 Task: Set priority levels for tasks related to optimizing data filtering processes.
Action: Mouse moved to (106, 611)
Screenshot: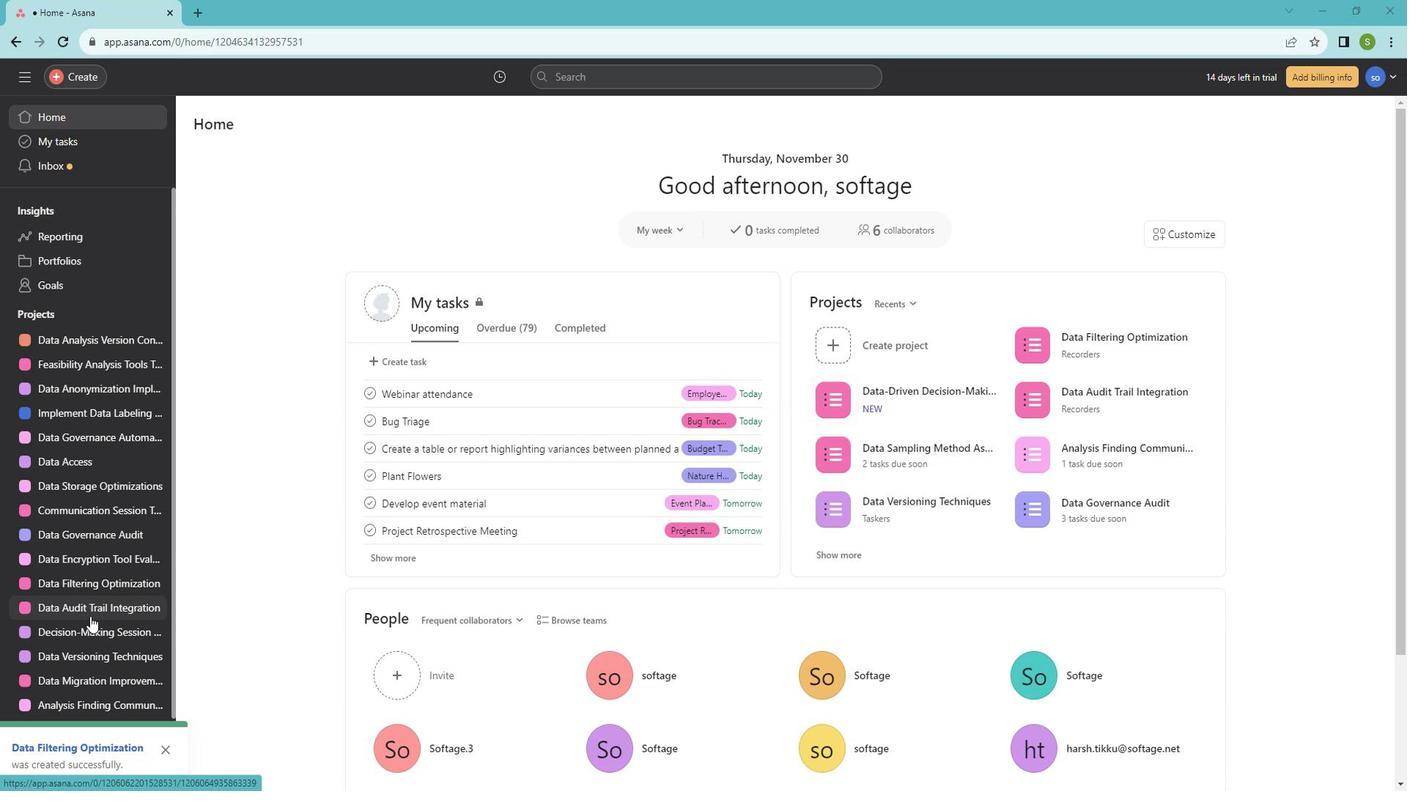 
Action: Mouse scrolled (106, 610) with delta (0, 0)
Screenshot: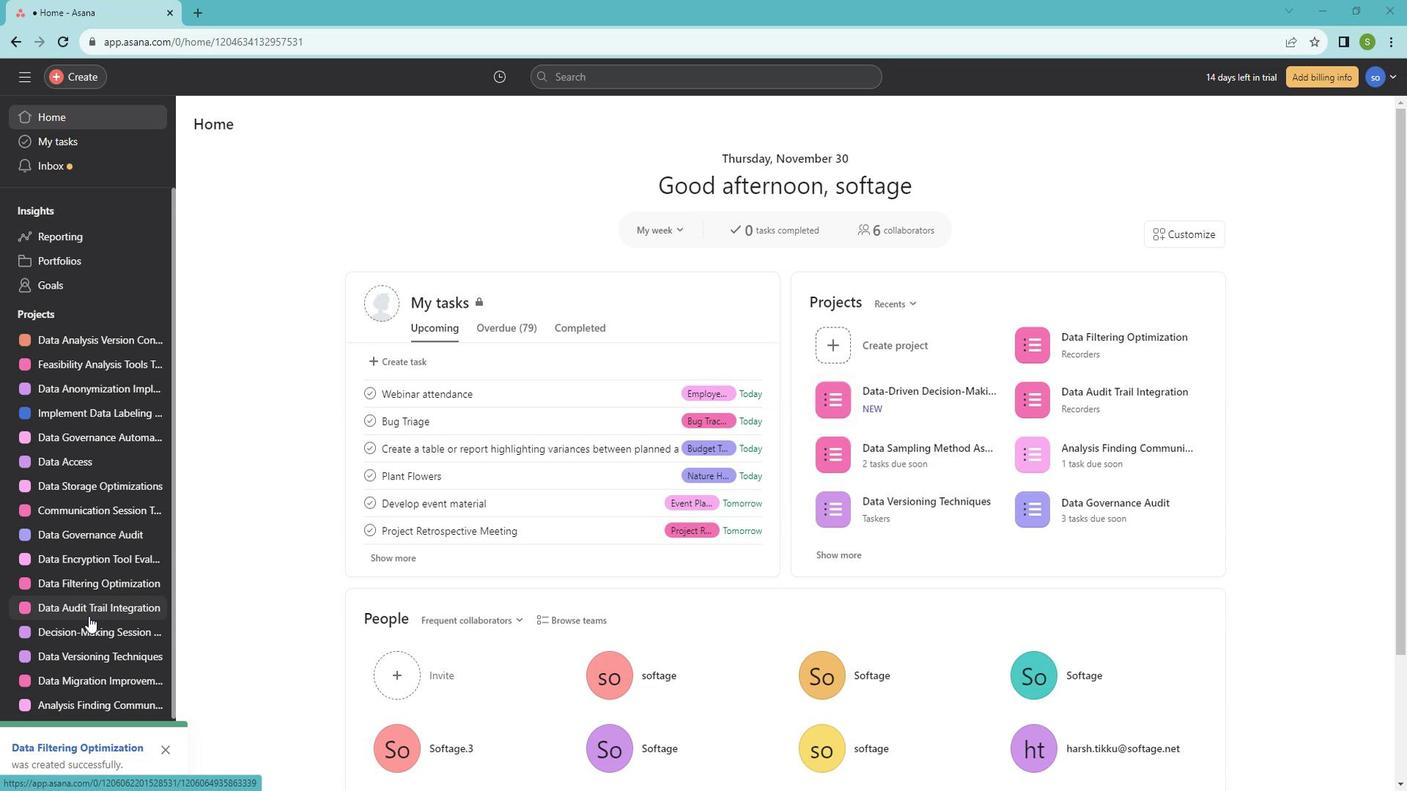 
Action: Mouse moved to (100, 548)
Screenshot: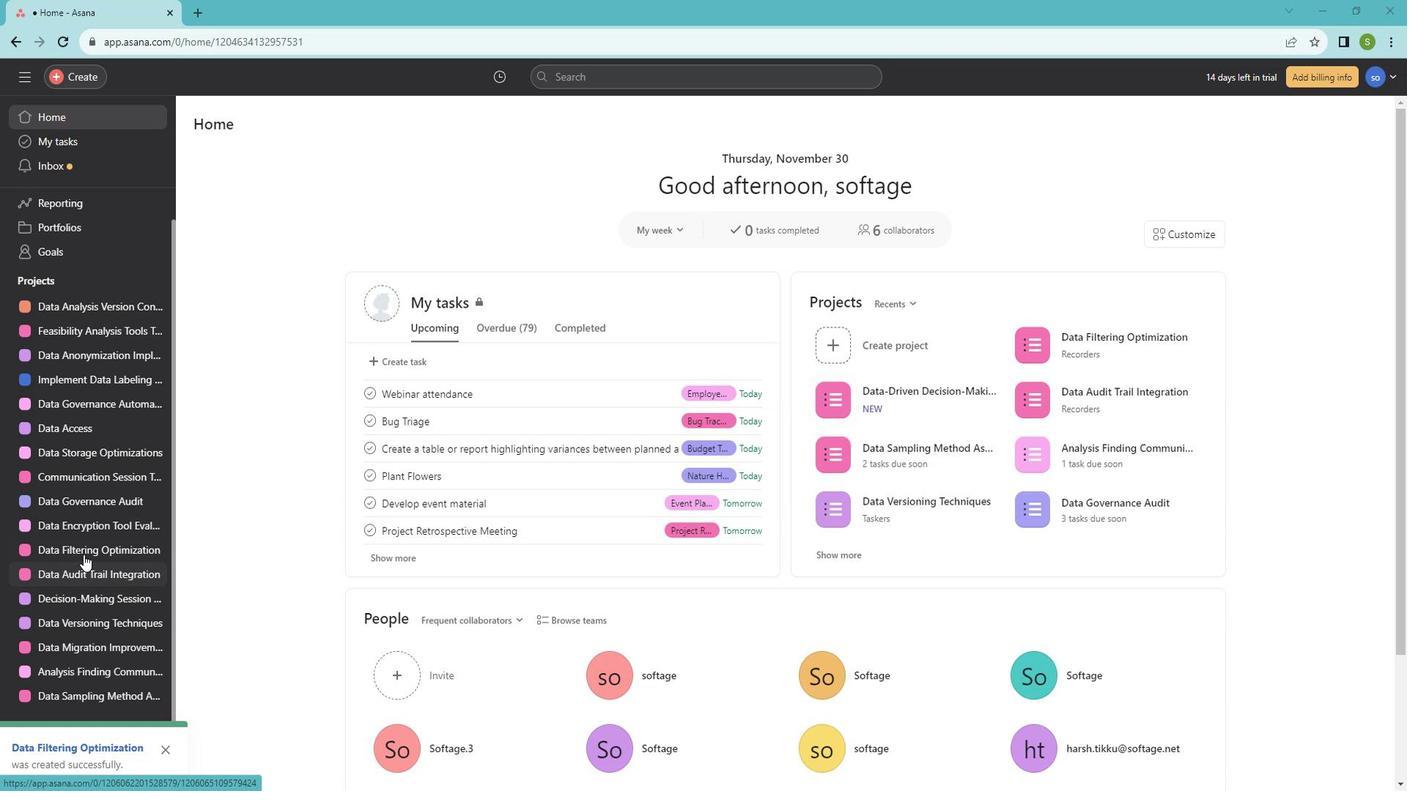 
Action: Mouse pressed left at (100, 548)
Screenshot: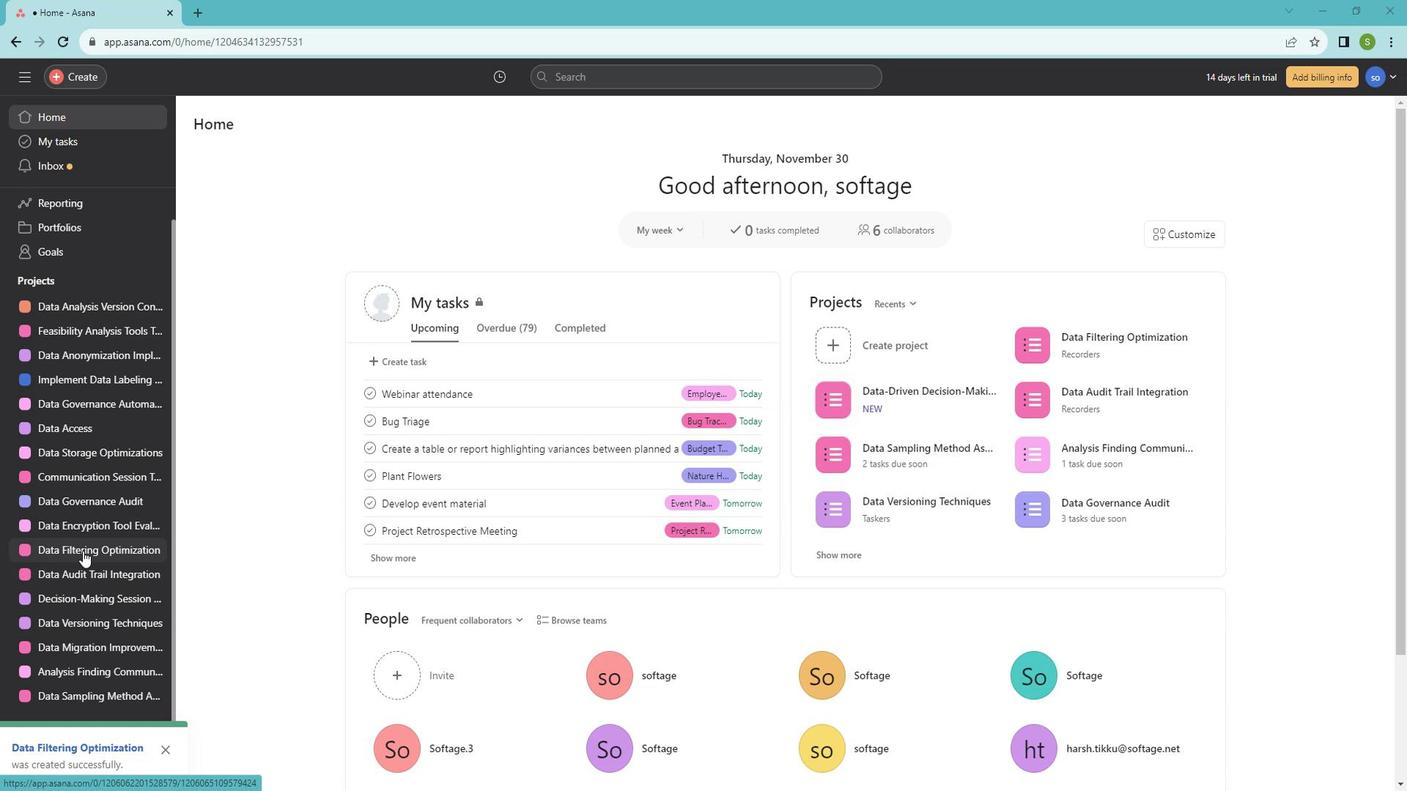 
Action: Mouse moved to (853, 244)
Screenshot: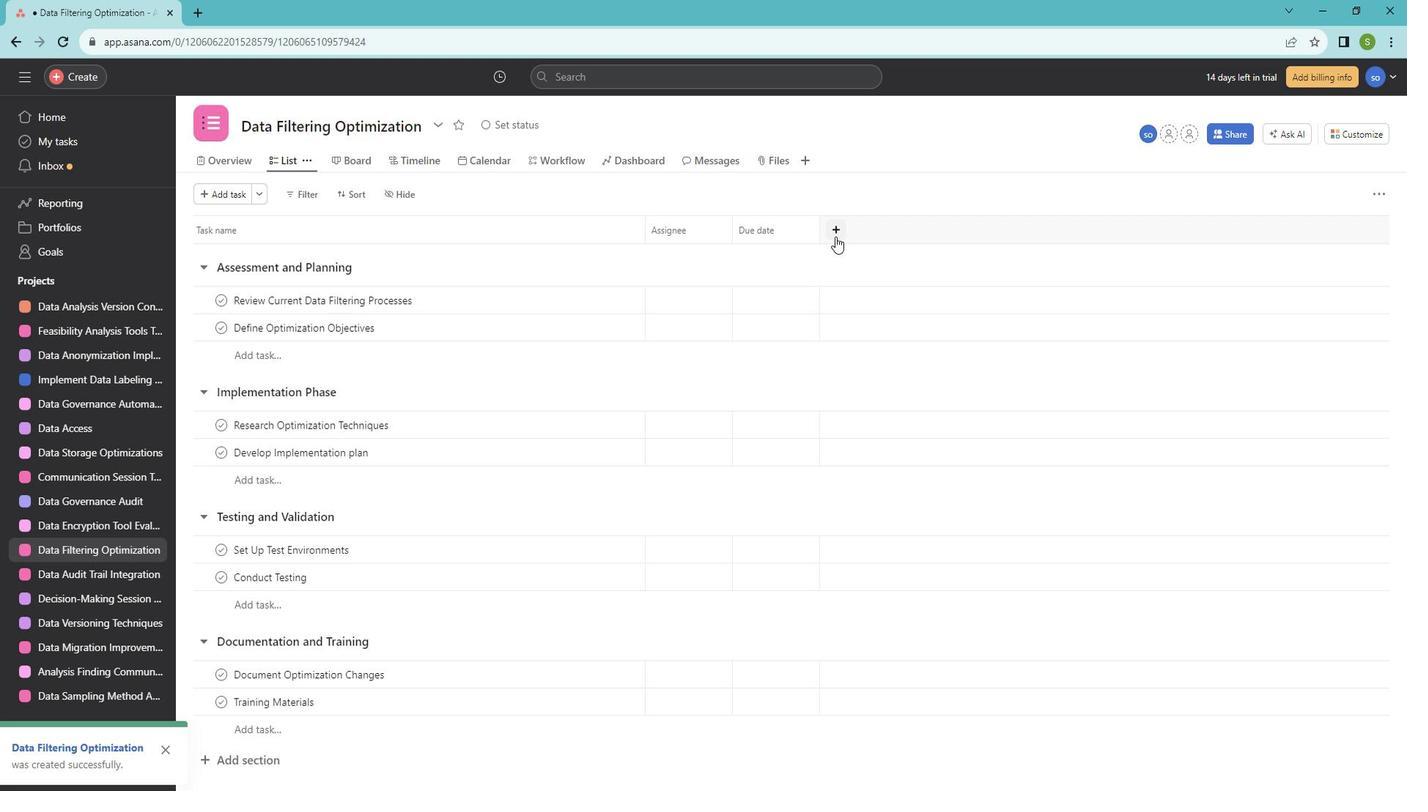 
Action: Mouse pressed left at (853, 244)
Screenshot: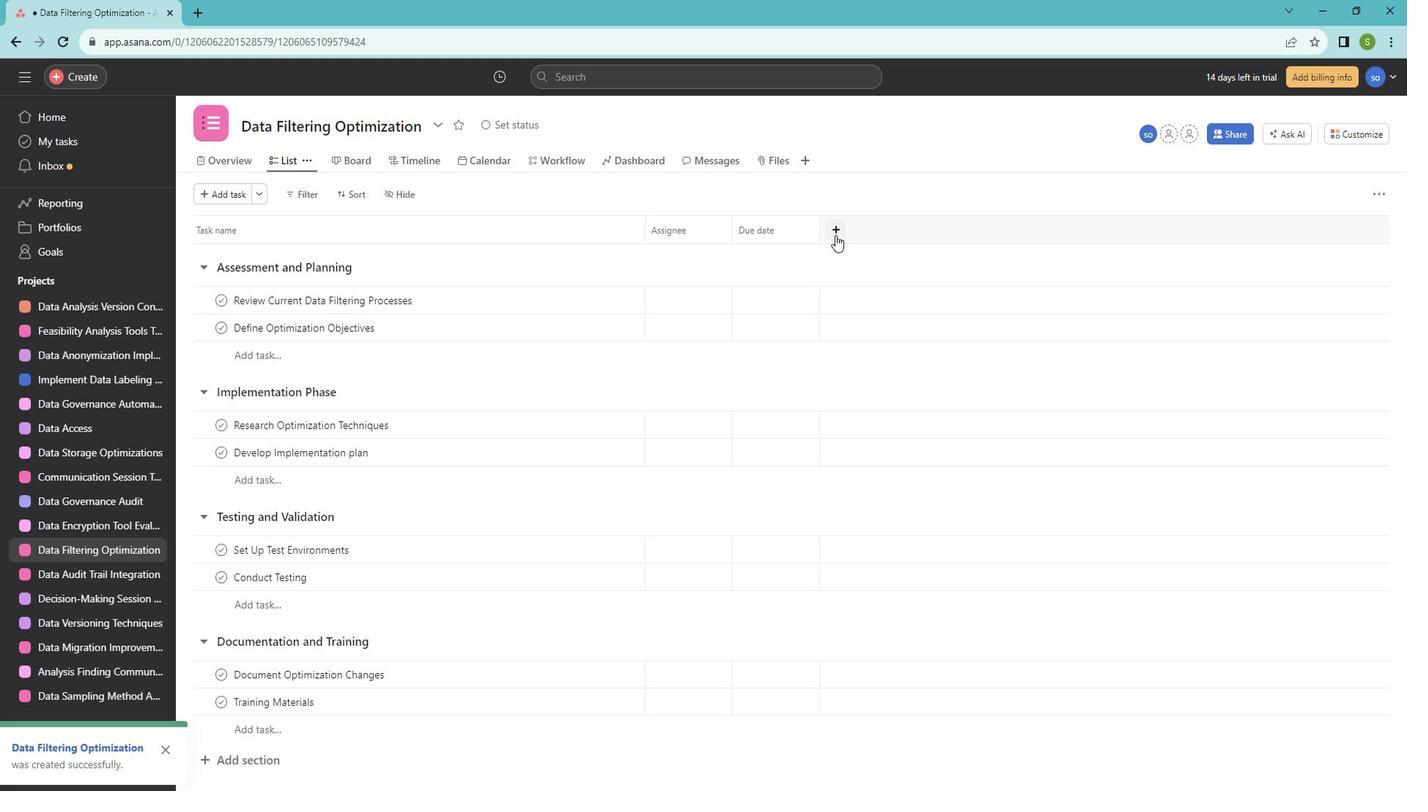 
Action: Mouse moved to (872, 430)
Screenshot: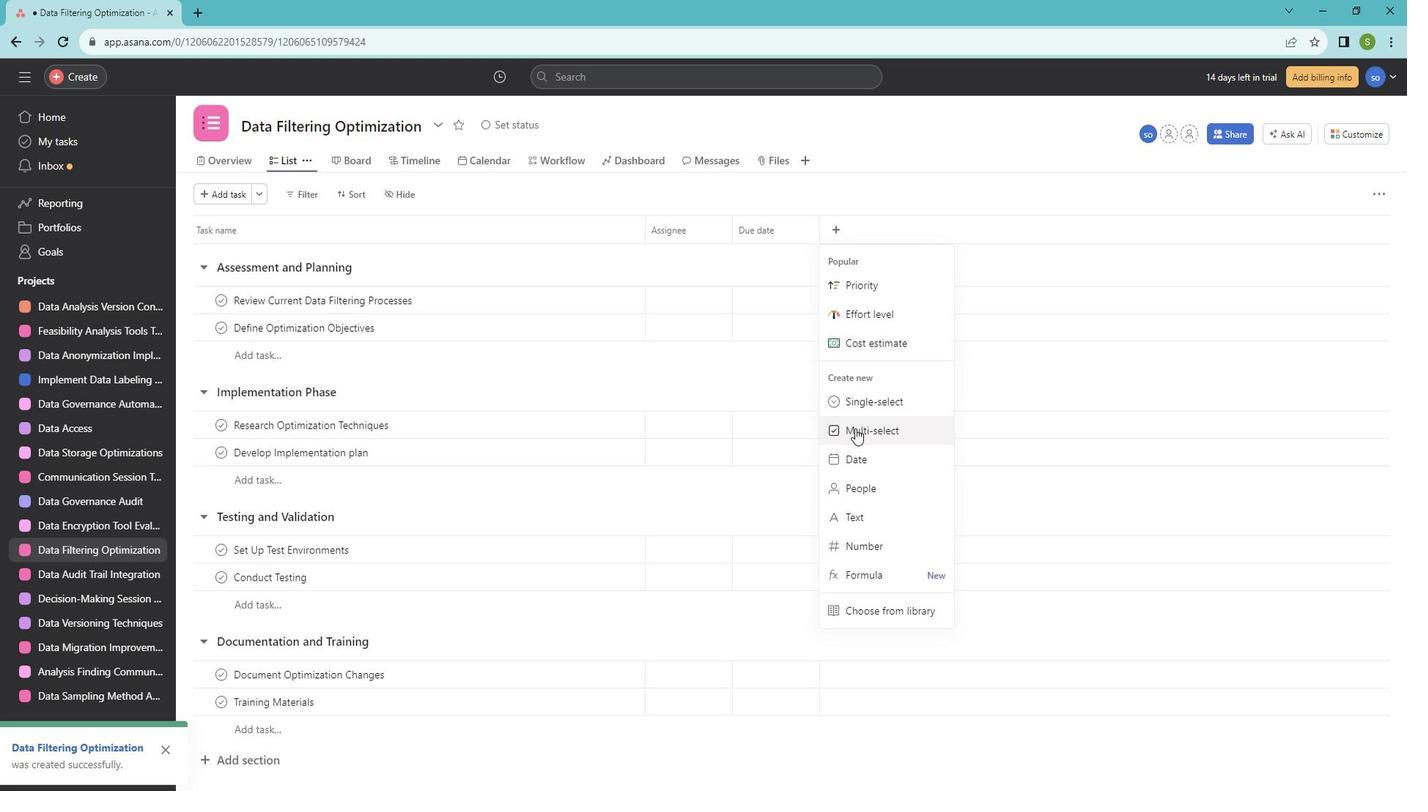 
Action: Mouse pressed left at (872, 430)
Screenshot: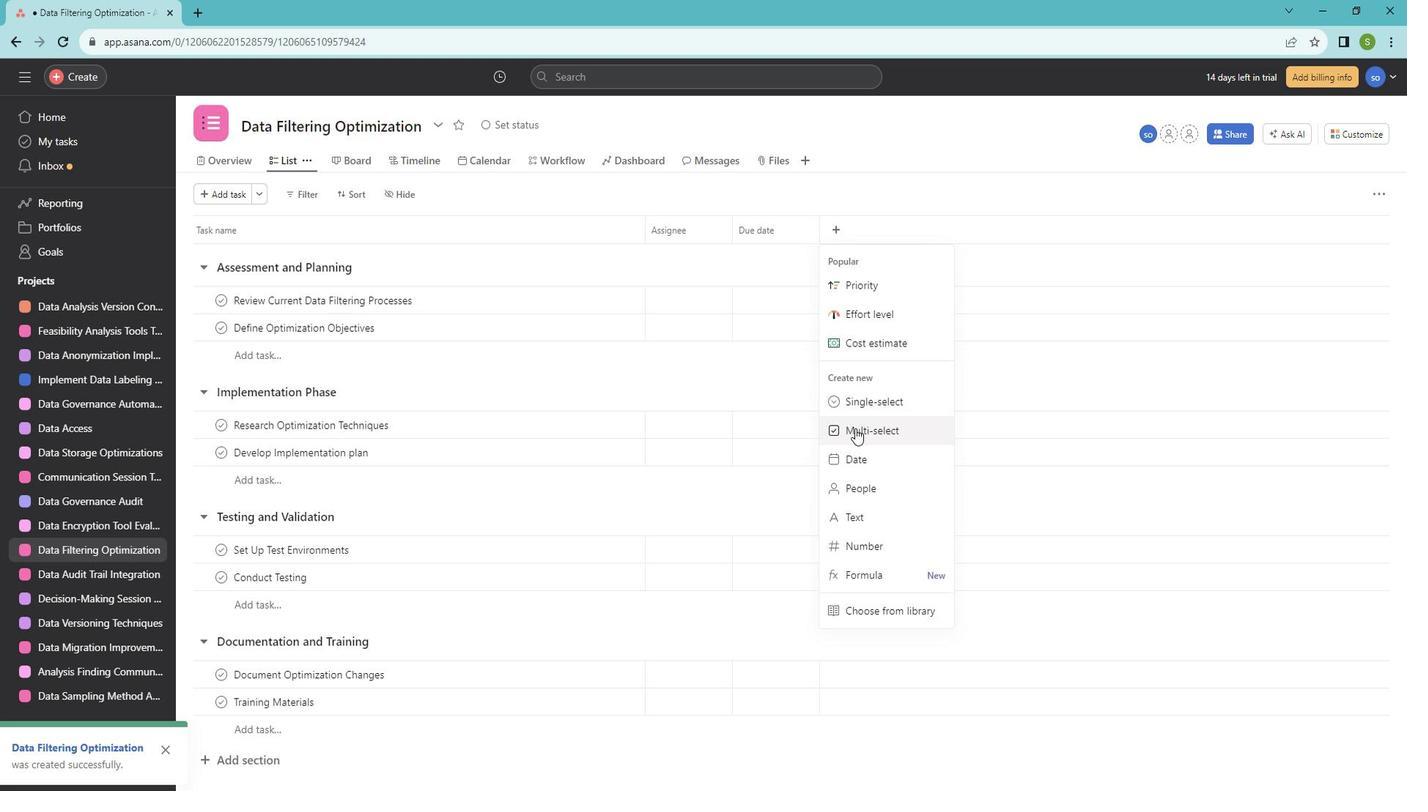 
Action: Mouse moved to (577, 323)
Screenshot: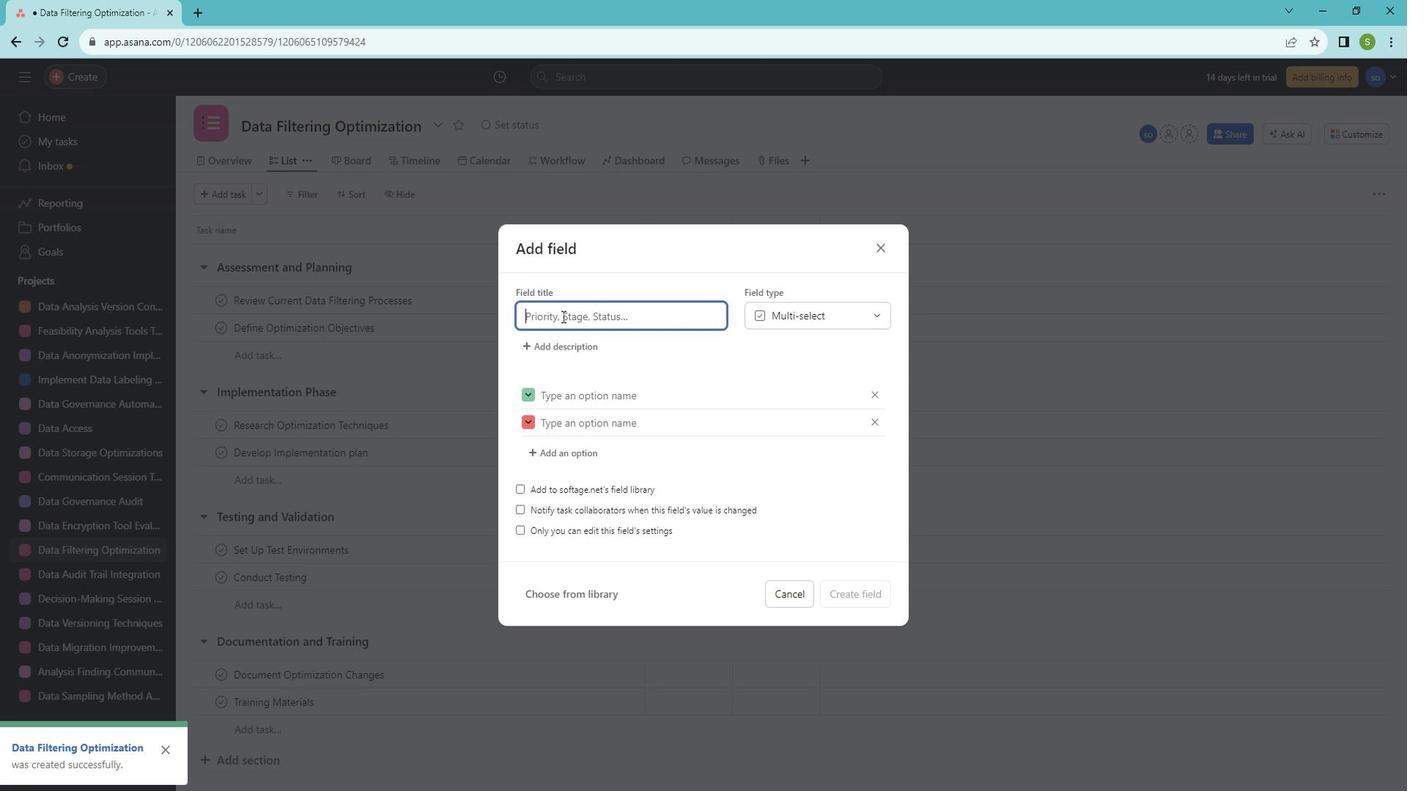 
Action: Mouse pressed left at (577, 323)
Screenshot: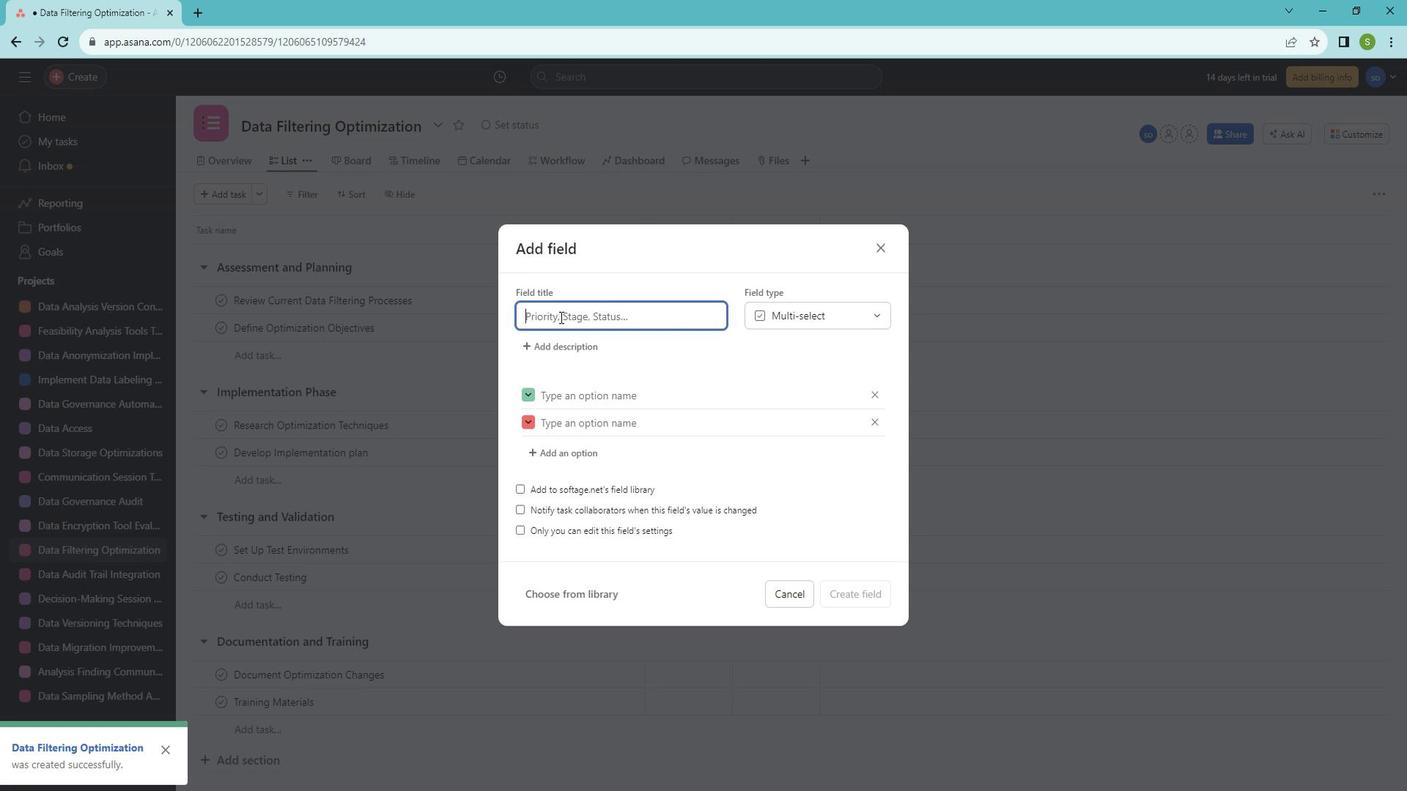 
Action: Mouse moved to (573, 324)
Screenshot: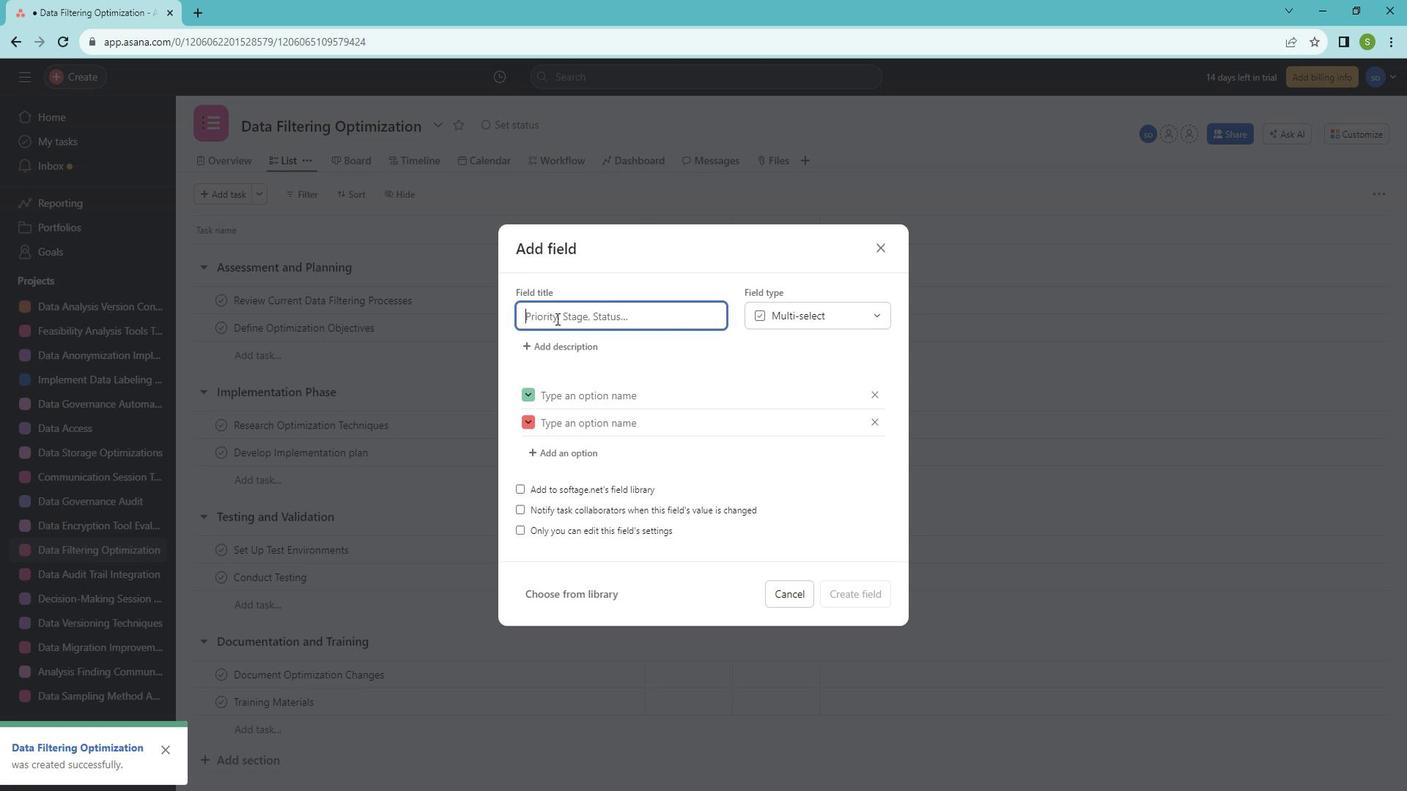 
Action: Key pressed <Key.shift>Priority
Screenshot: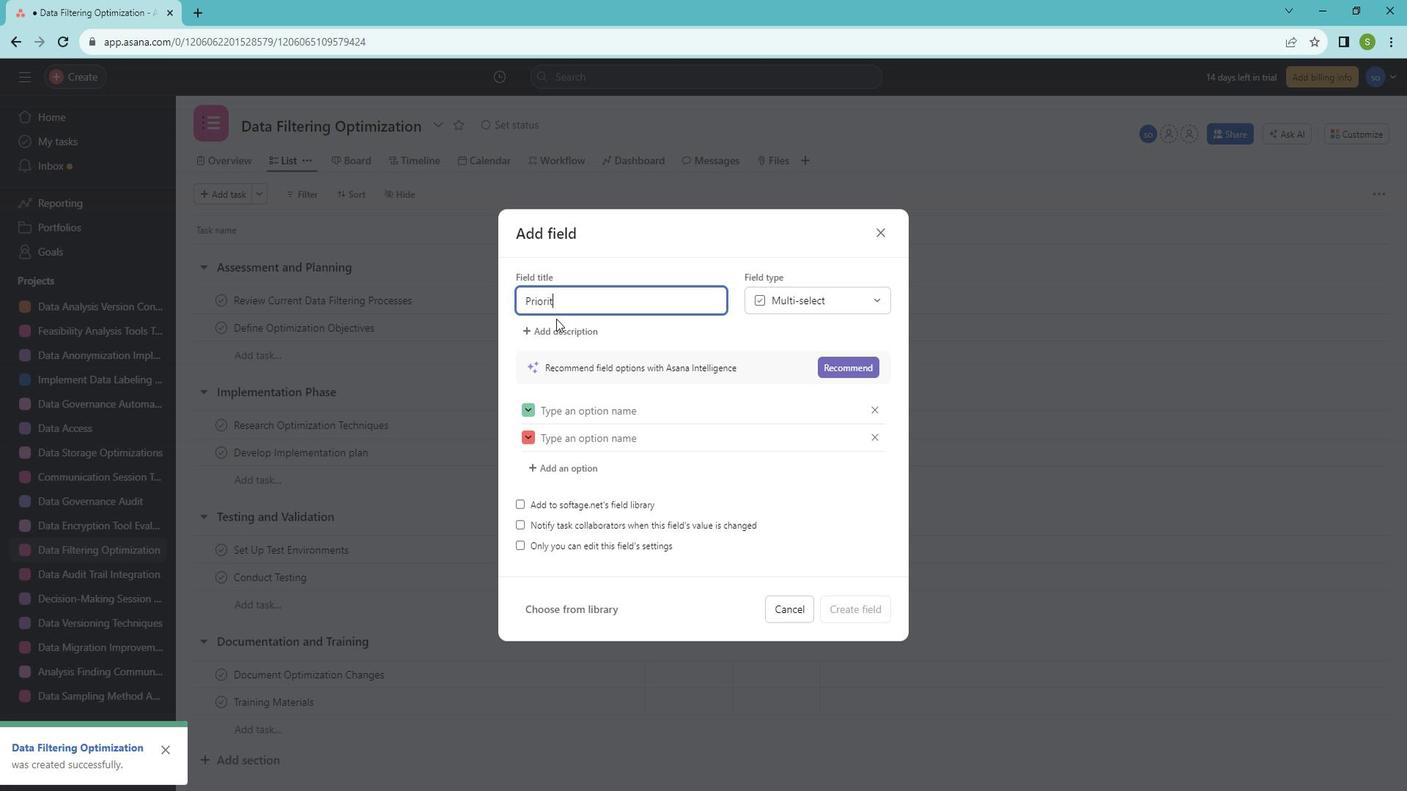 
Action: Mouse moved to (858, 370)
Screenshot: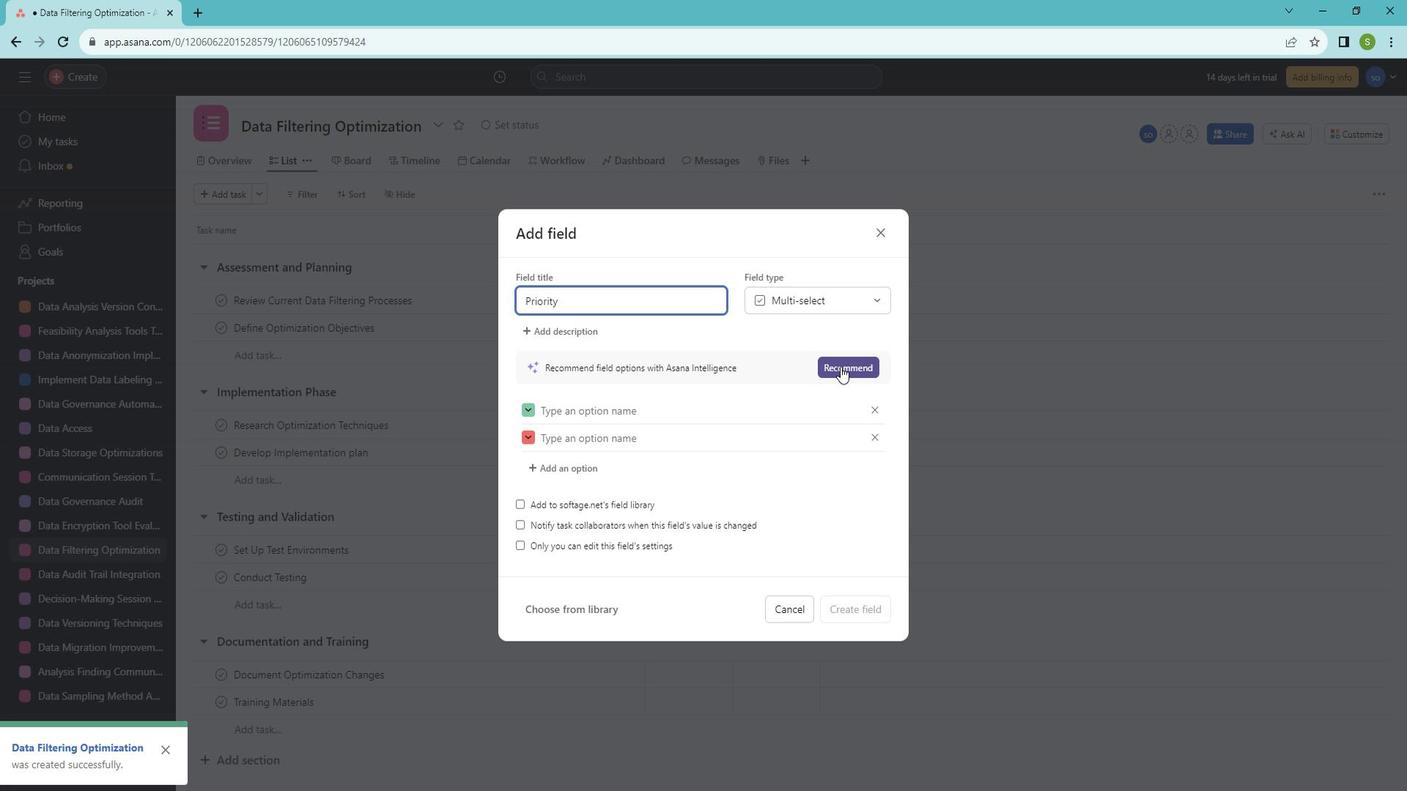 
Action: Mouse pressed left at (858, 370)
Screenshot: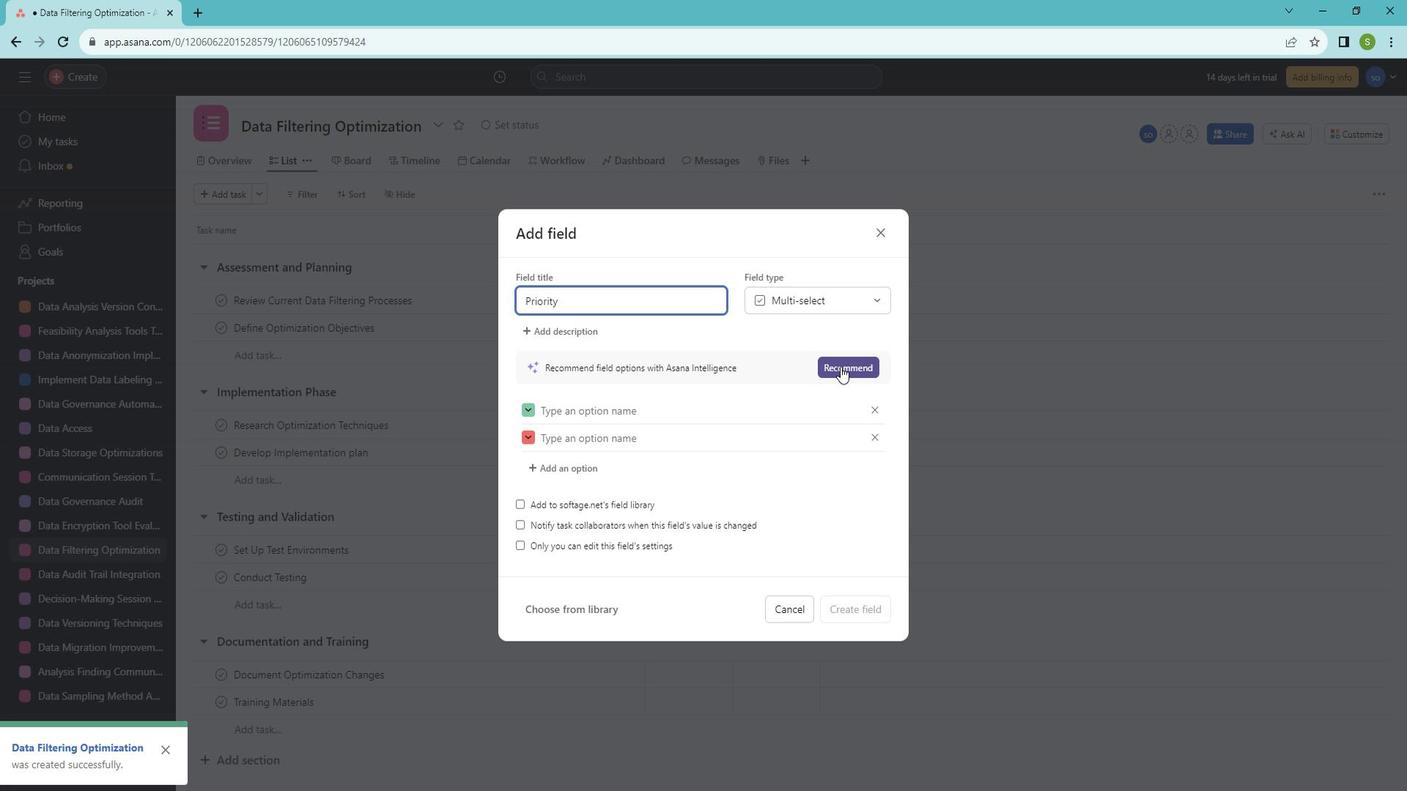 
Action: Mouse moved to (875, 437)
Screenshot: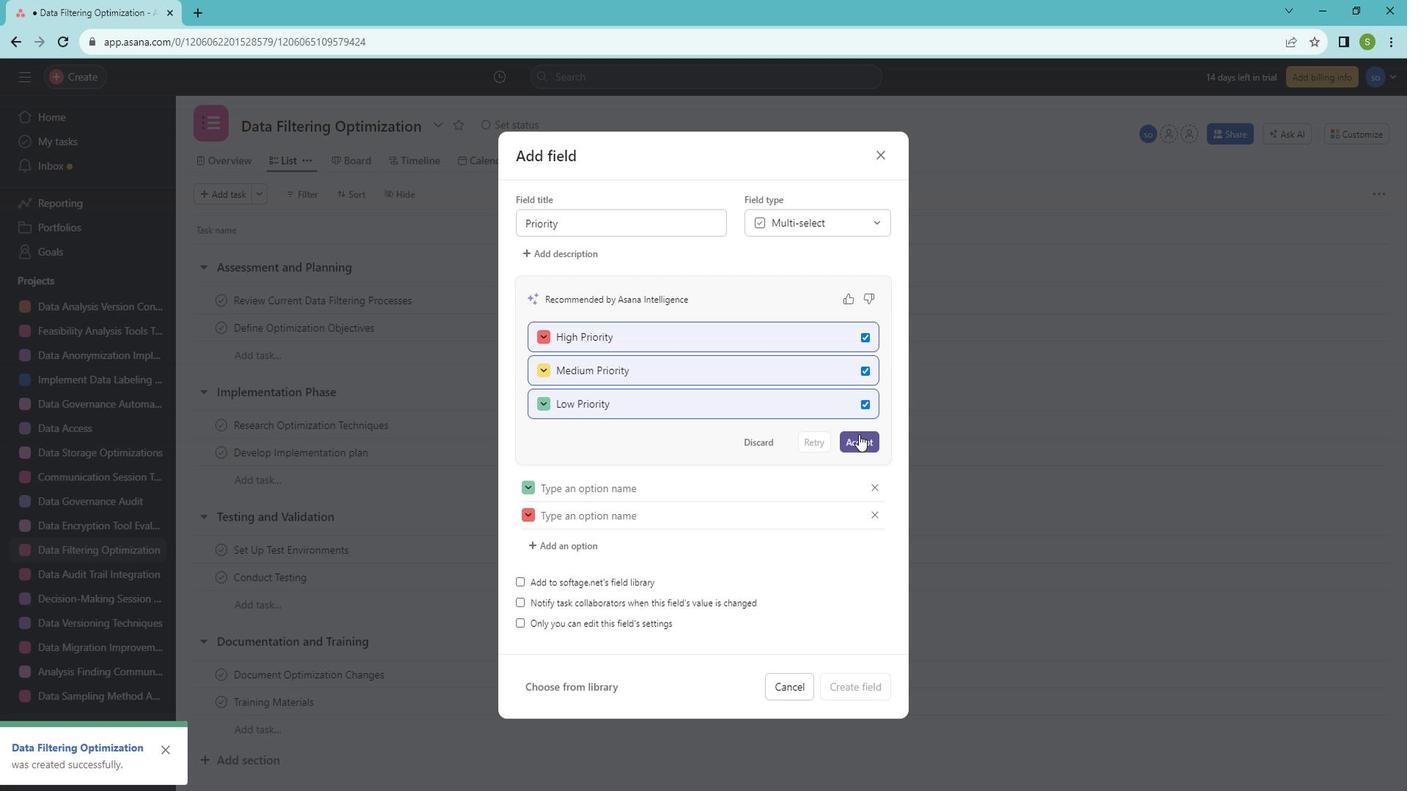 
Action: Mouse pressed left at (875, 437)
Screenshot: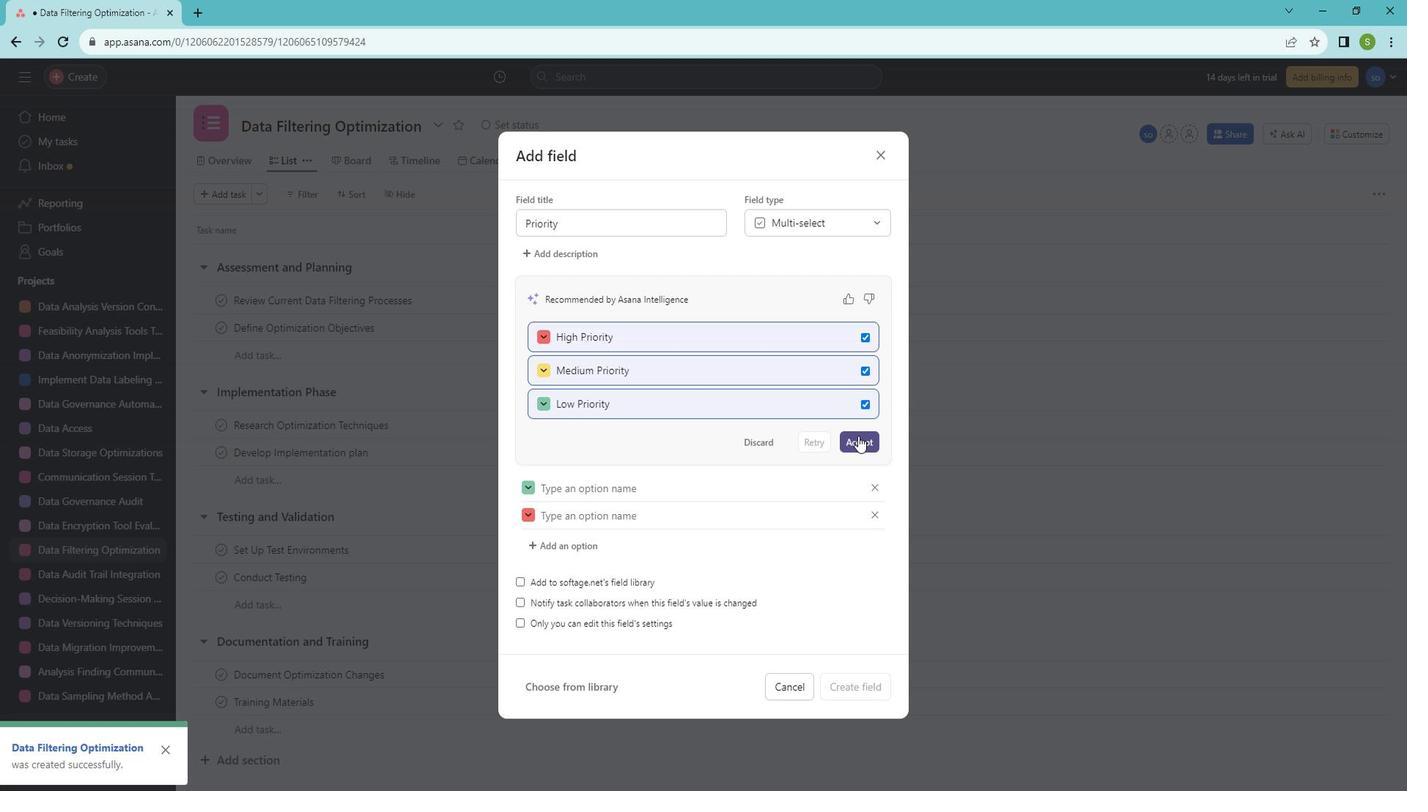 
Action: Mouse moved to (878, 619)
Screenshot: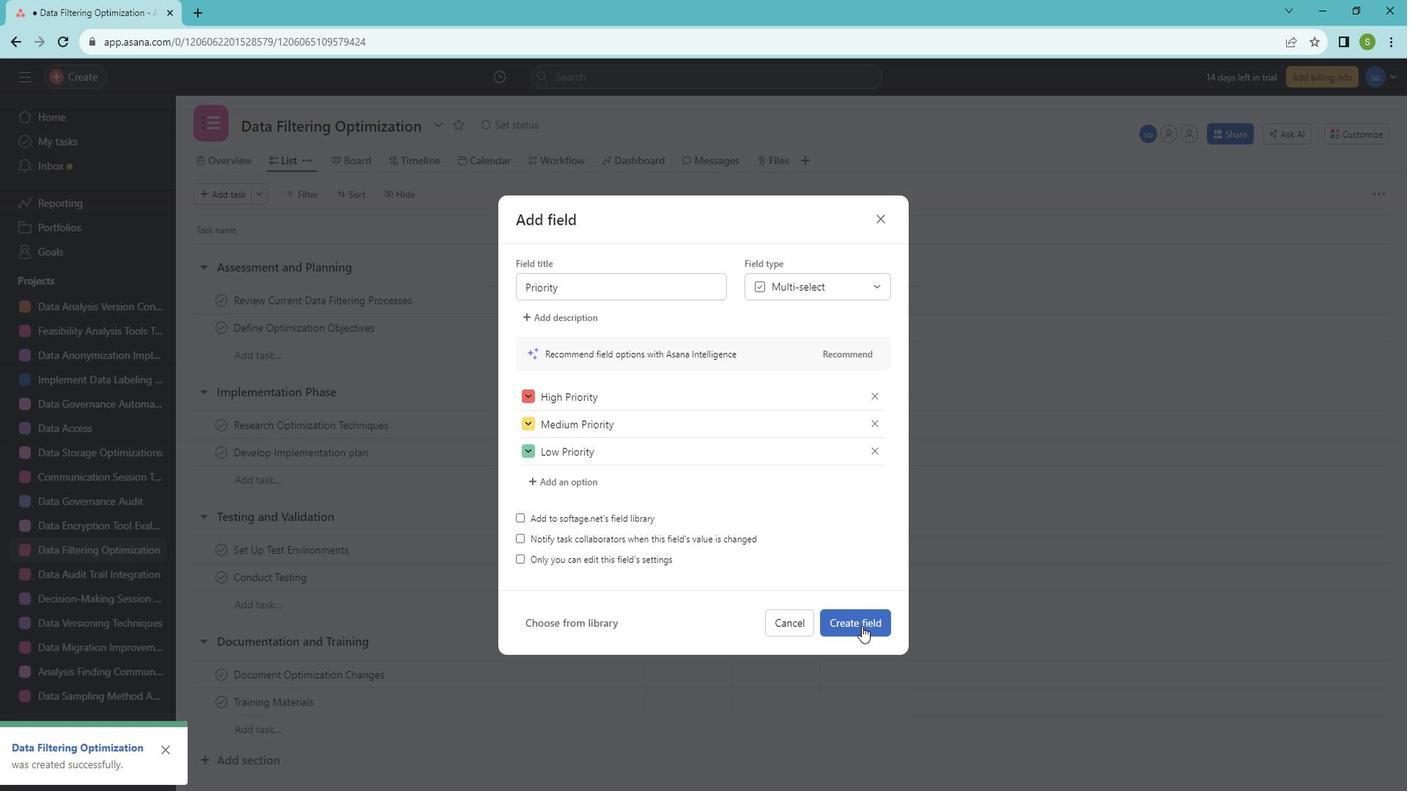 
Action: Mouse pressed left at (878, 619)
Screenshot: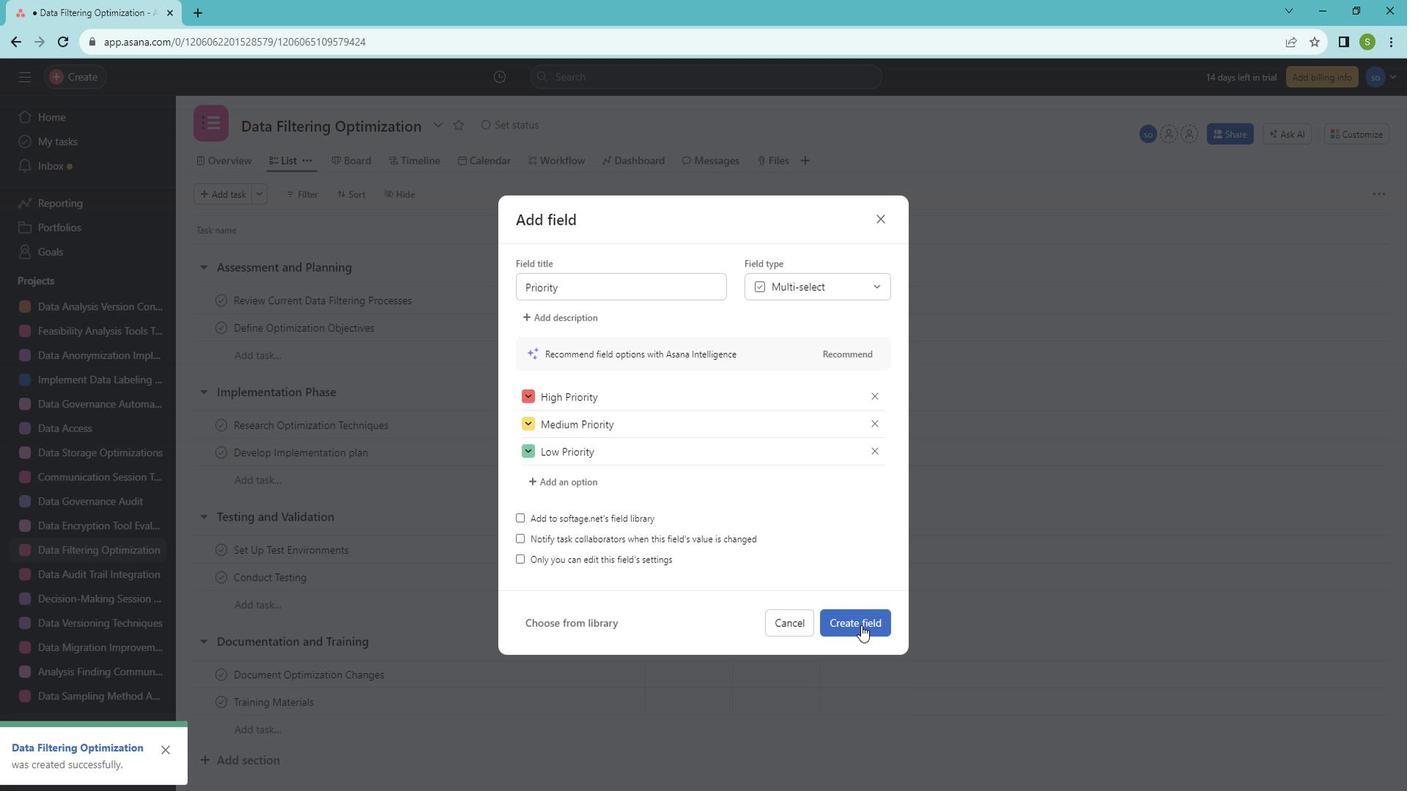 
Action: Mouse moved to (856, 295)
Screenshot: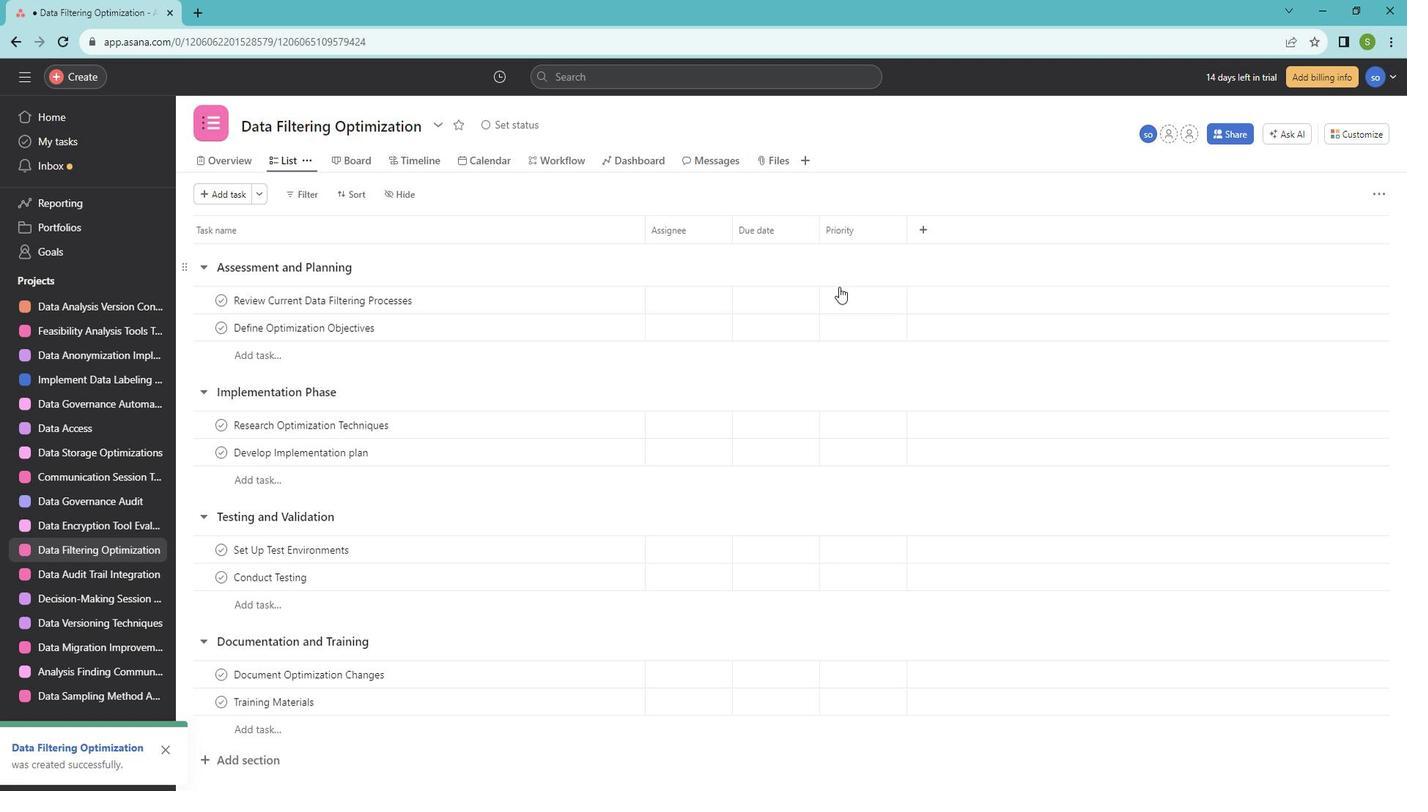 
Action: Mouse pressed left at (856, 295)
Screenshot: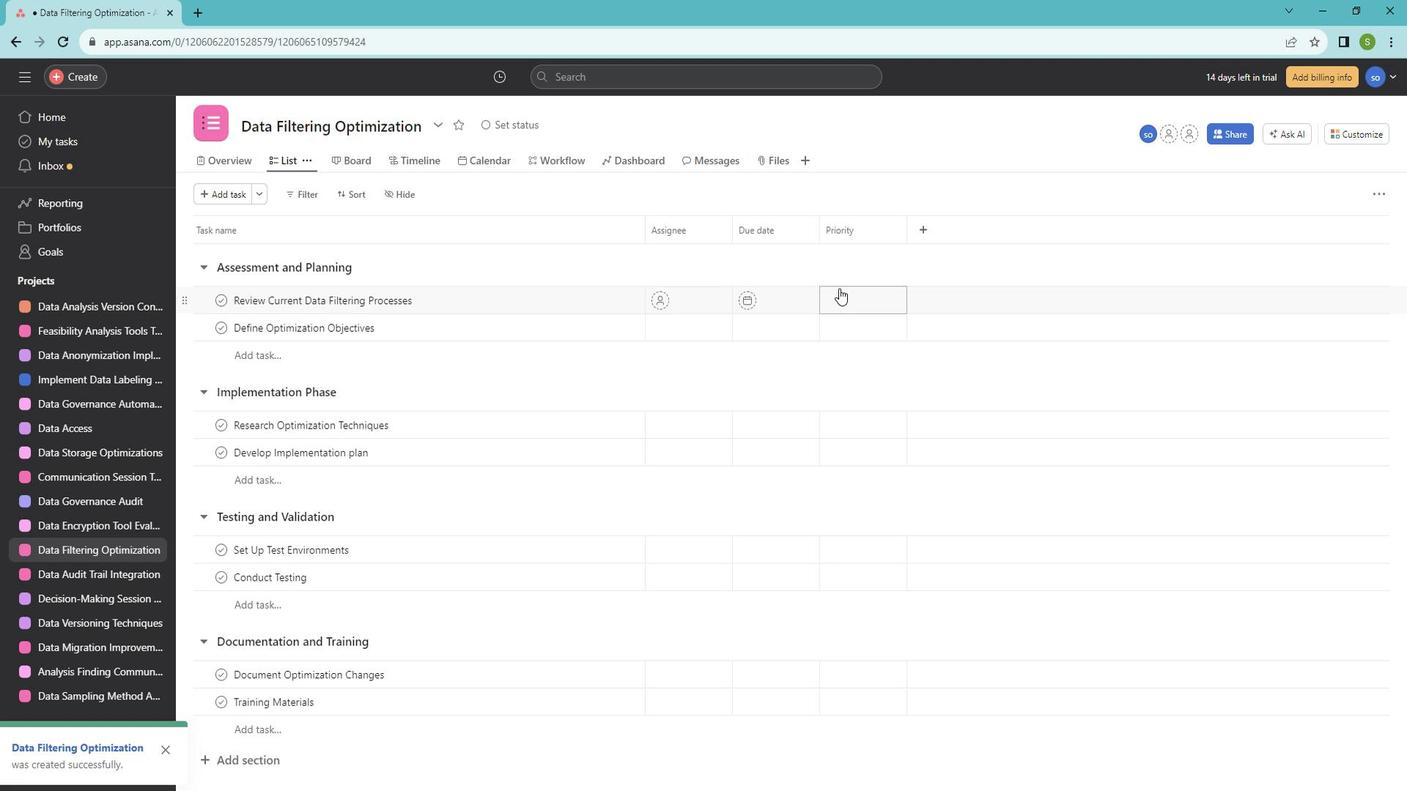 
Action: Mouse moved to (875, 332)
Screenshot: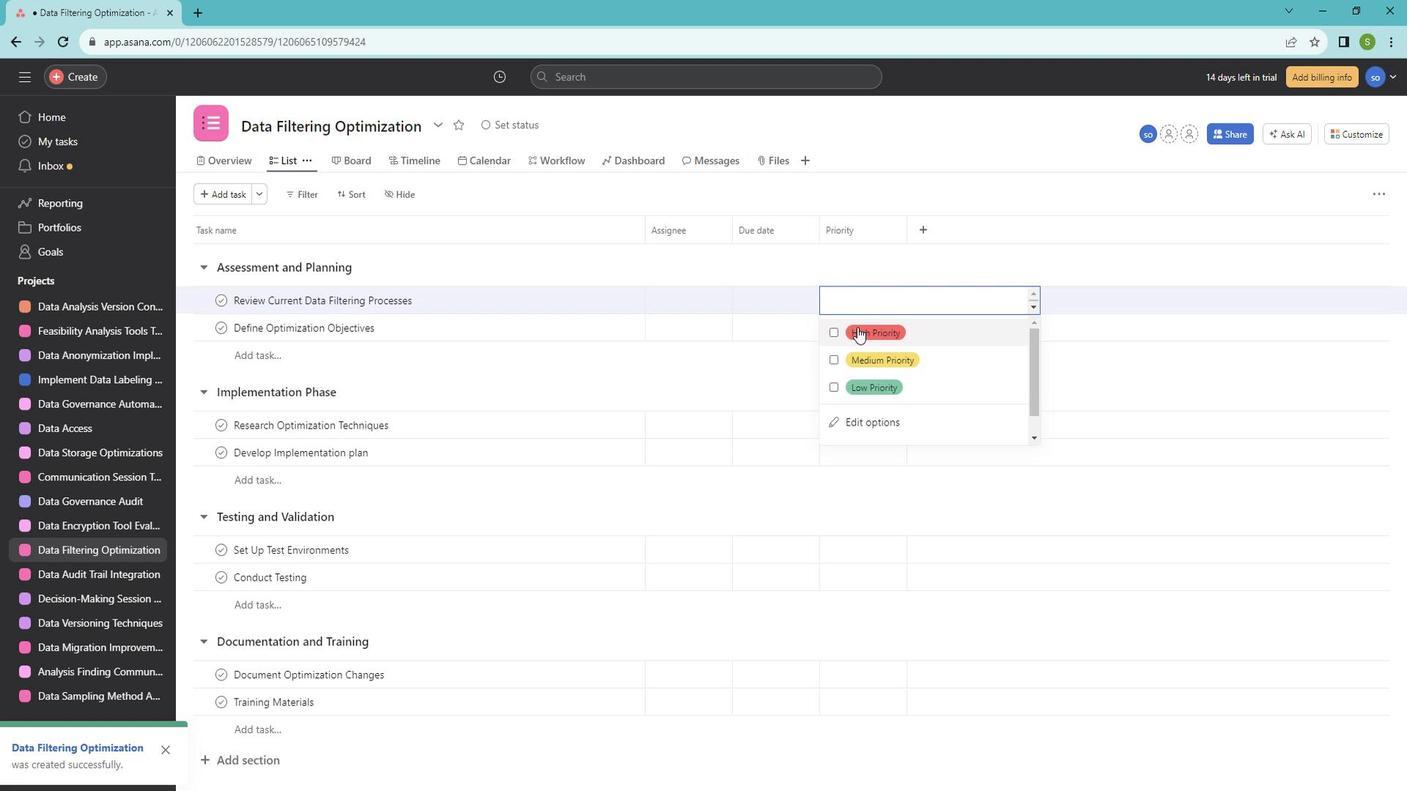 
Action: Mouse pressed left at (875, 332)
Screenshot: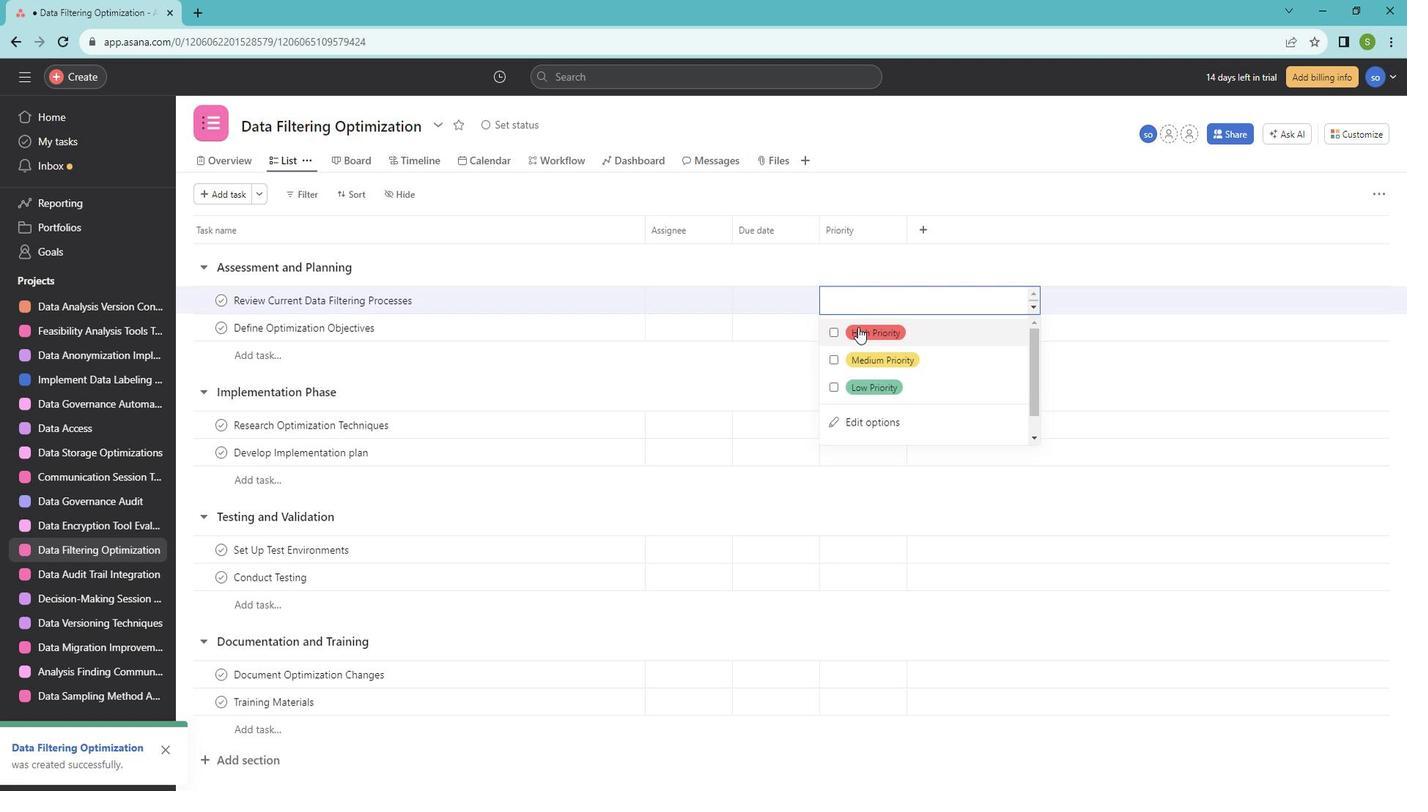 
Action: Mouse moved to (807, 338)
Screenshot: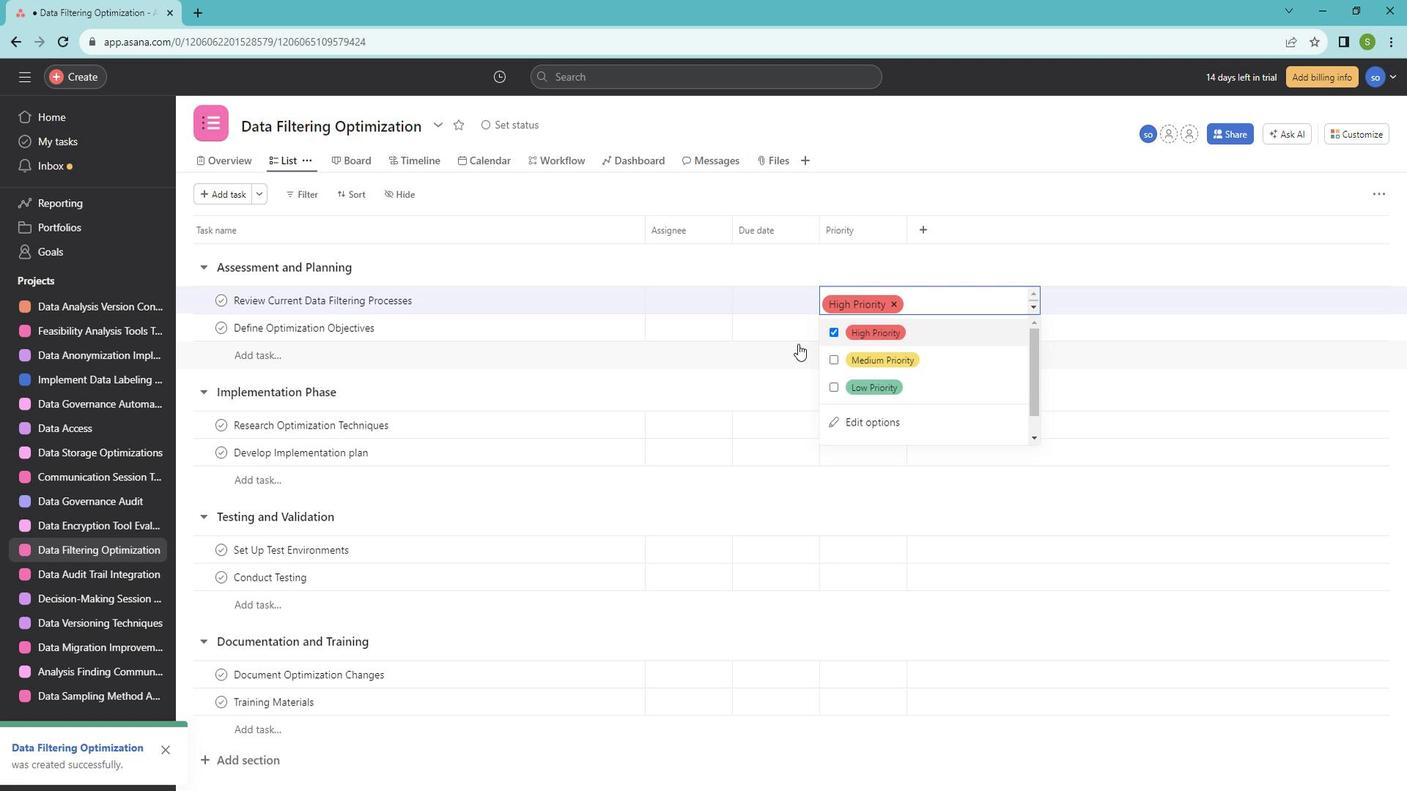 
Action: Mouse pressed left at (807, 338)
Screenshot: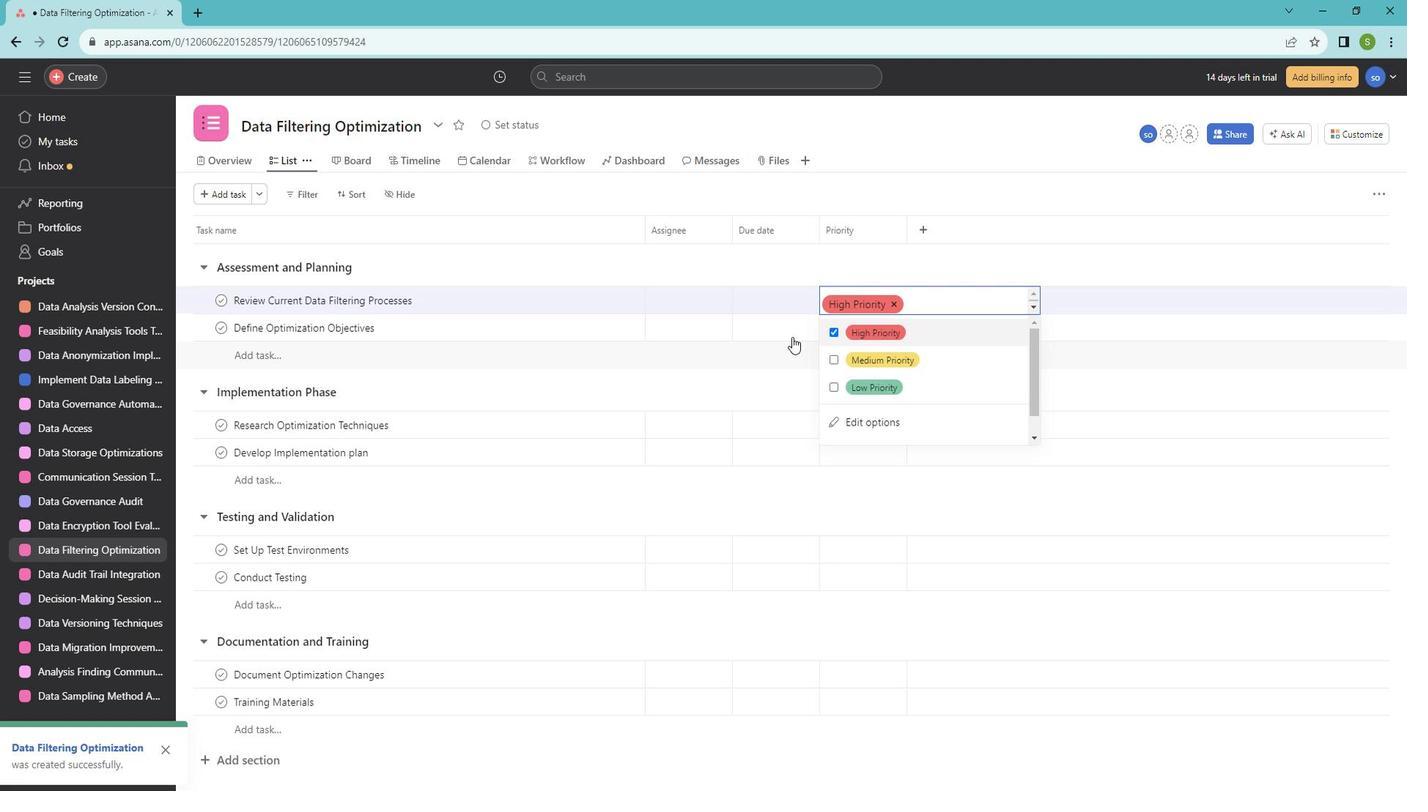 
Action: Mouse moved to (891, 328)
Screenshot: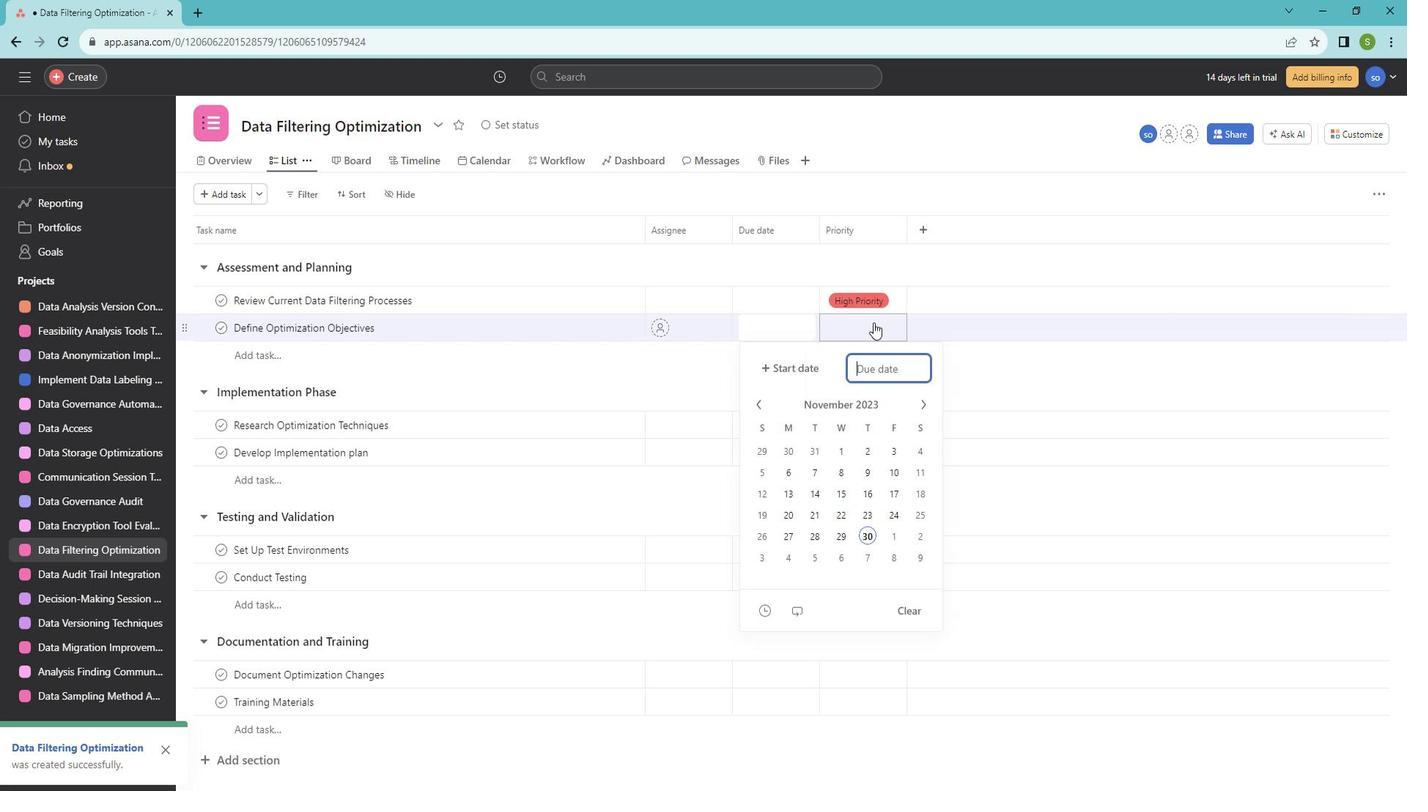 
Action: Mouse pressed left at (891, 328)
Screenshot: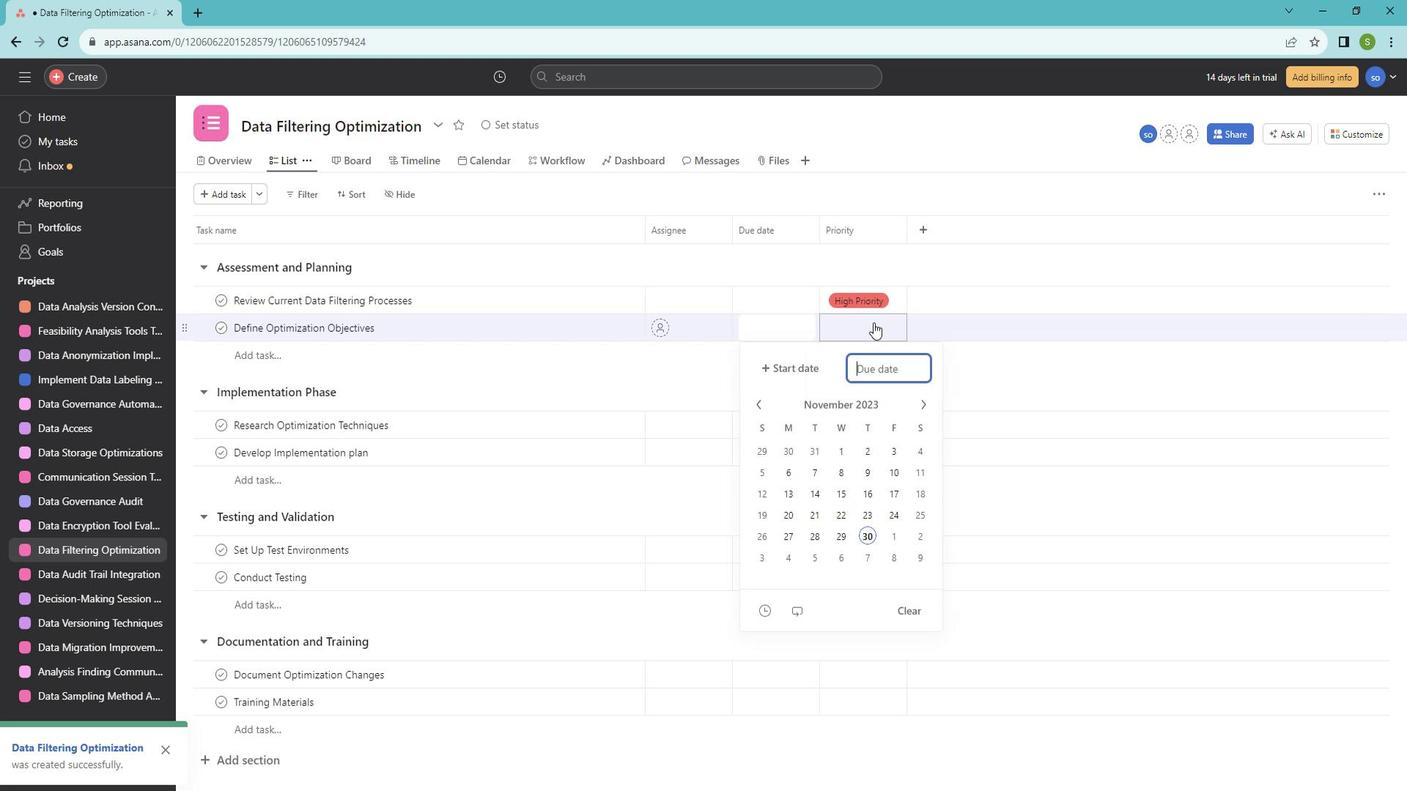 
Action: Mouse moved to (879, 386)
Screenshot: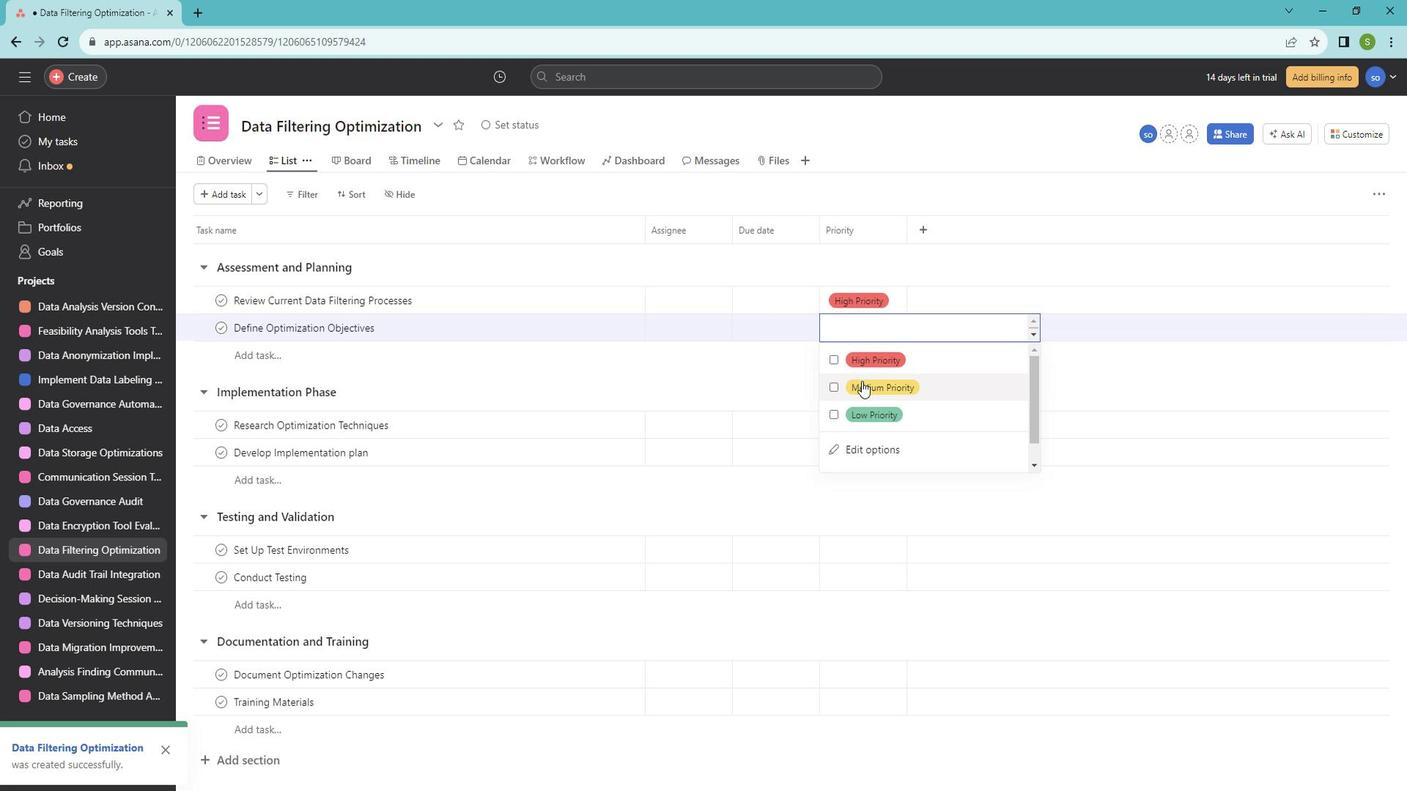 
Action: Mouse pressed left at (879, 386)
Screenshot: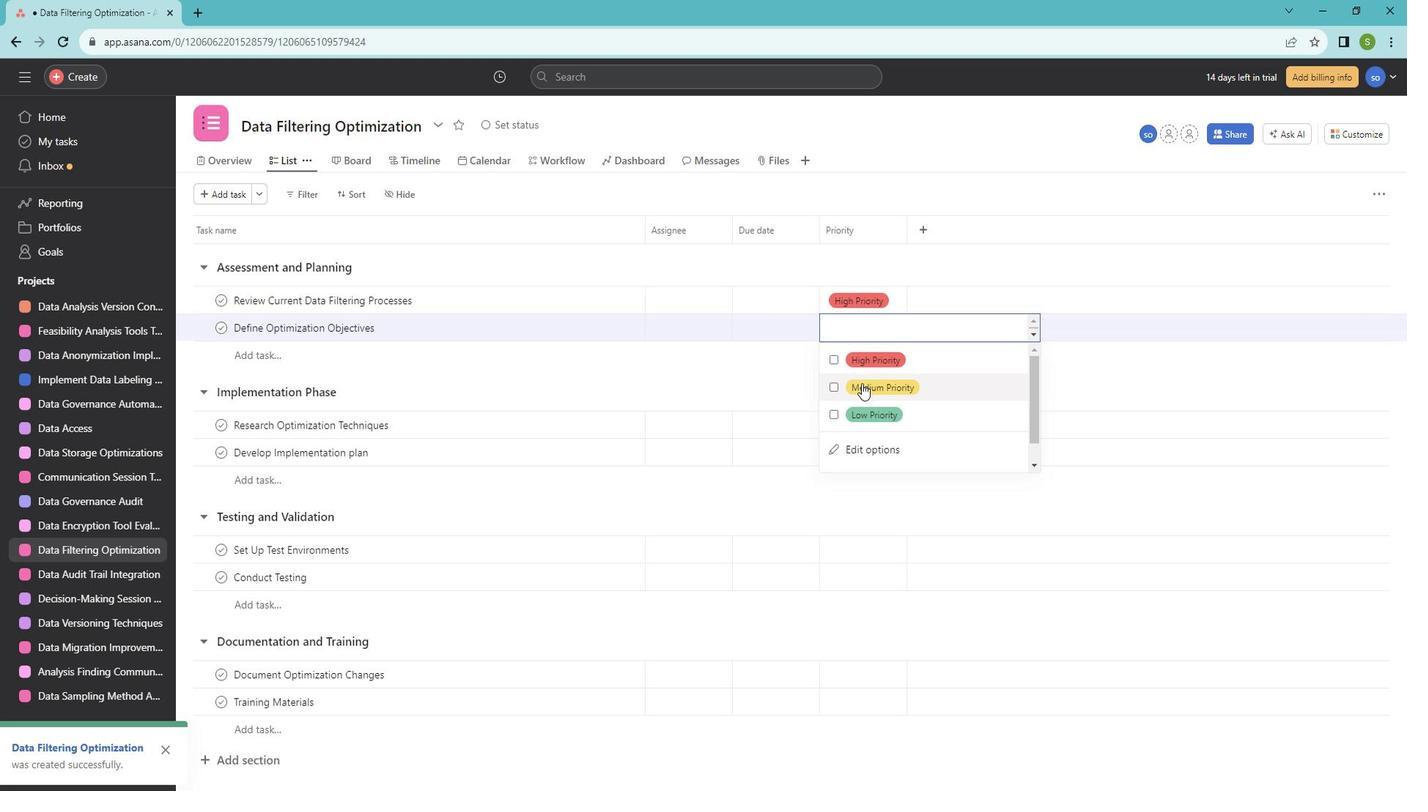 
Action: Mouse moved to (728, 386)
Screenshot: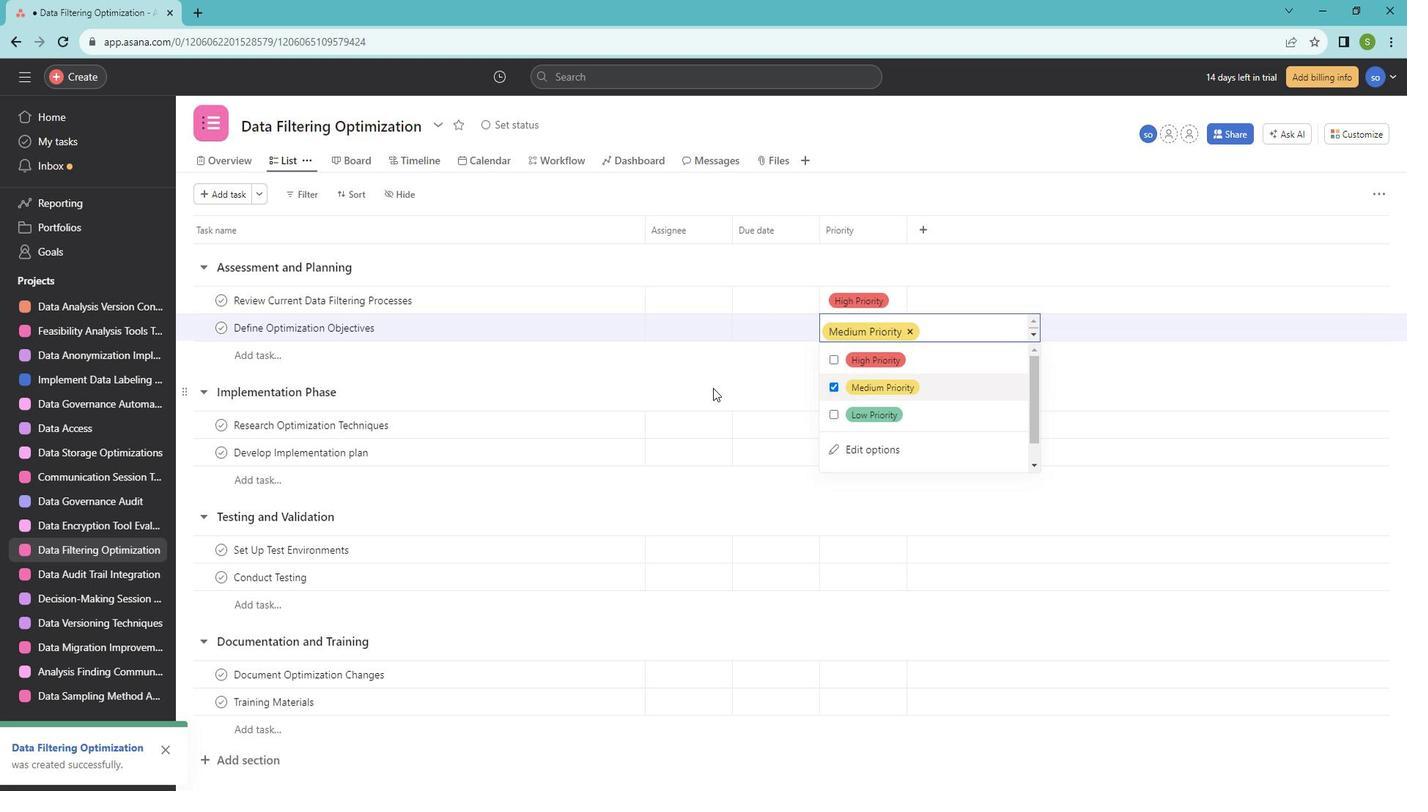 
Action: Mouse pressed left at (728, 386)
Screenshot: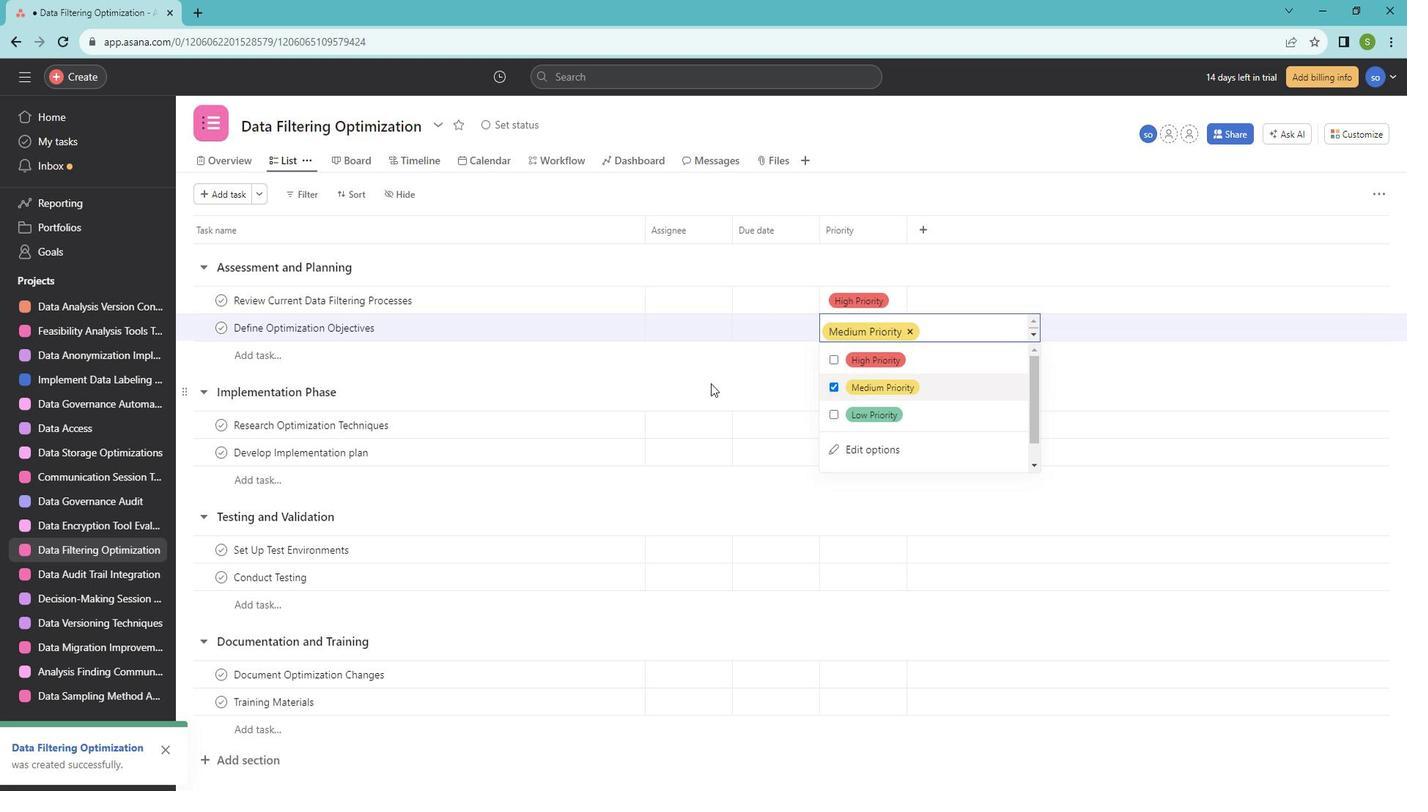 
Action: Mouse moved to (862, 427)
Screenshot: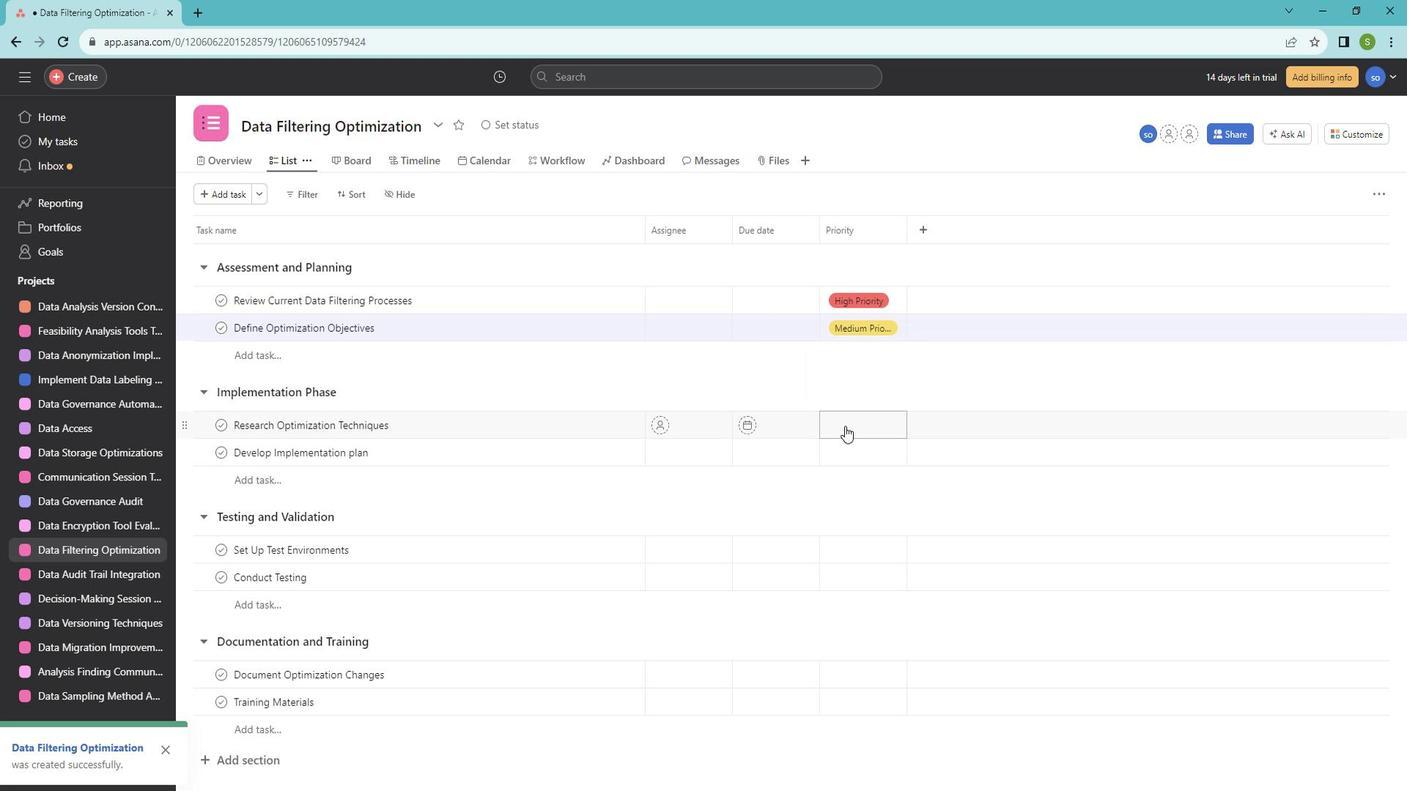 
Action: Mouse pressed left at (862, 427)
Screenshot: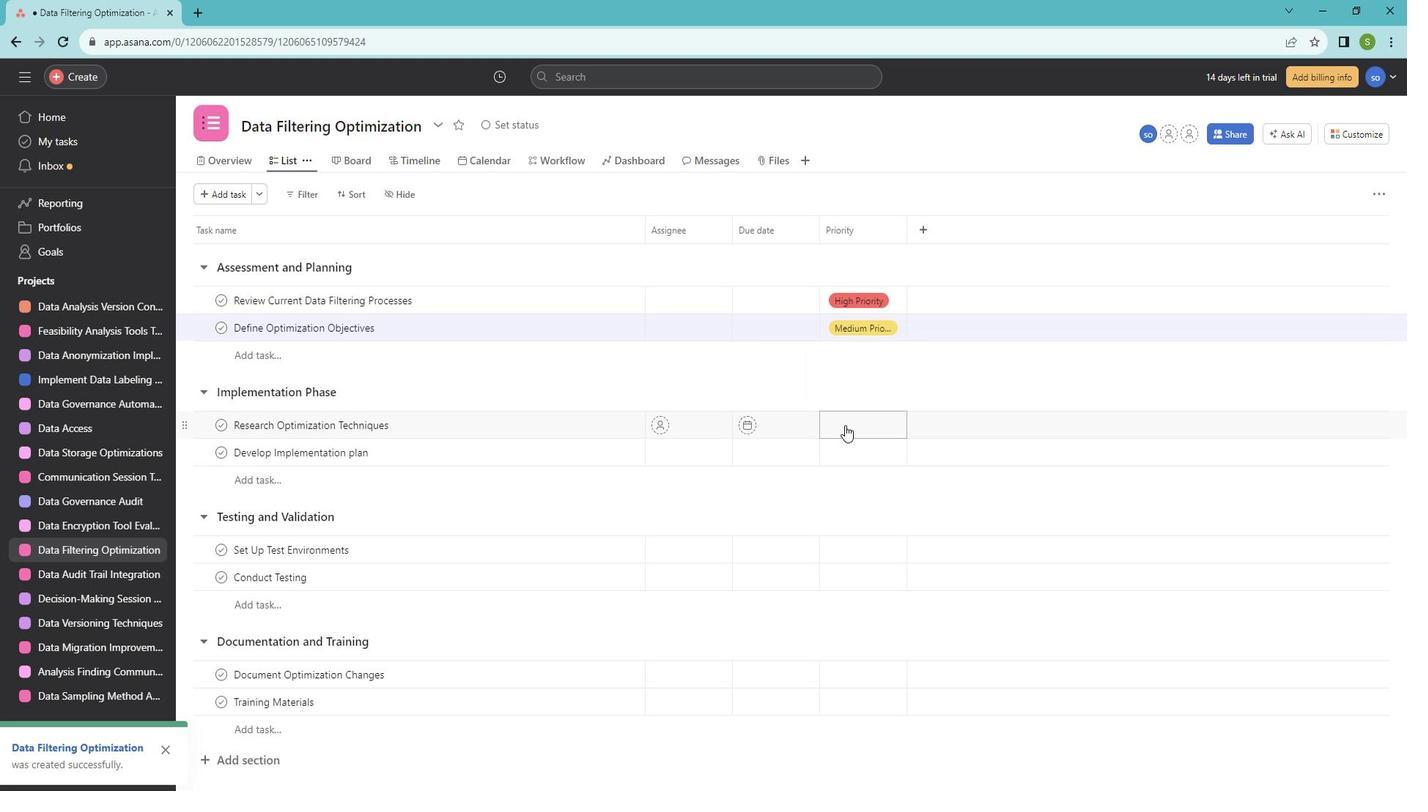
Action: Mouse moved to (888, 449)
Screenshot: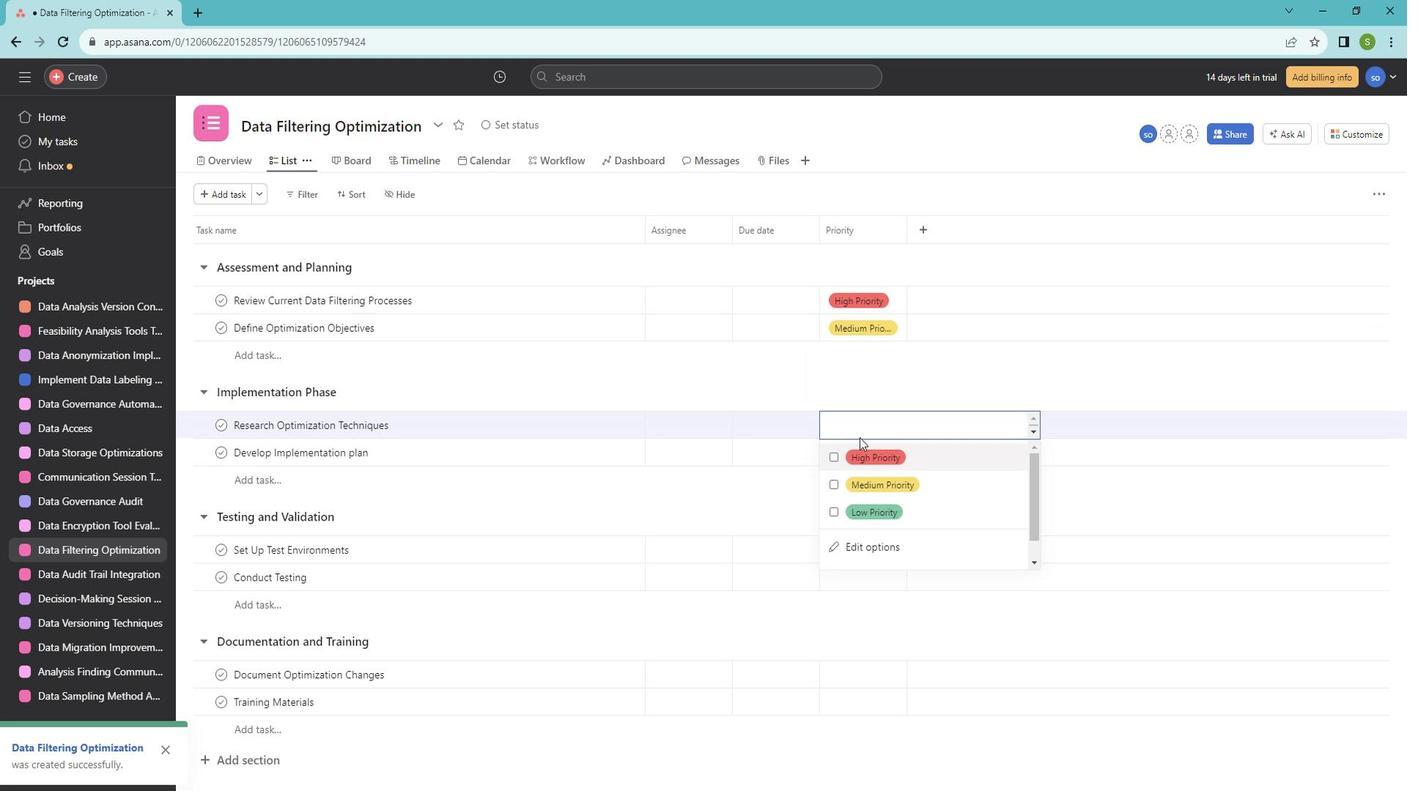 
Action: Mouse pressed left at (888, 449)
Screenshot: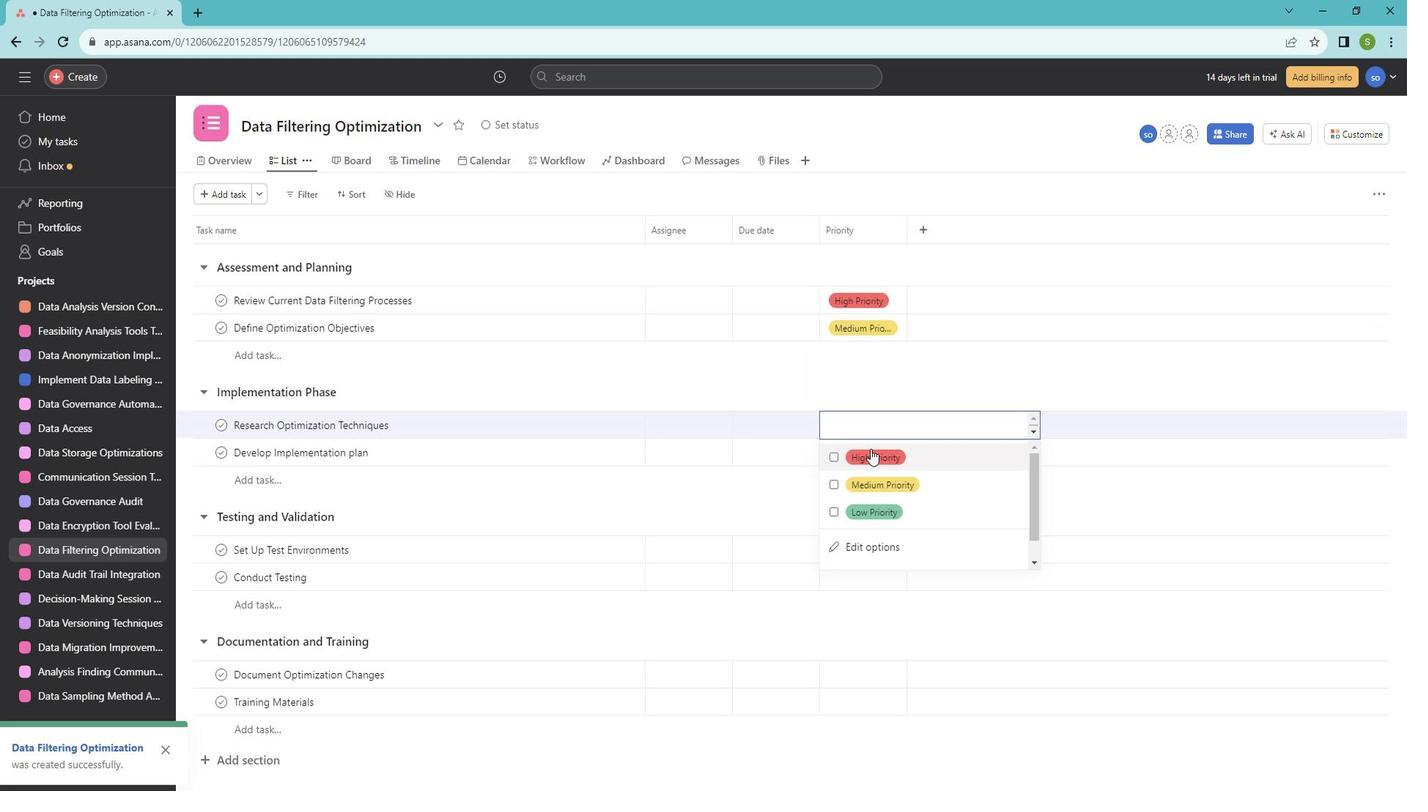 
Action: Mouse moved to (790, 482)
Screenshot: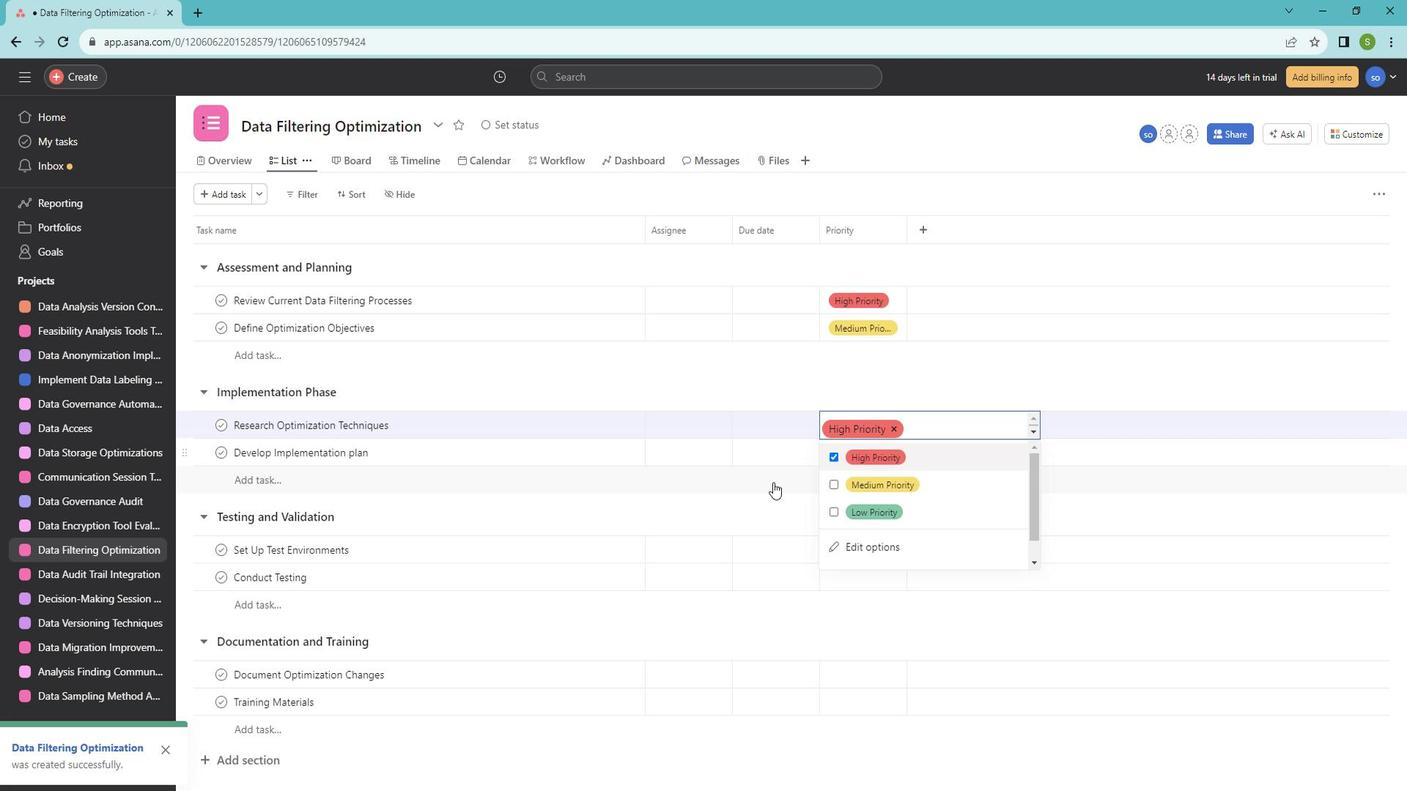 
Action: Mouse pressed left at (790, 482)
Screenshot: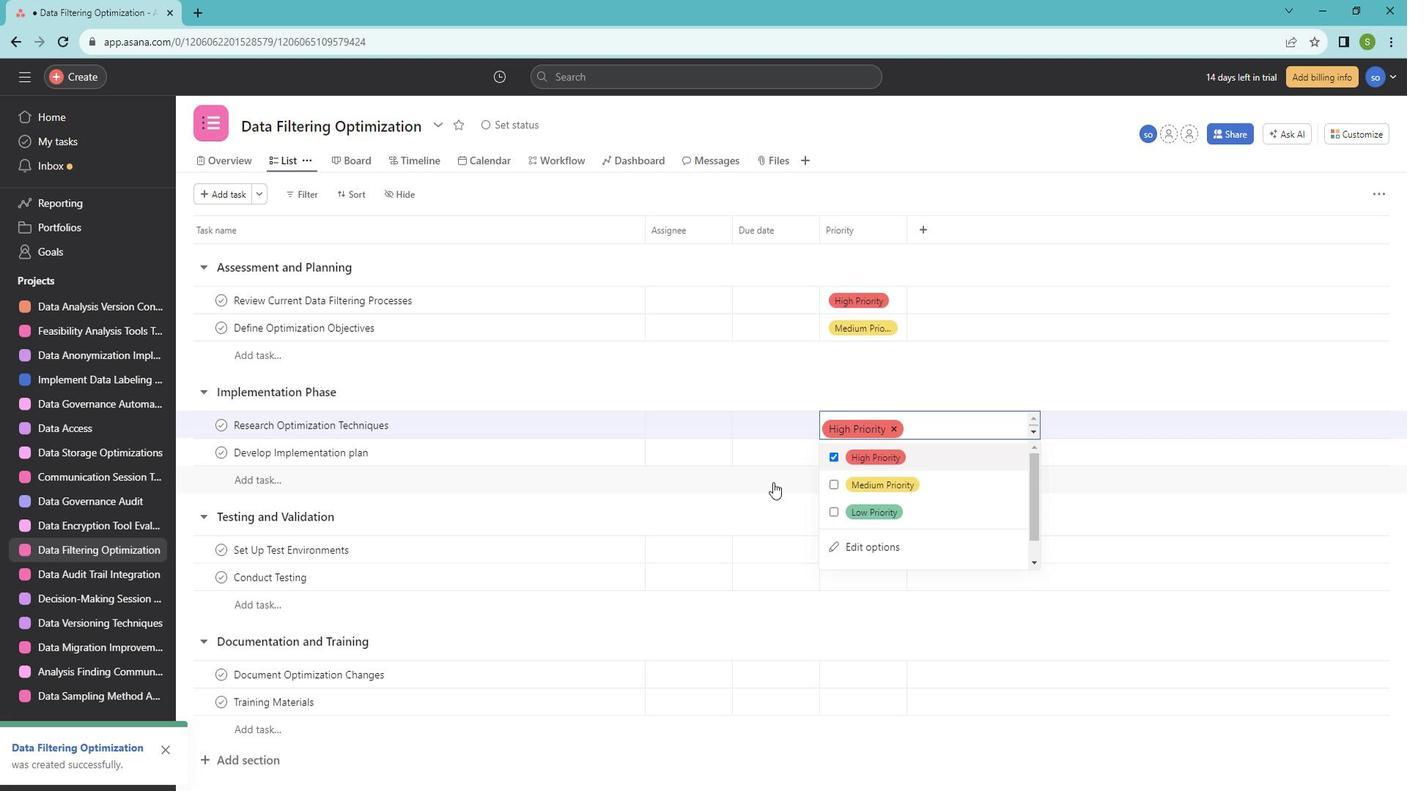 
Action: Mouse moved to (859, 452)
Screenshot: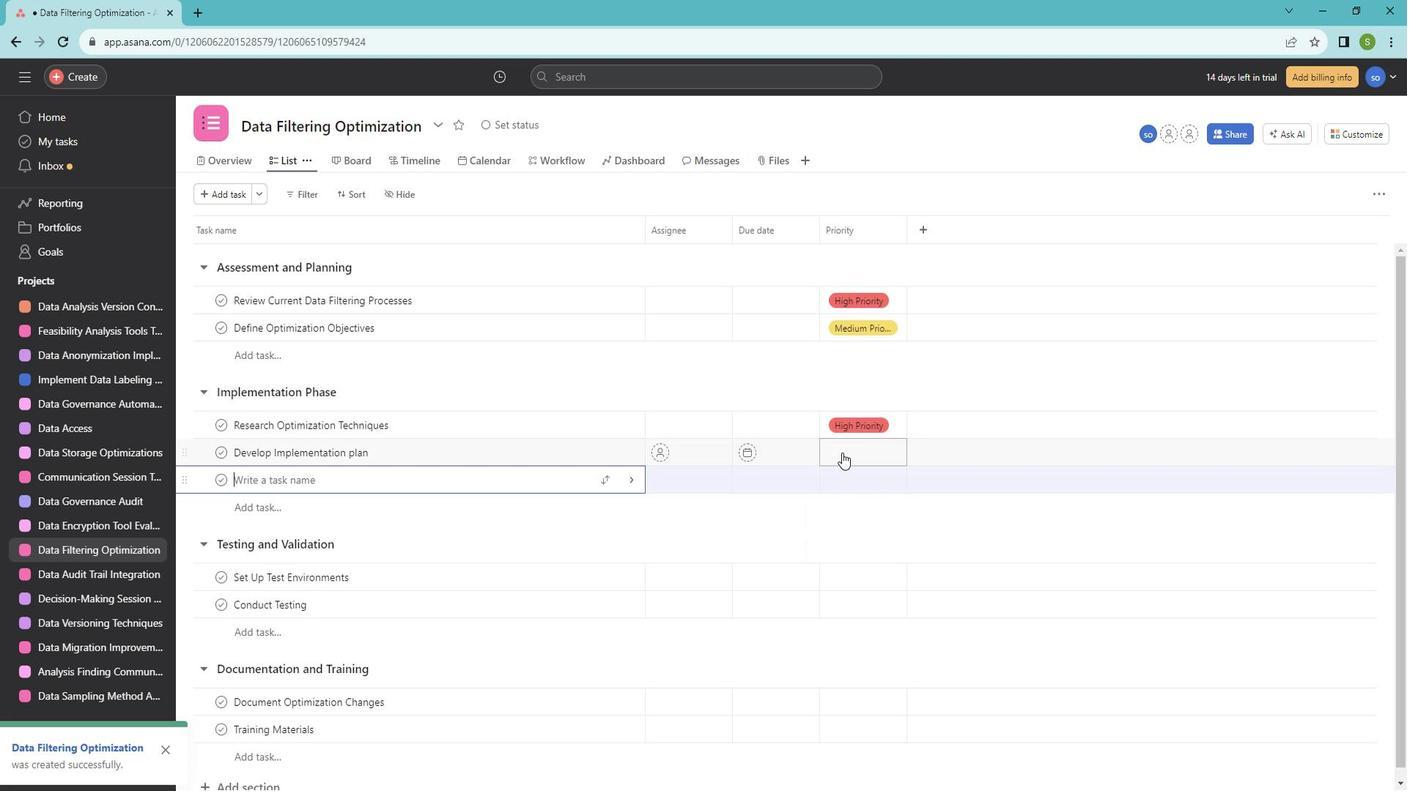 
Action: Mouse pressed left at (859, 452)
Screenshot: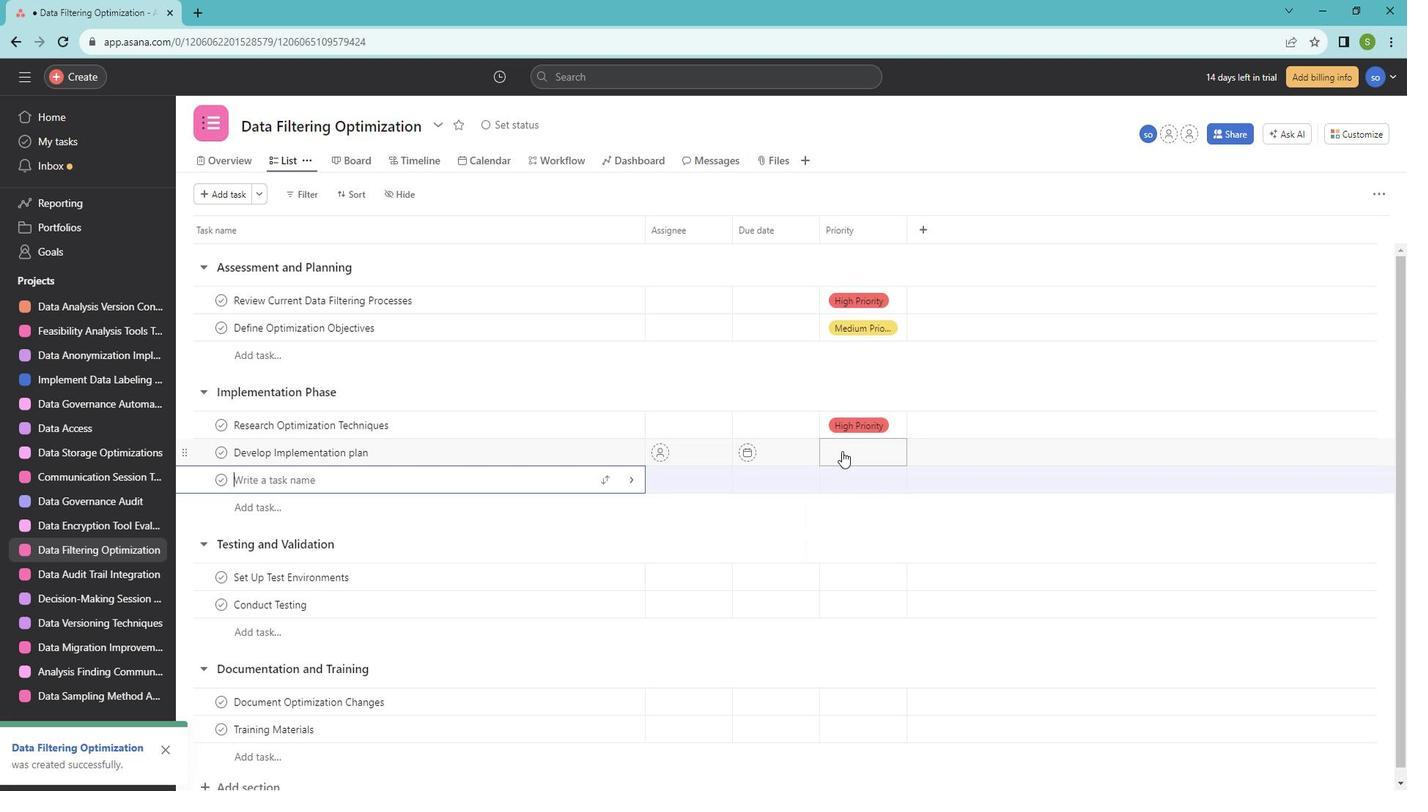
Action: Mouse moved to (879, 488)
Screenshot: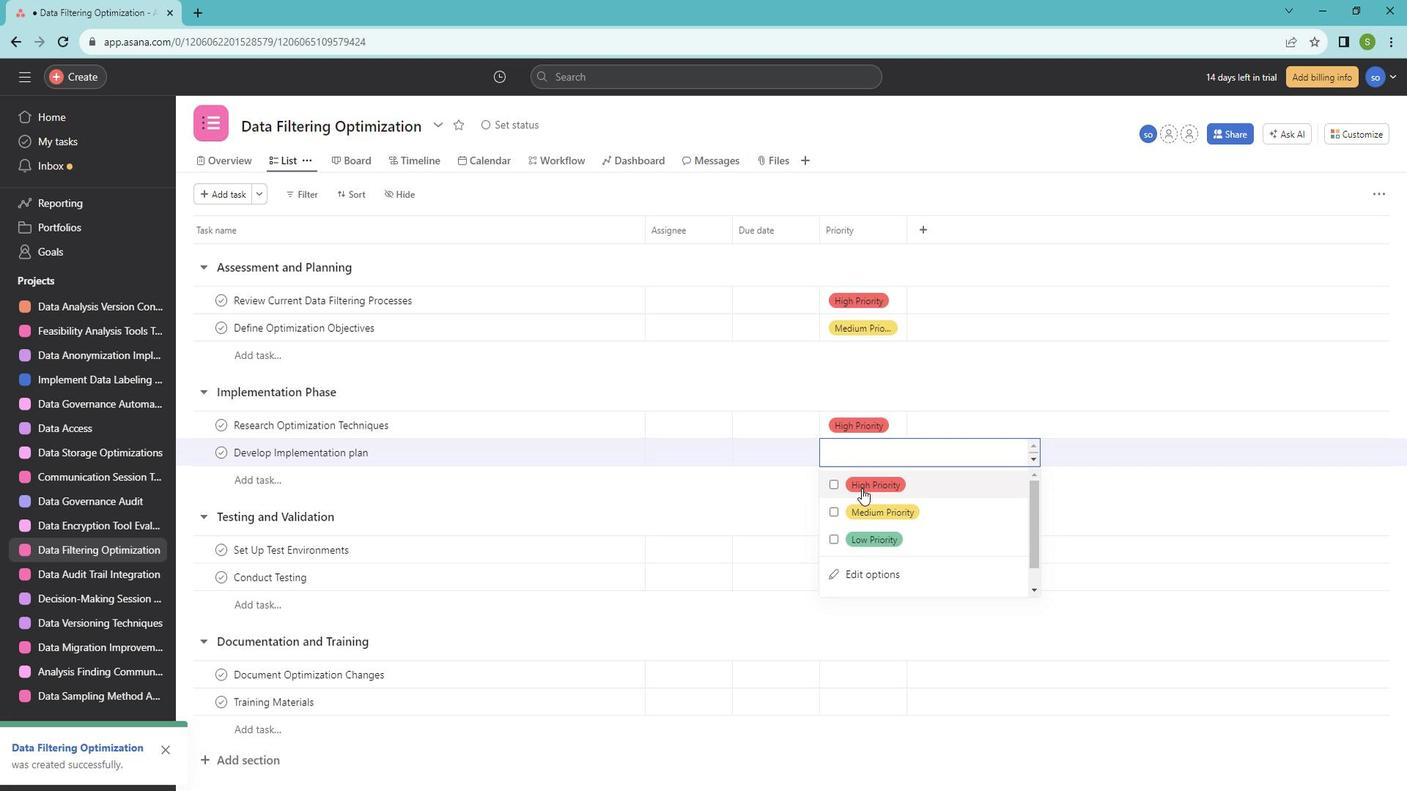 
Action: Mouse pressed left at (879, 488)
Screenshot: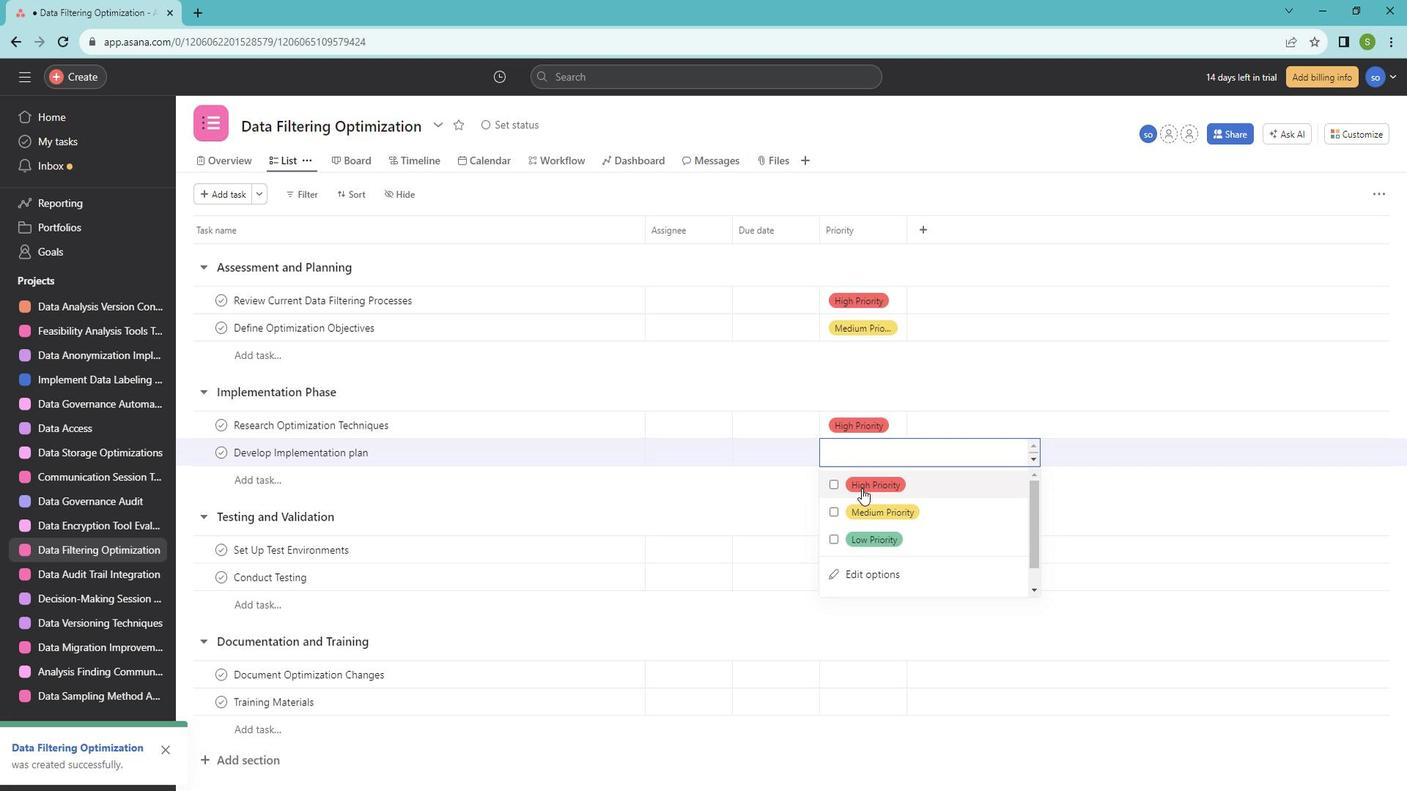 
Action: Mouse moved to (737, 493)
Screenshot: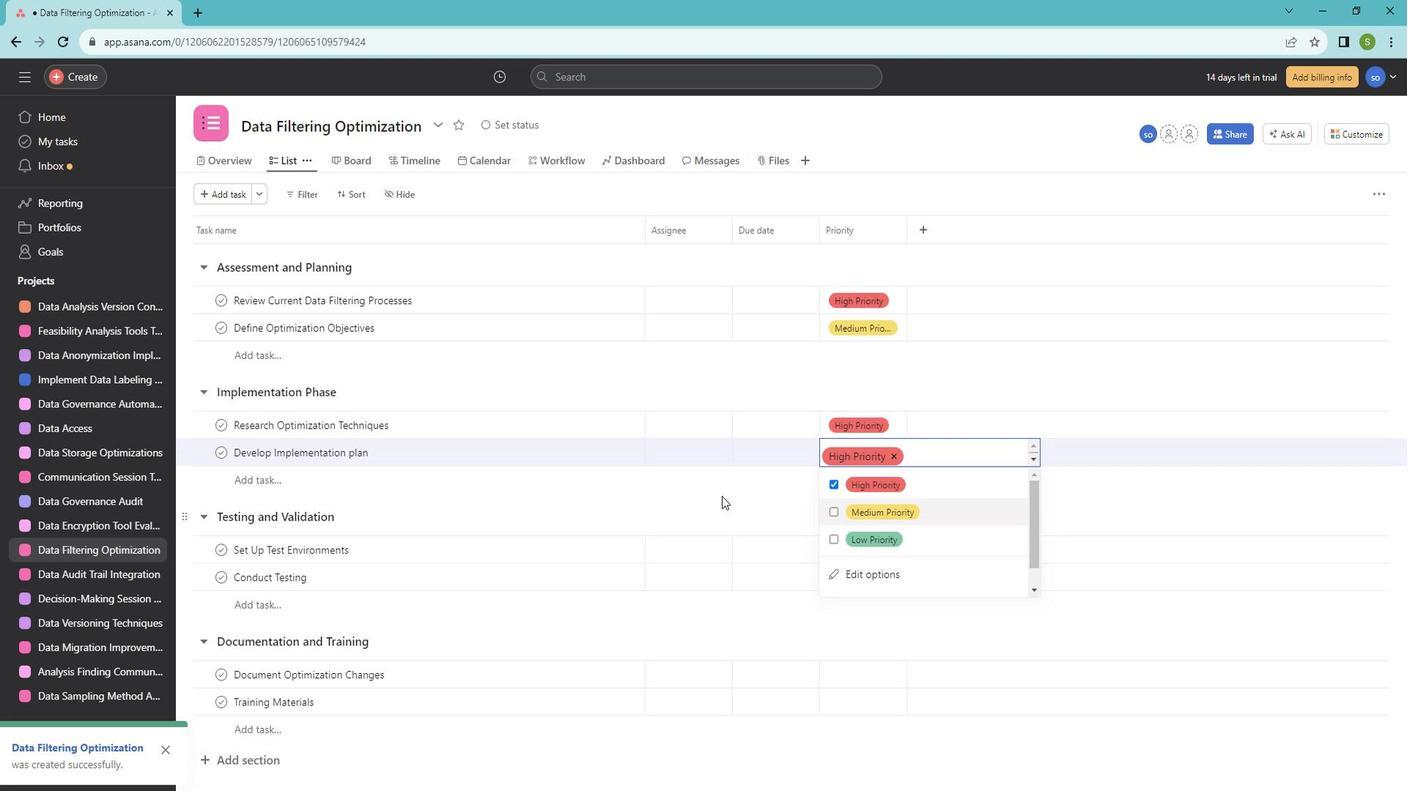 
Action: Mouse pressed left at (737, 493)
Screenshot: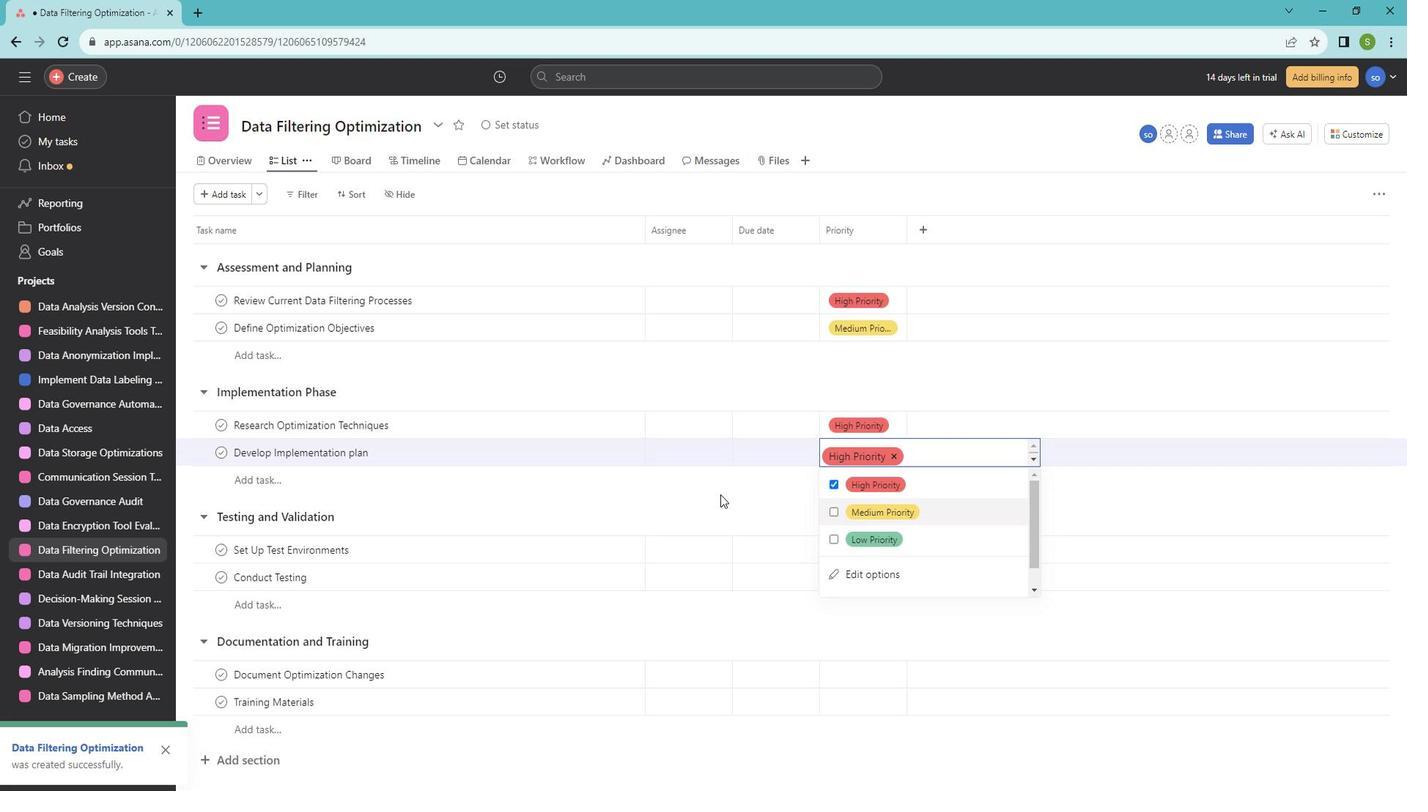 
Action: Mouse moved to (872, 533)
Screenshot: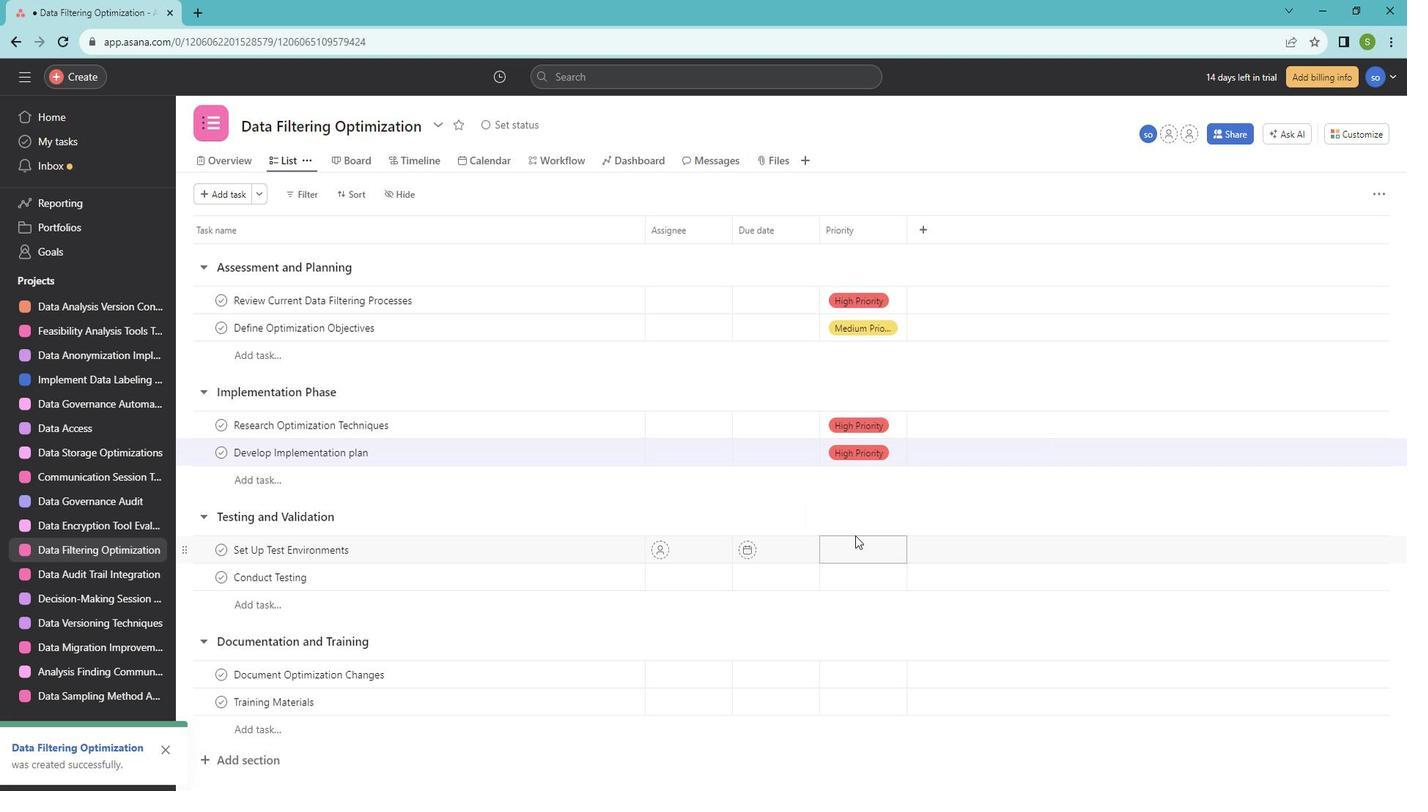 
Action: Mouse pressed left at (872, 533)
Screenshot: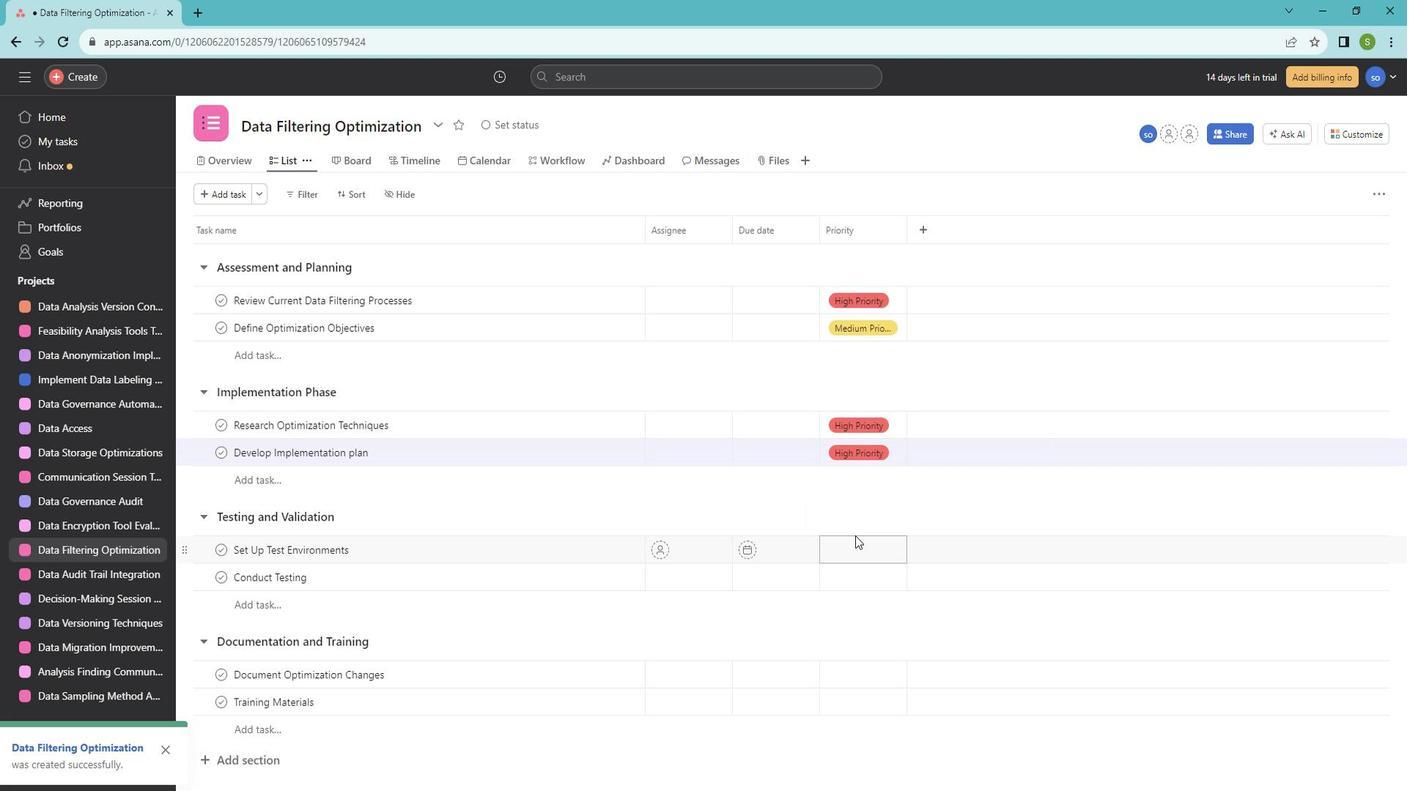 
Action: Mouse moved to (872, 548)
Screenshot: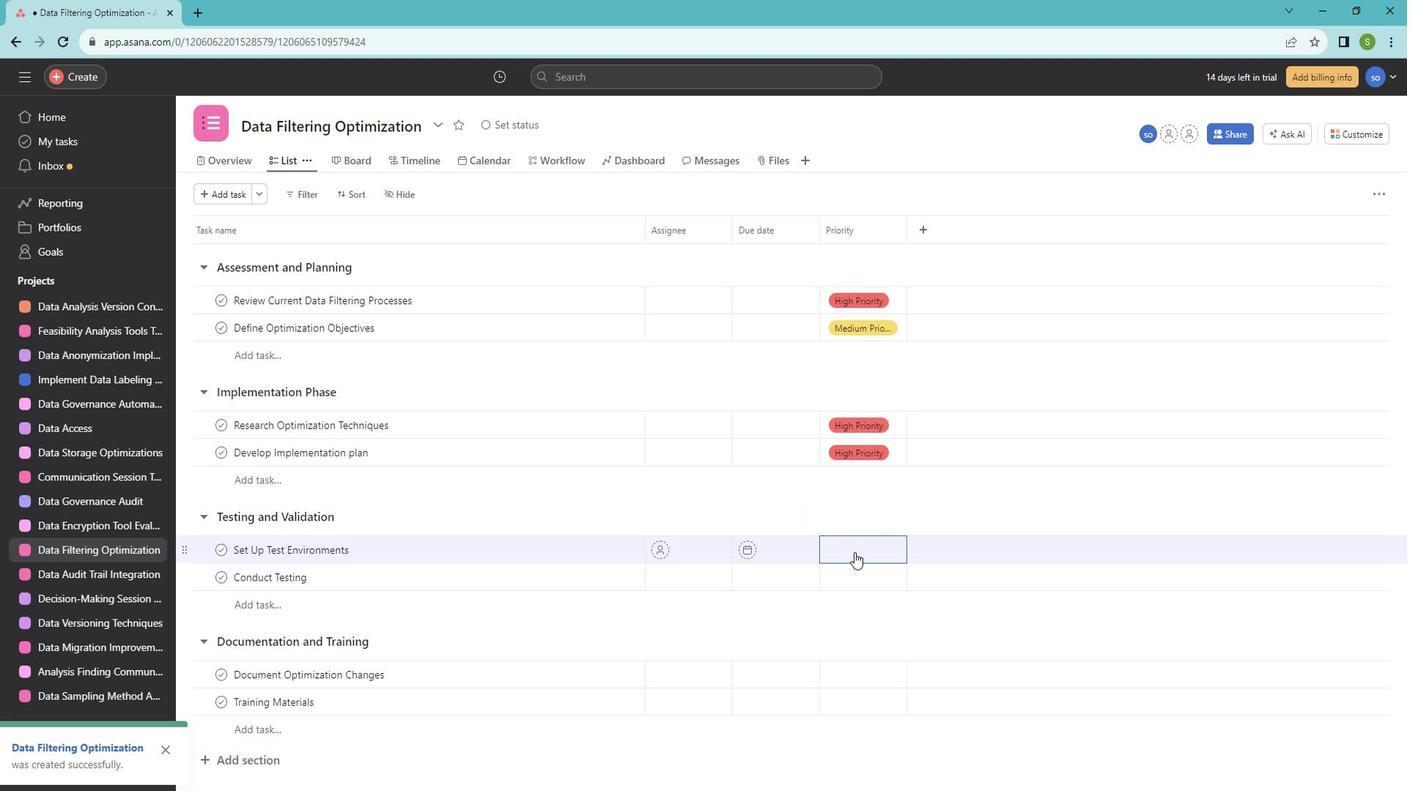 
Action: Mouse pressed left at (872, 548)
Screenshot: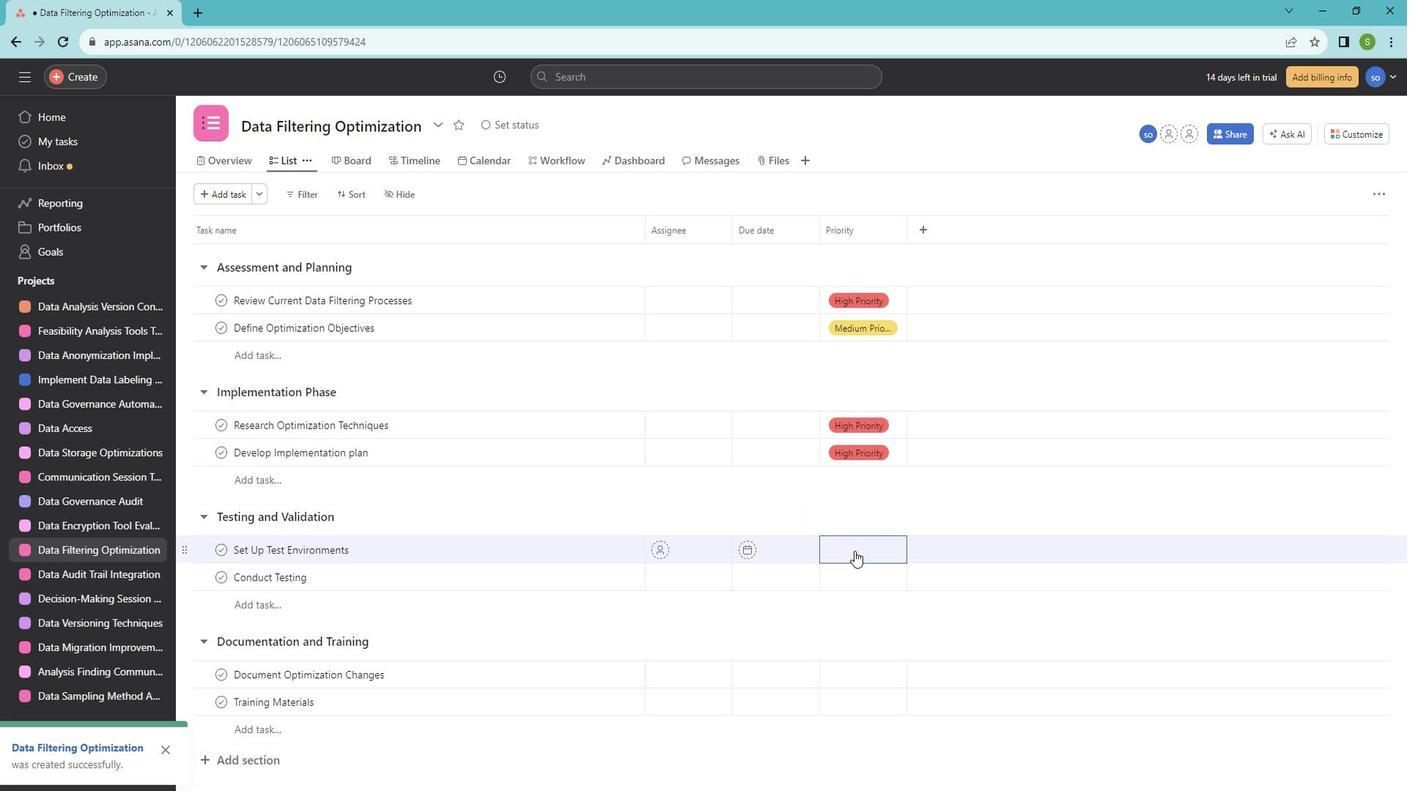 
Action: Mouse moved to (875, 572)
Screenshot: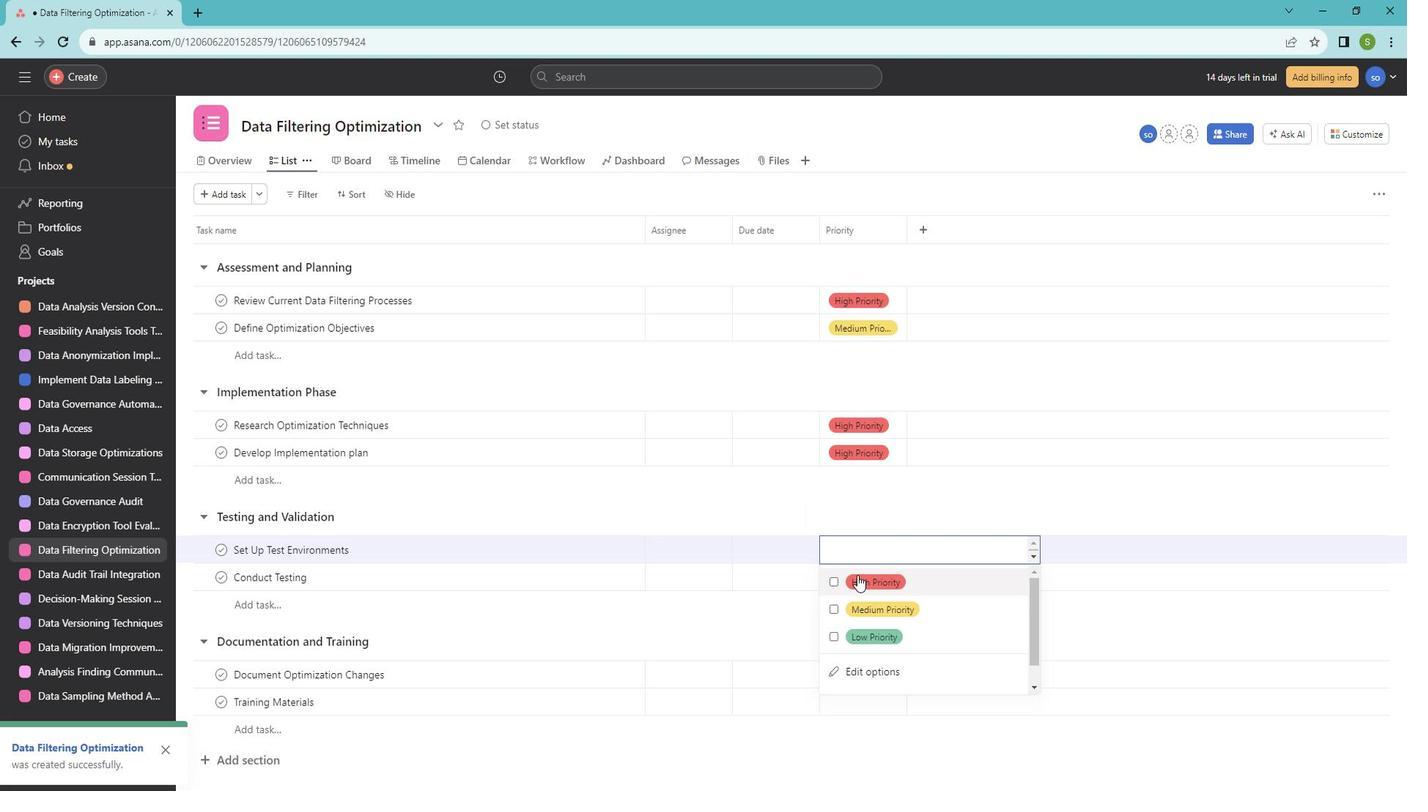 
Action: Mouse pressed left at (875, 572)
Screenshot: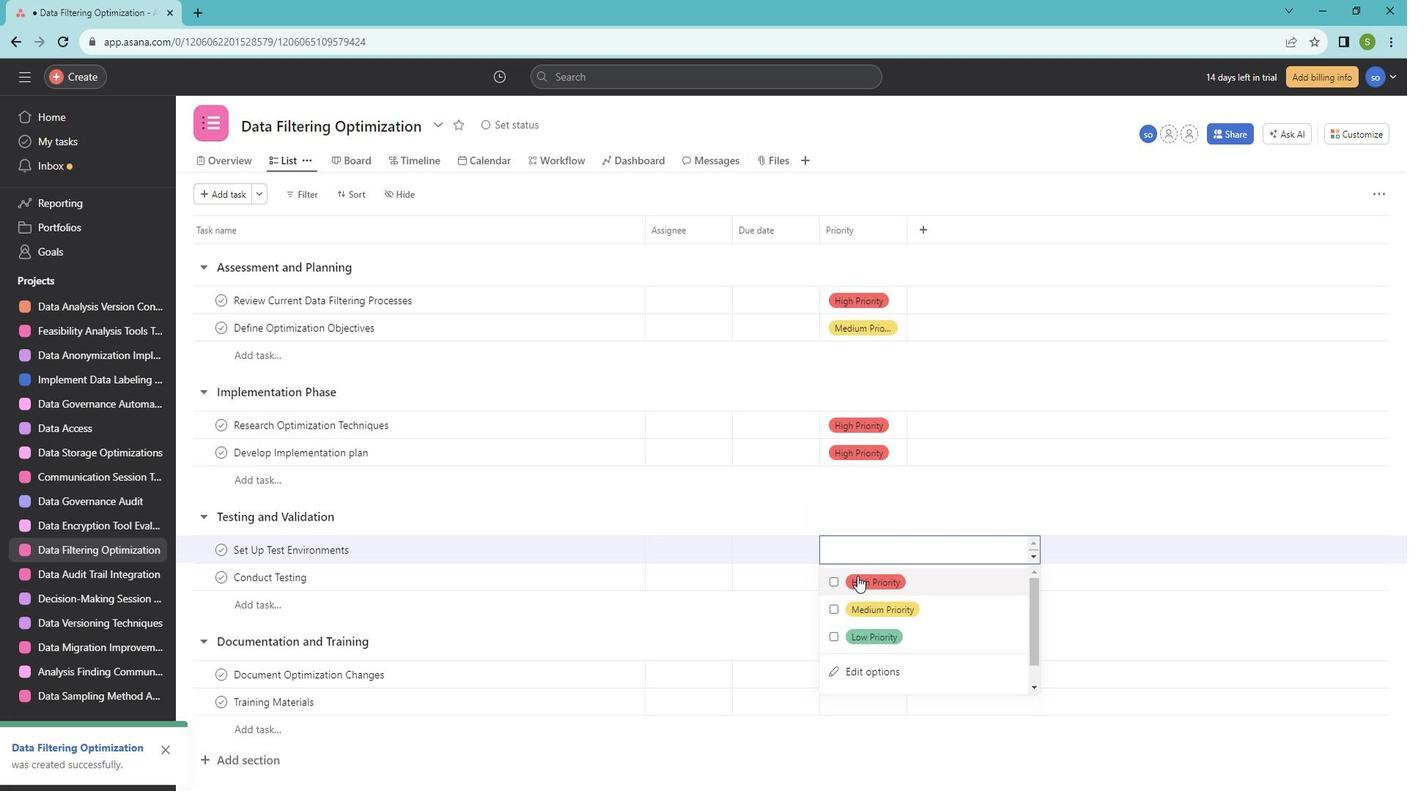 
Action: Mouse moved to (795, 561)
Screenshot: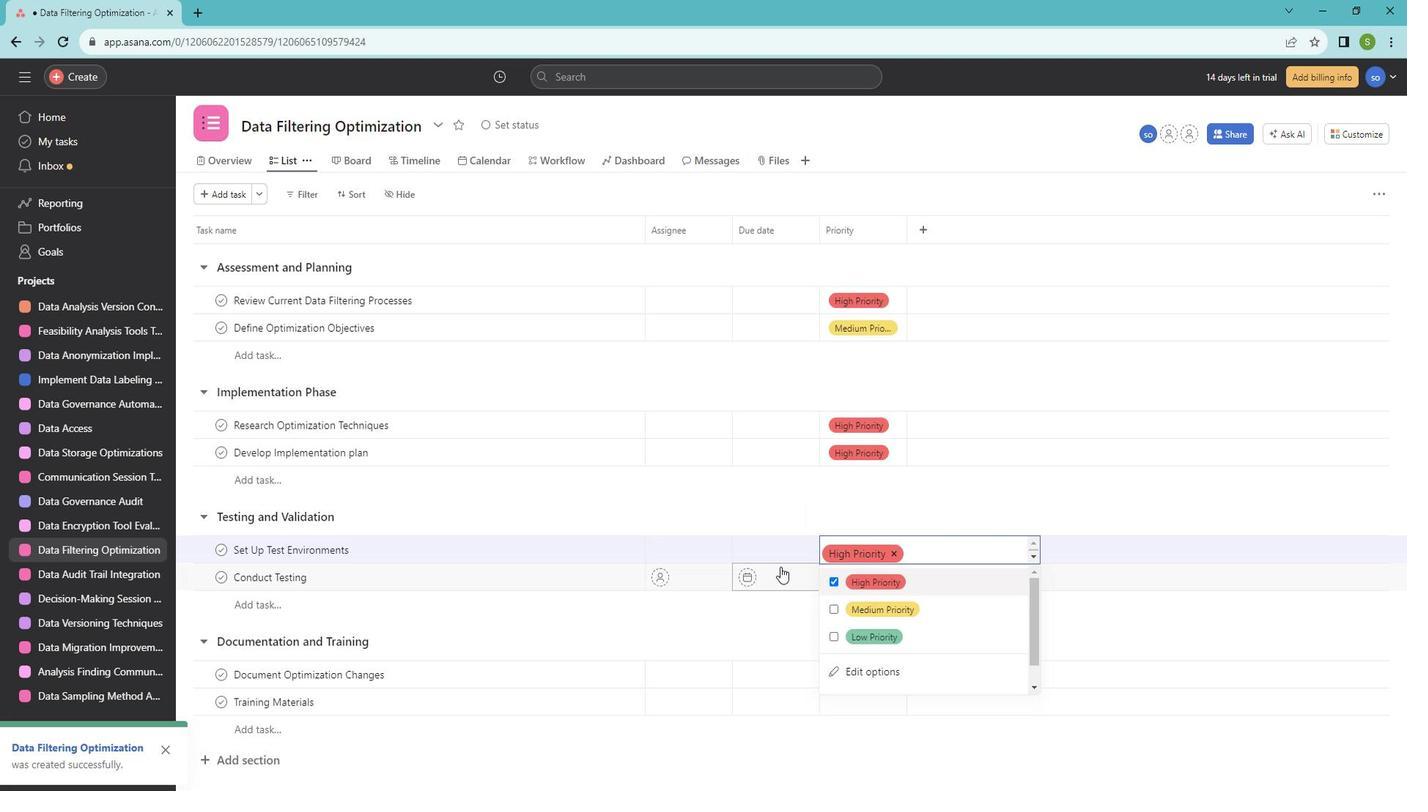 
Action: Mouse pressed left at (795, 561)
Screenshot: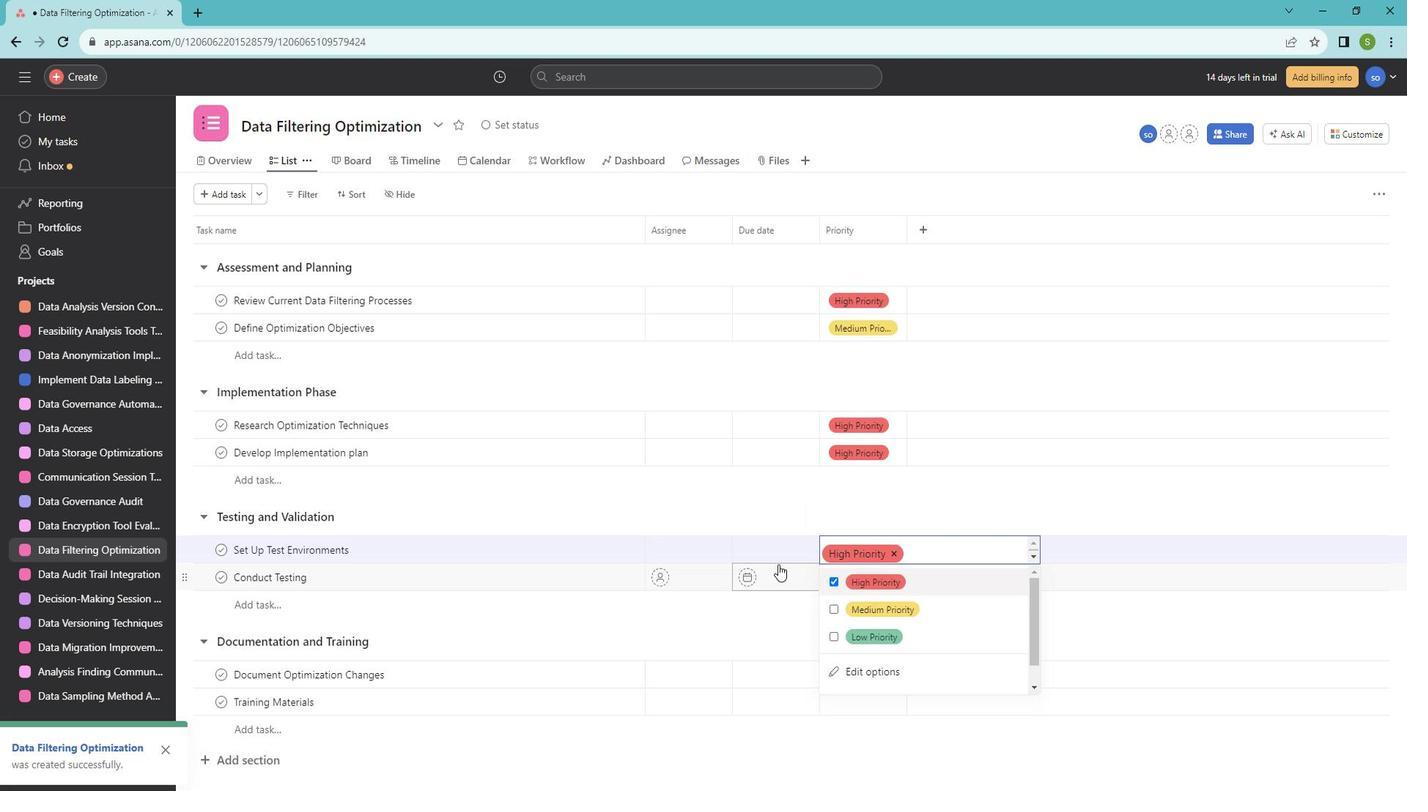 
Action: Mouse moved to (998, 478)
Screenshot: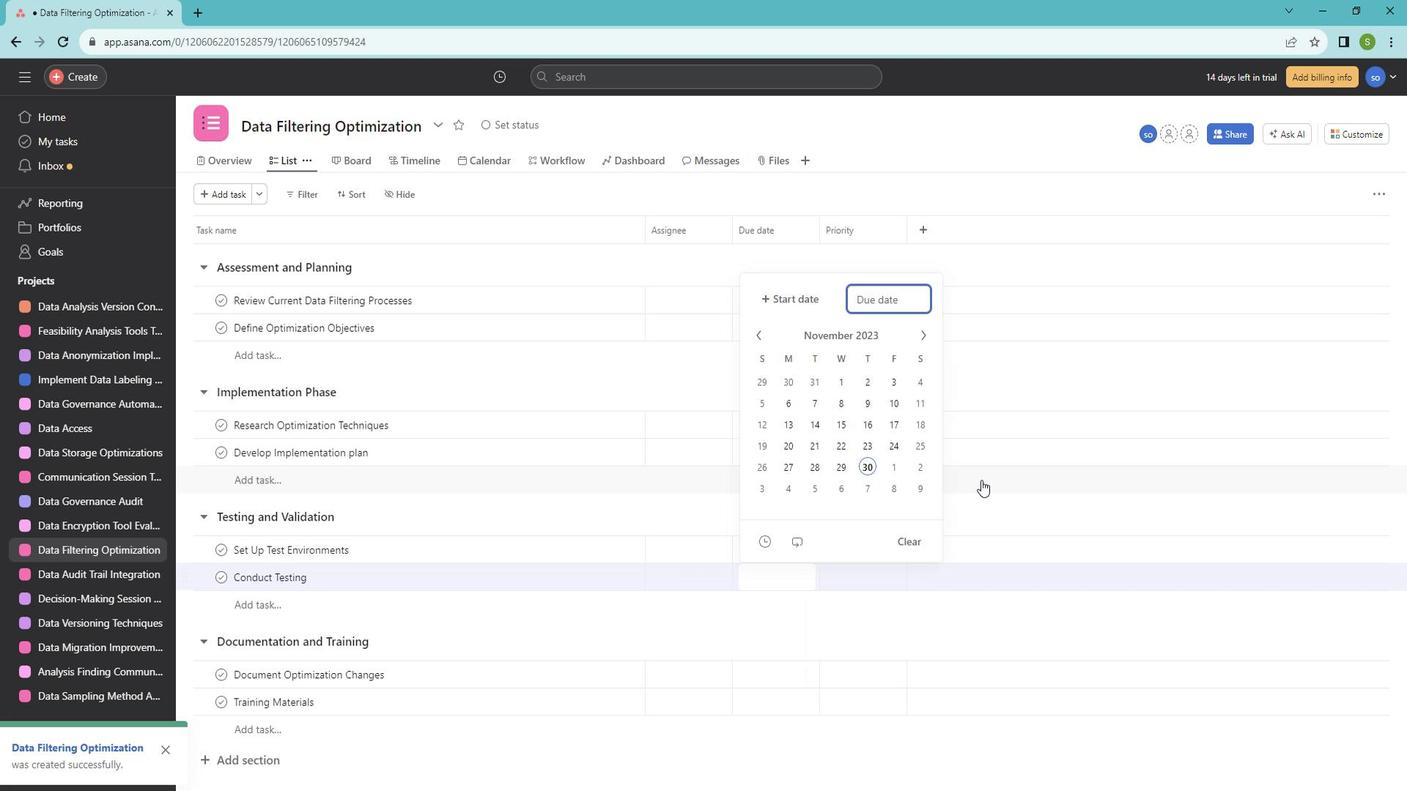 
Action: Mouse pressed left at (998, 478)
Screenshot: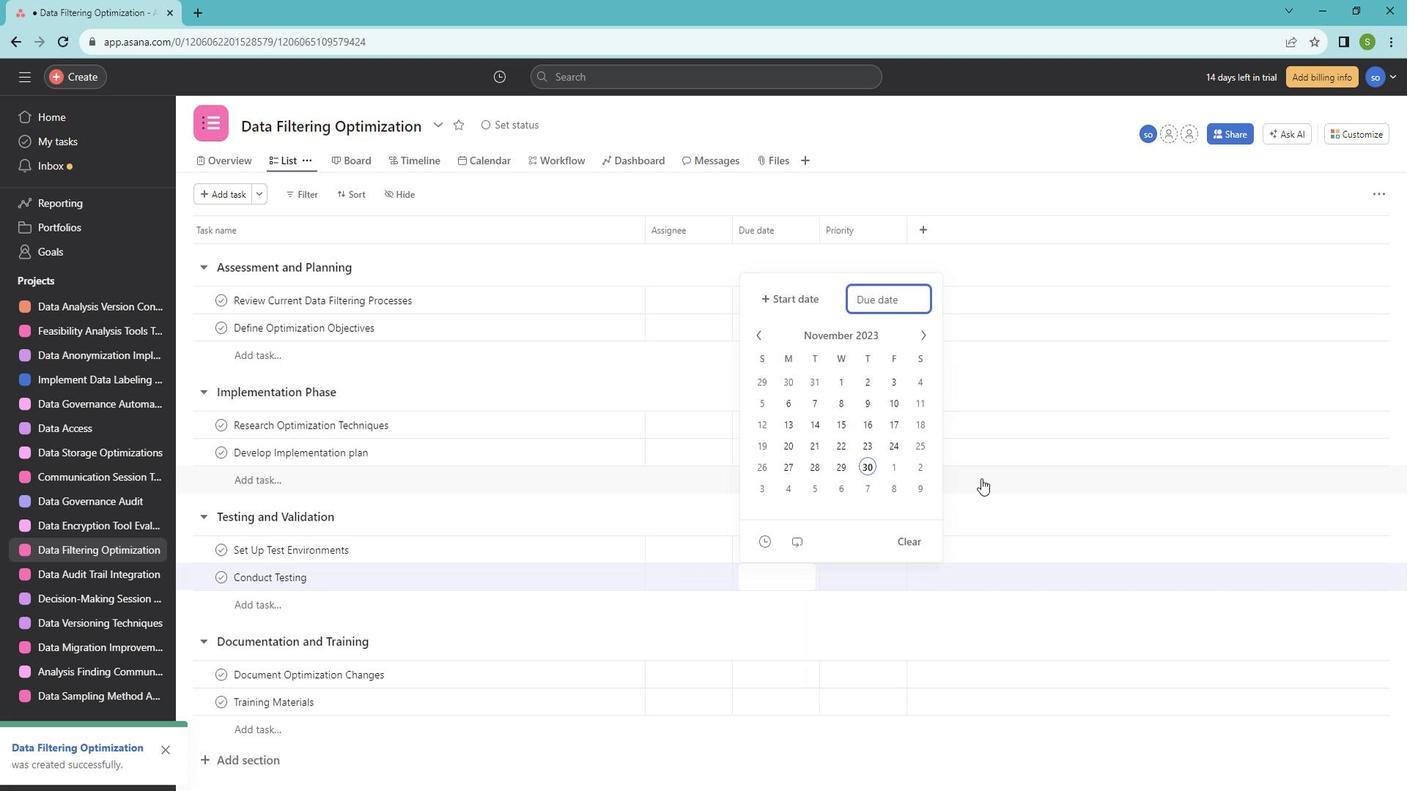 
Action: Mouse moved to (871, 594)
Screenshot: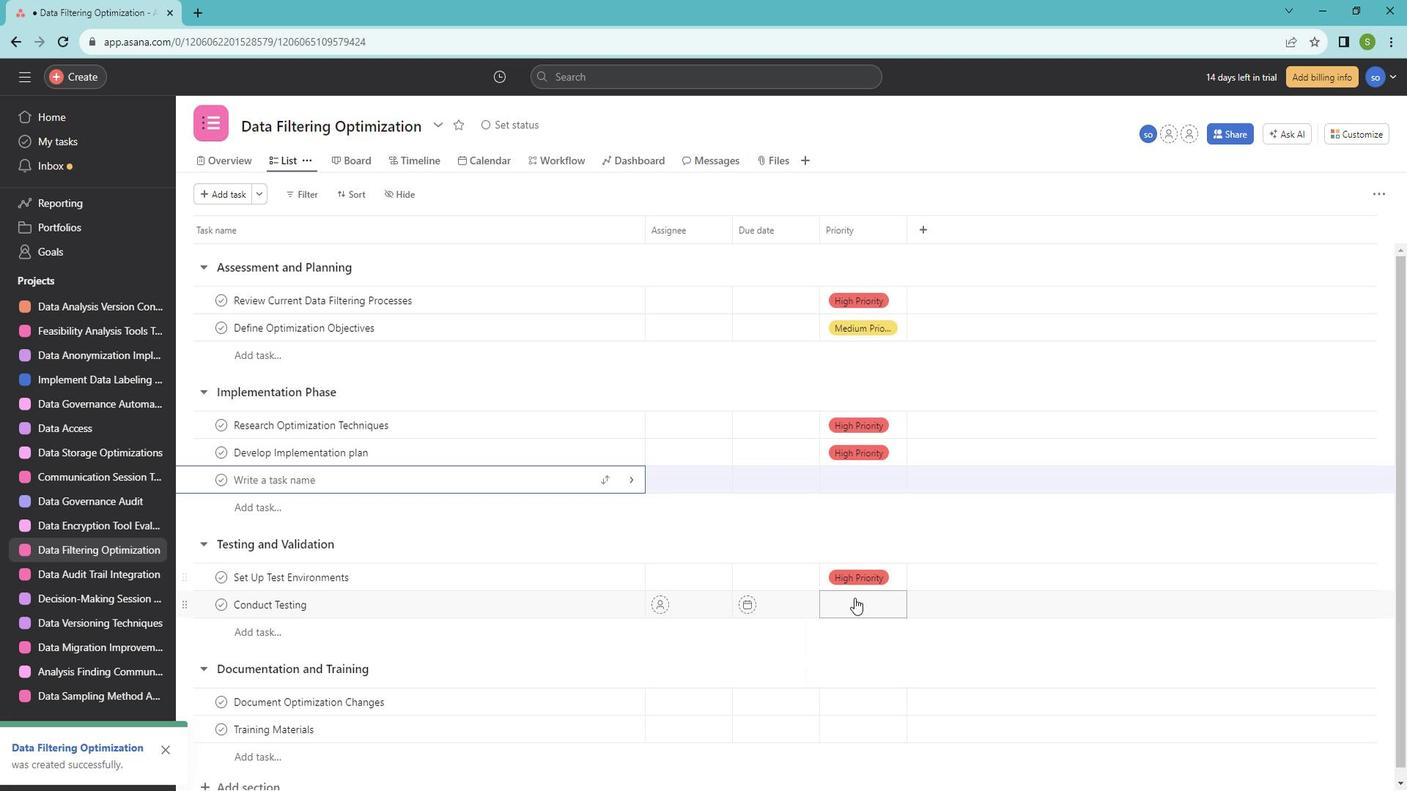 
Action: Mouse pressed left at (871, 594)
Screenshot: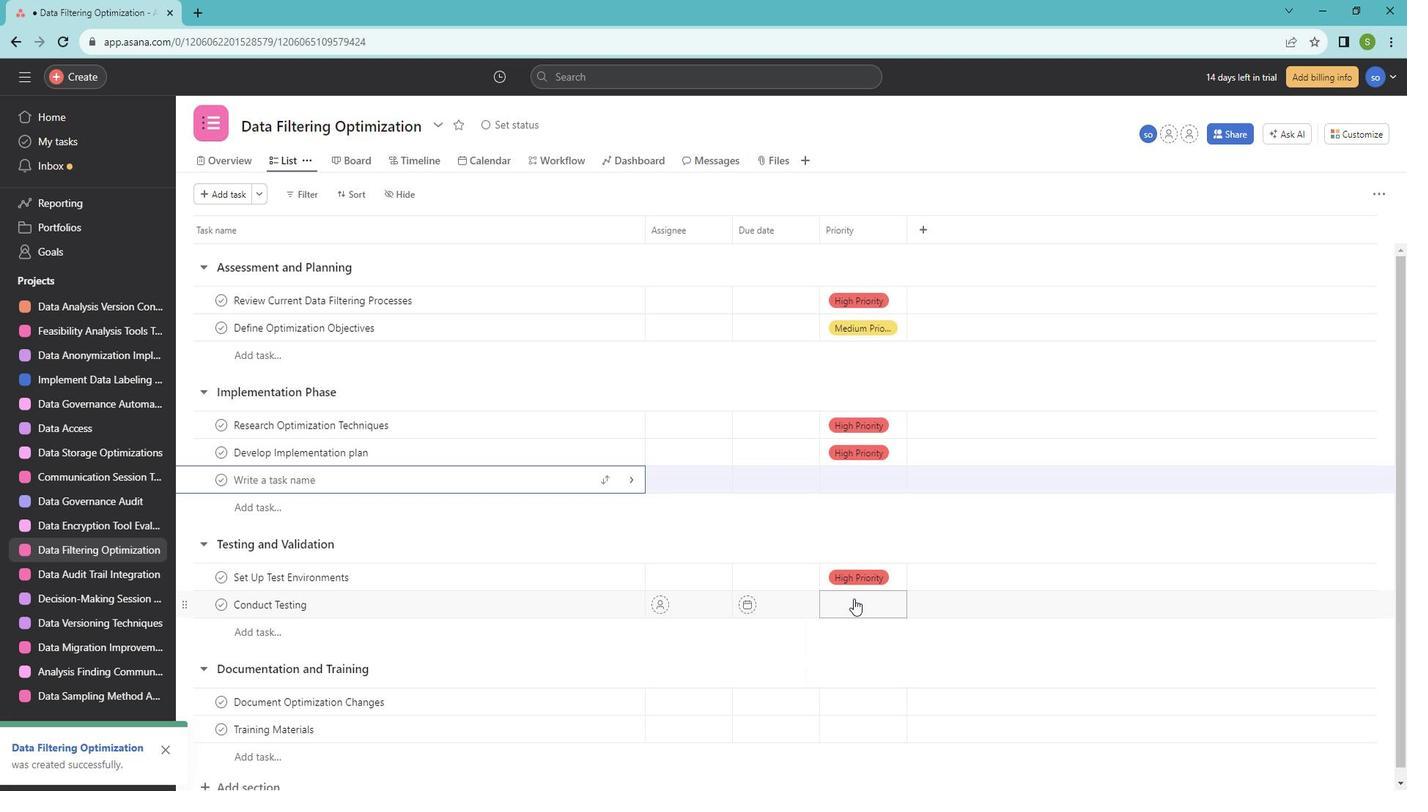 
Action: Mouse moved to (857, 573)
Screenshot: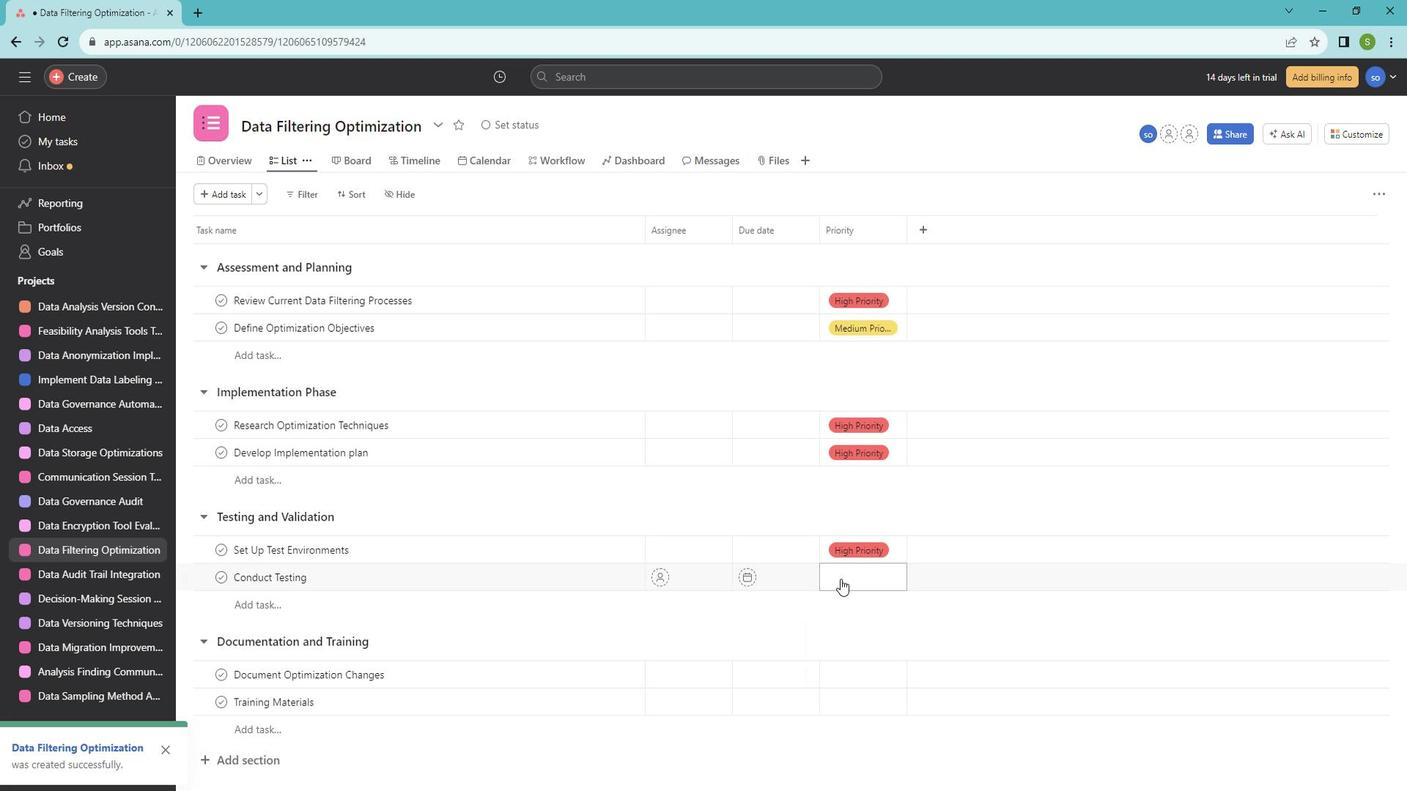 
Action: Mouse pressed left at (857, 573)
Screenshot: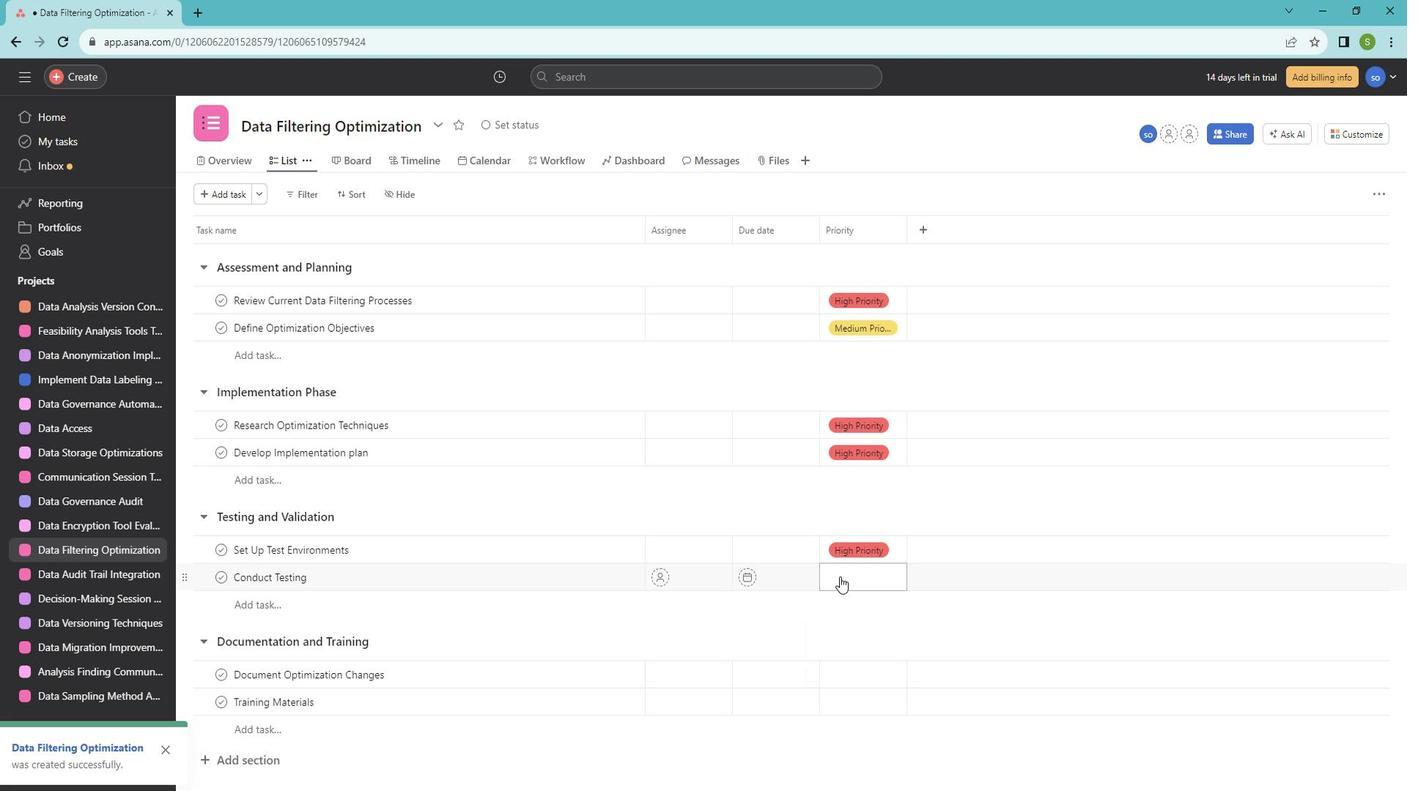 
Action: Mouse moved to (881, 628)
Screenshot: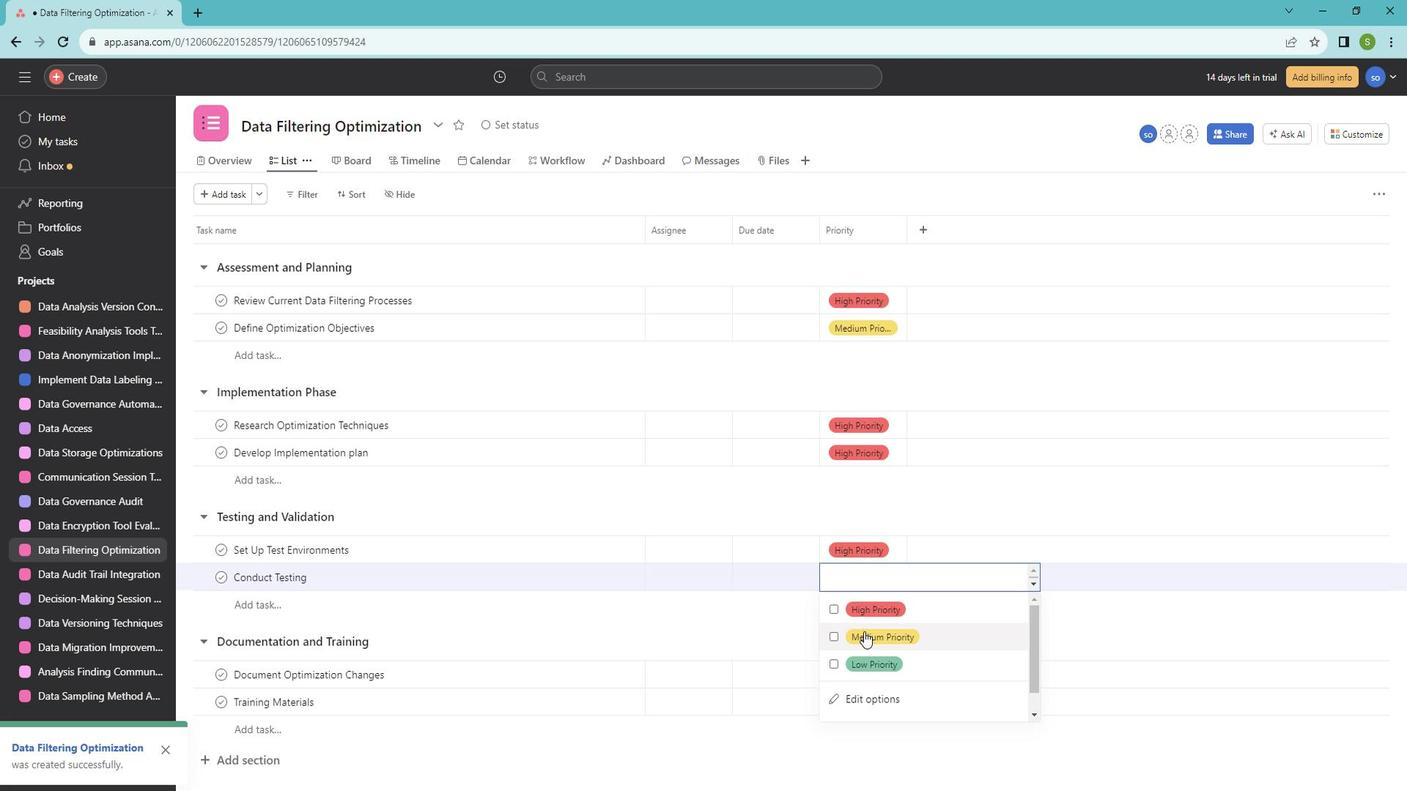 
Action: Mouse pressed left at (881, 628)
Screenshot: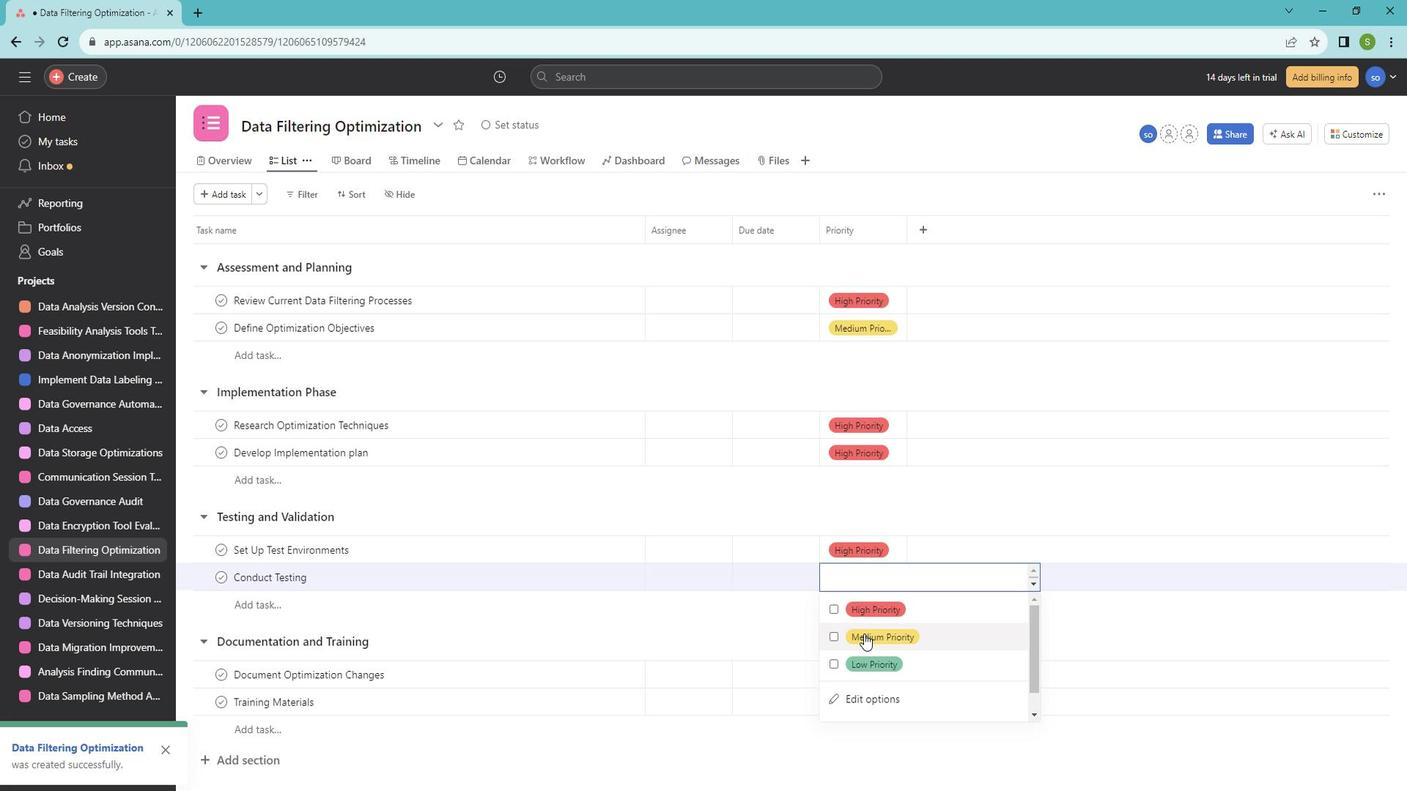 
Action: Mouse moved to (790, 613)
Screenshot: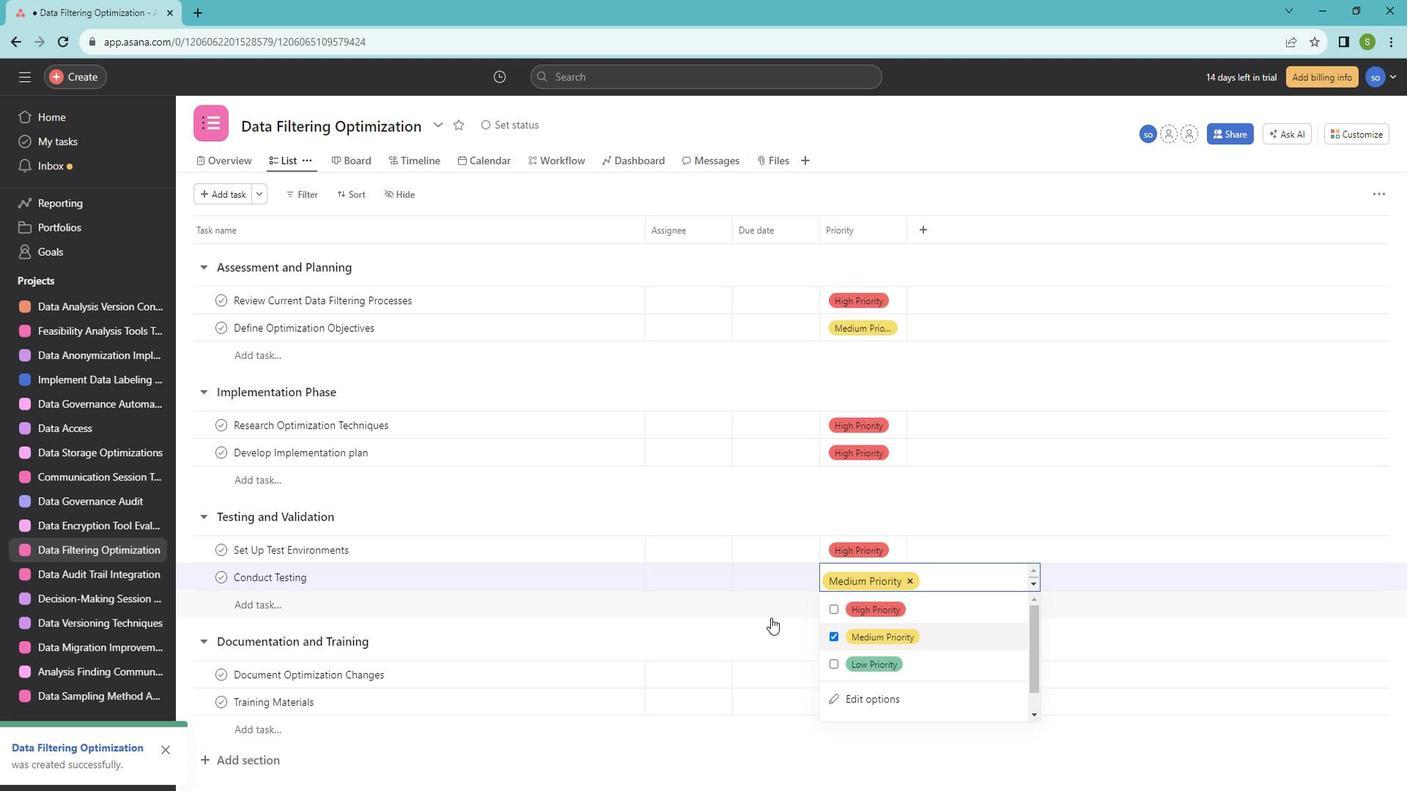 
Action: Mouse pressed left at (790, 613)
Screenshot: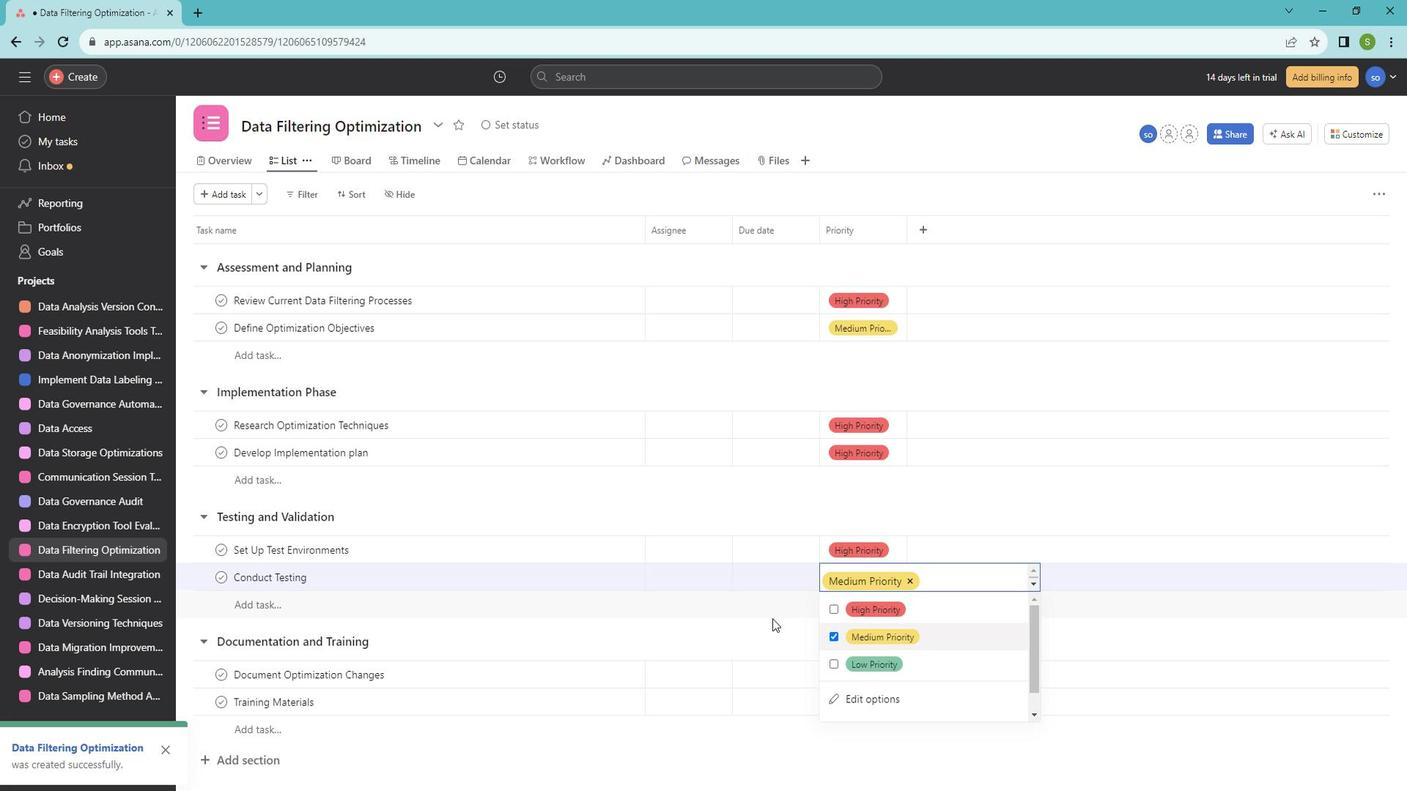 
Action: Mouse moved to (773, 555)
Screenshot: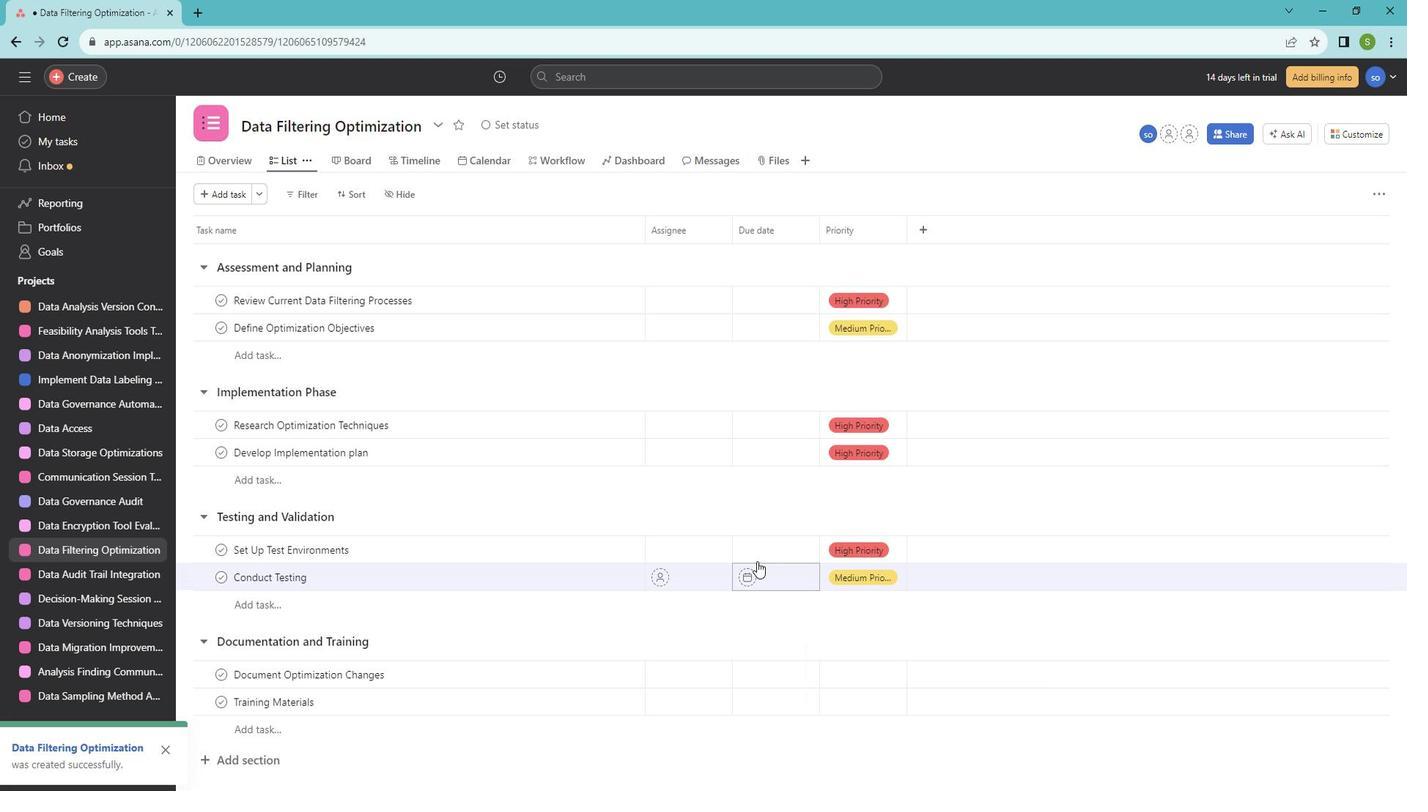 
Action: Mouse scrolled (773, 554) with delta (0, 0)
Screenshot: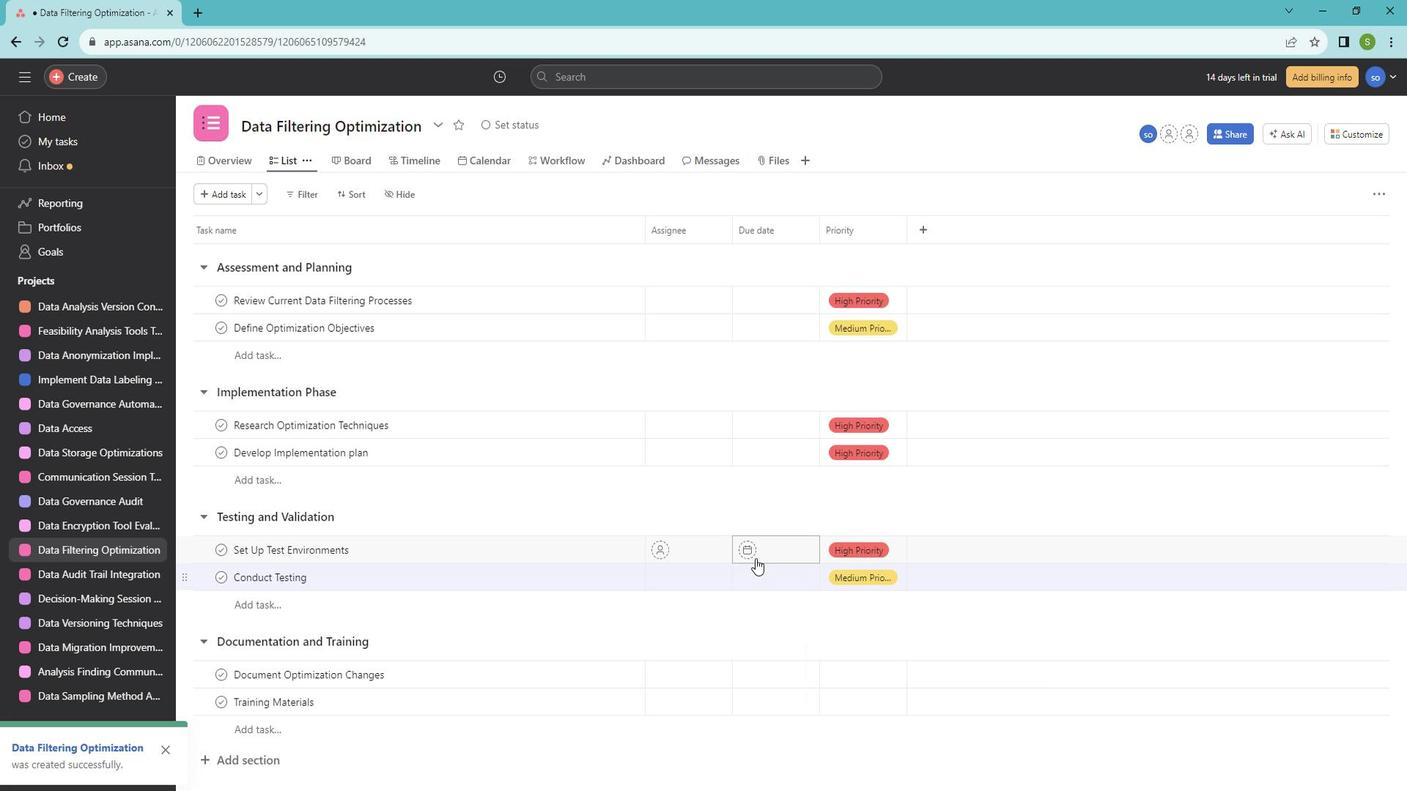 
Action: Mouse moved to (773, 554)
Screenshot: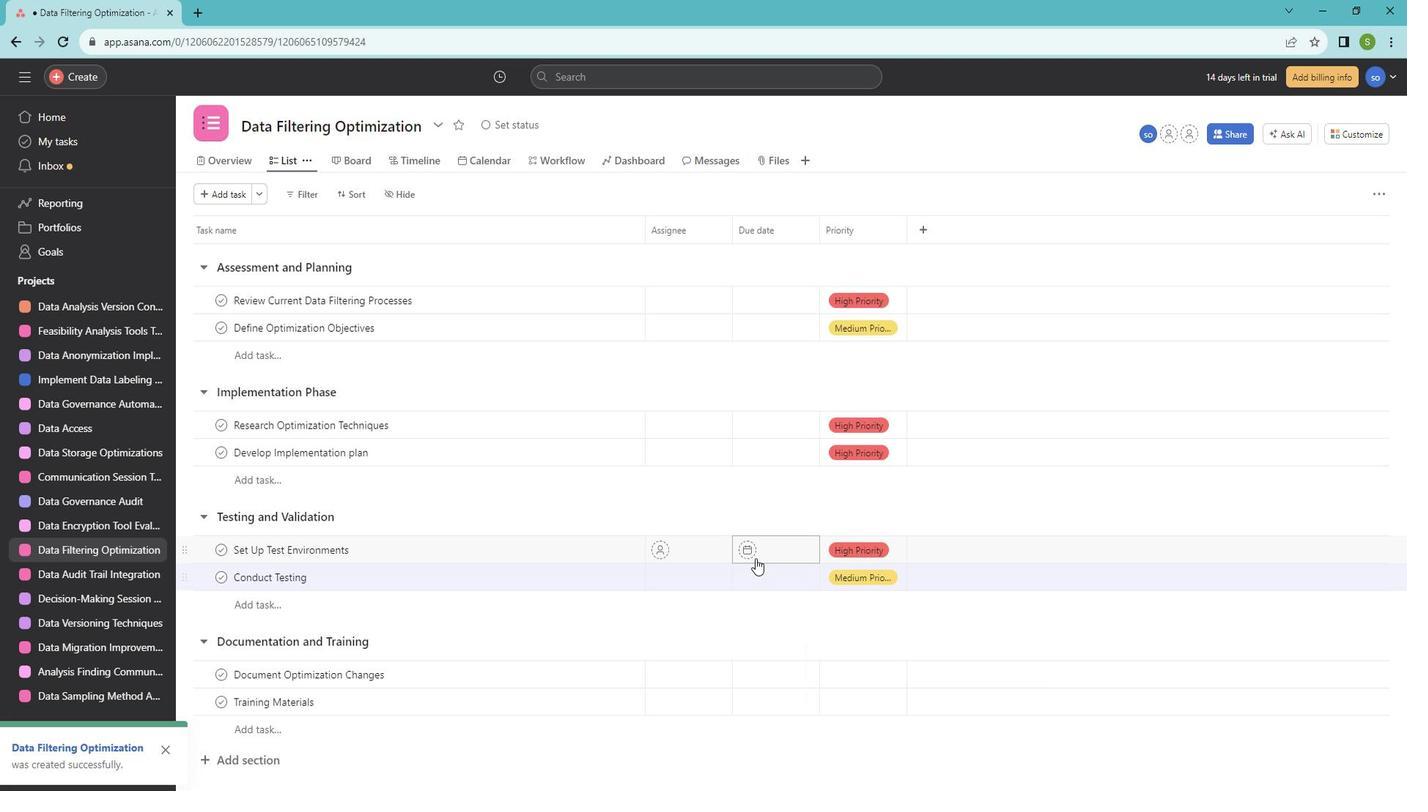 
Action: Mouse scrolled (773, 554) with delta (0, 0)
Screenshot: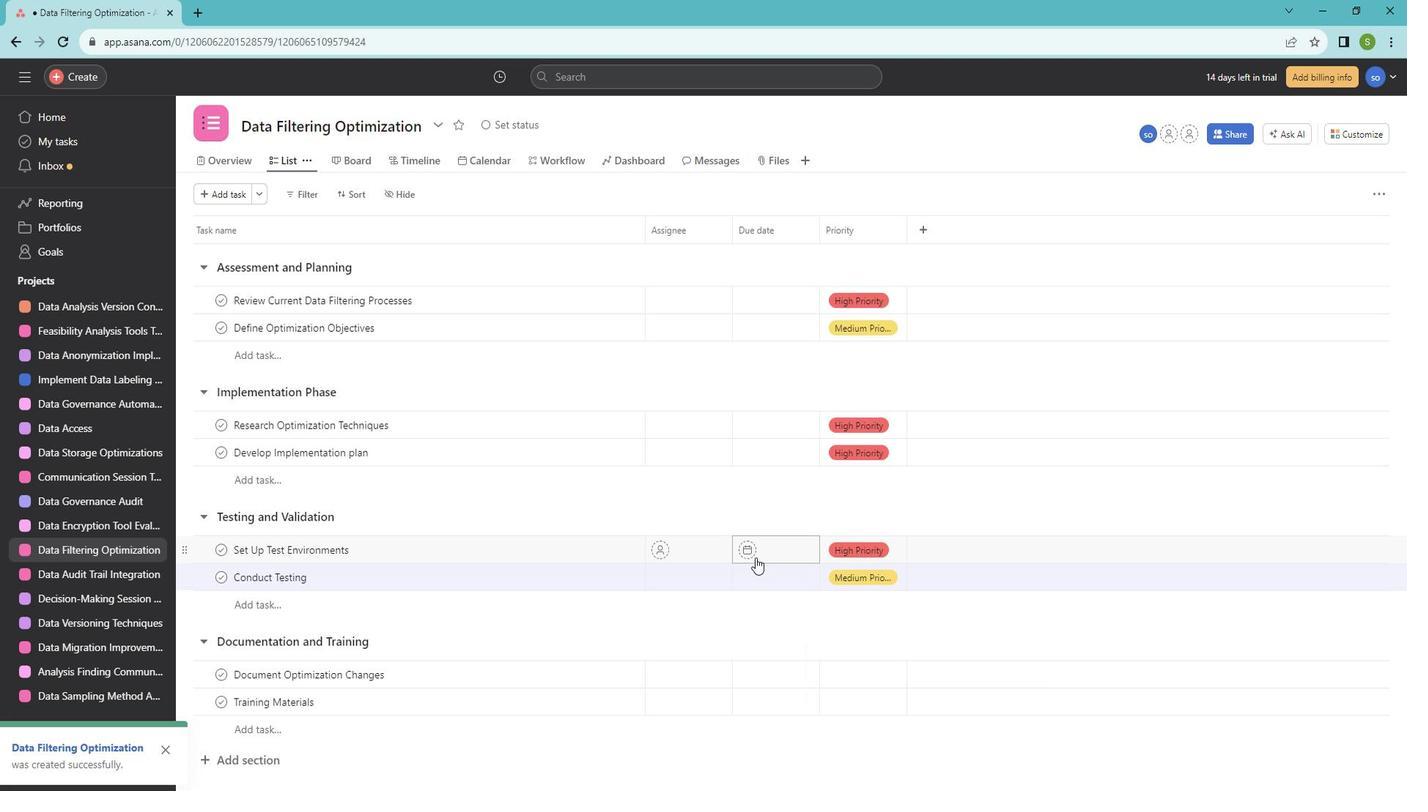 
Action: Mouse moved to (879, 661)
Screenshot: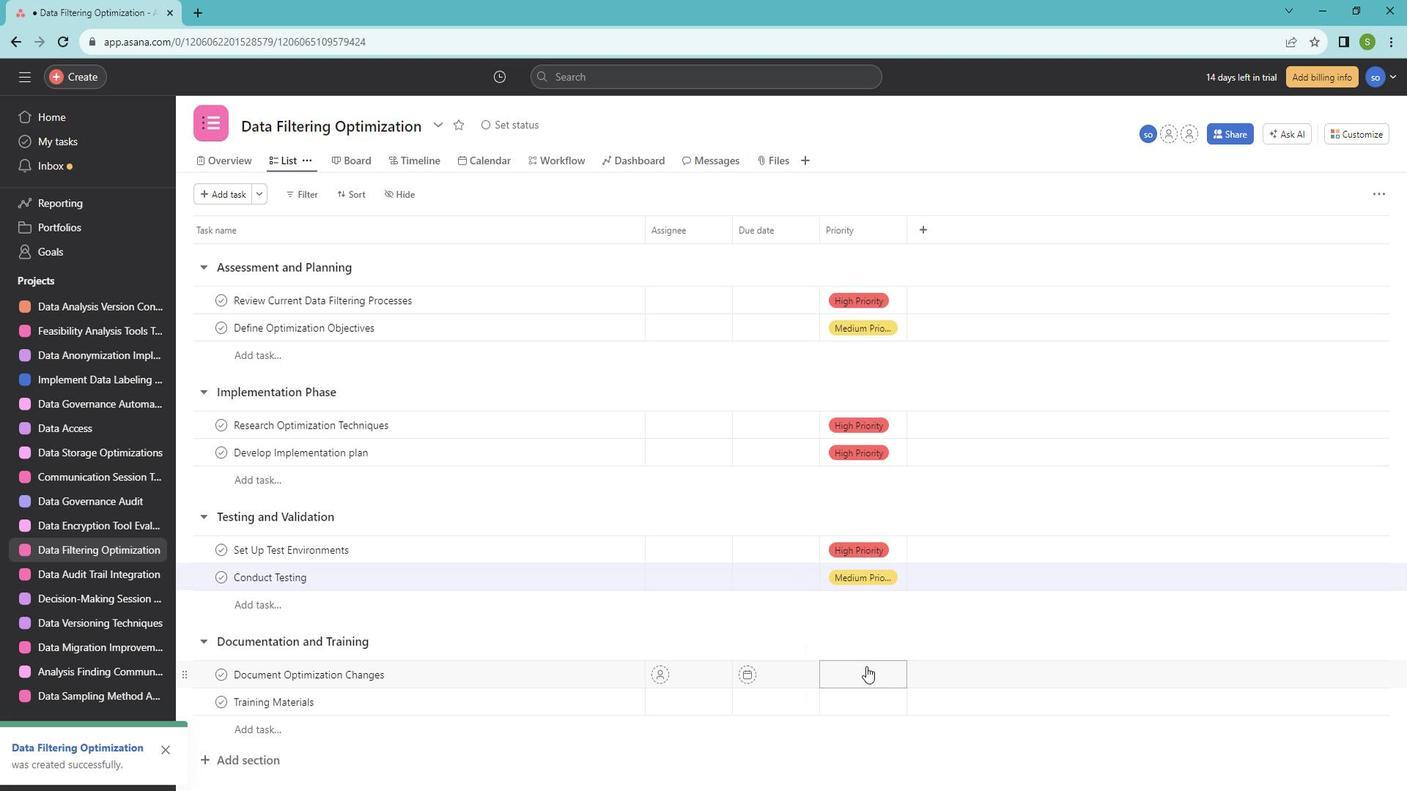 
Action: Mouse pressed left at (879, 661)
Screenshot: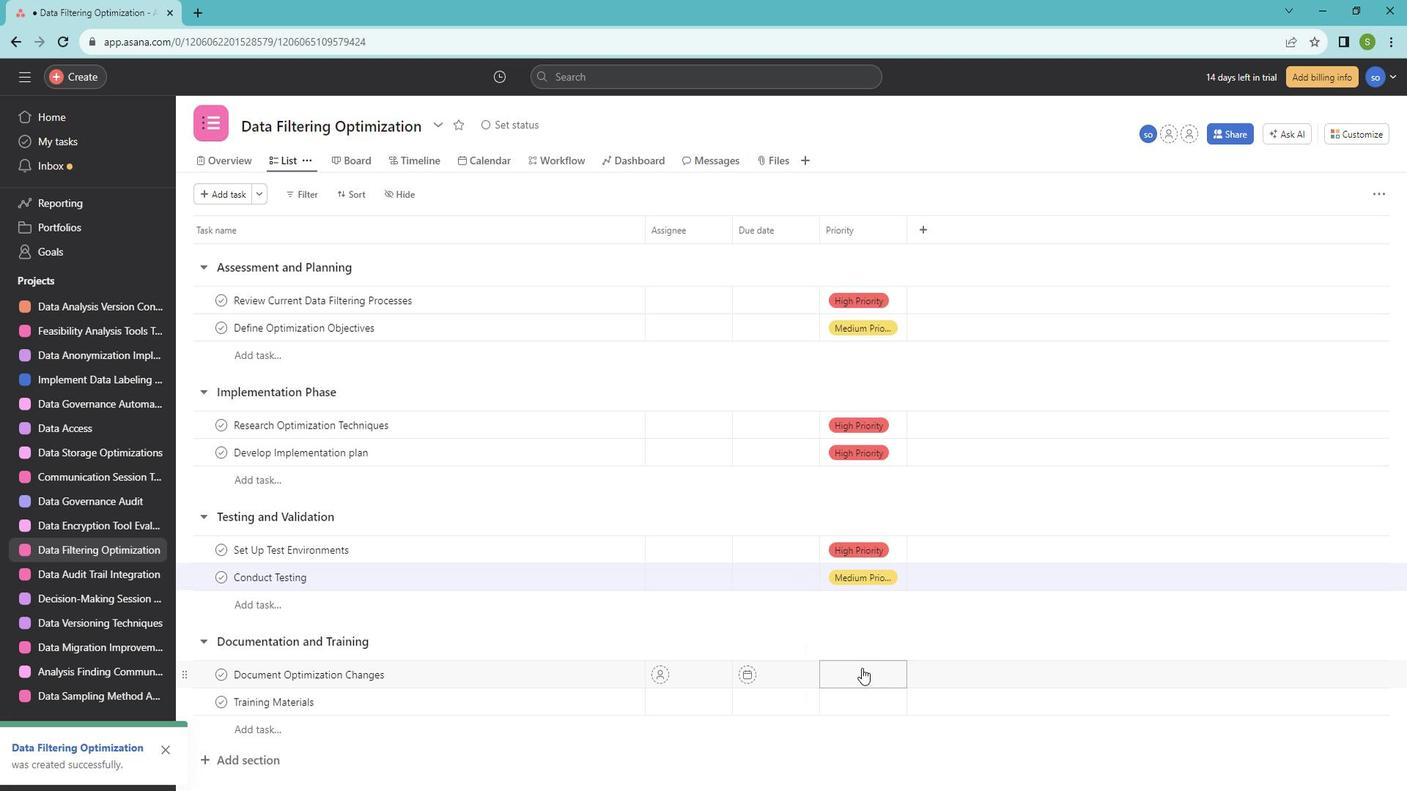 
Action: Mouse moved to (886, 603)
Screenshot: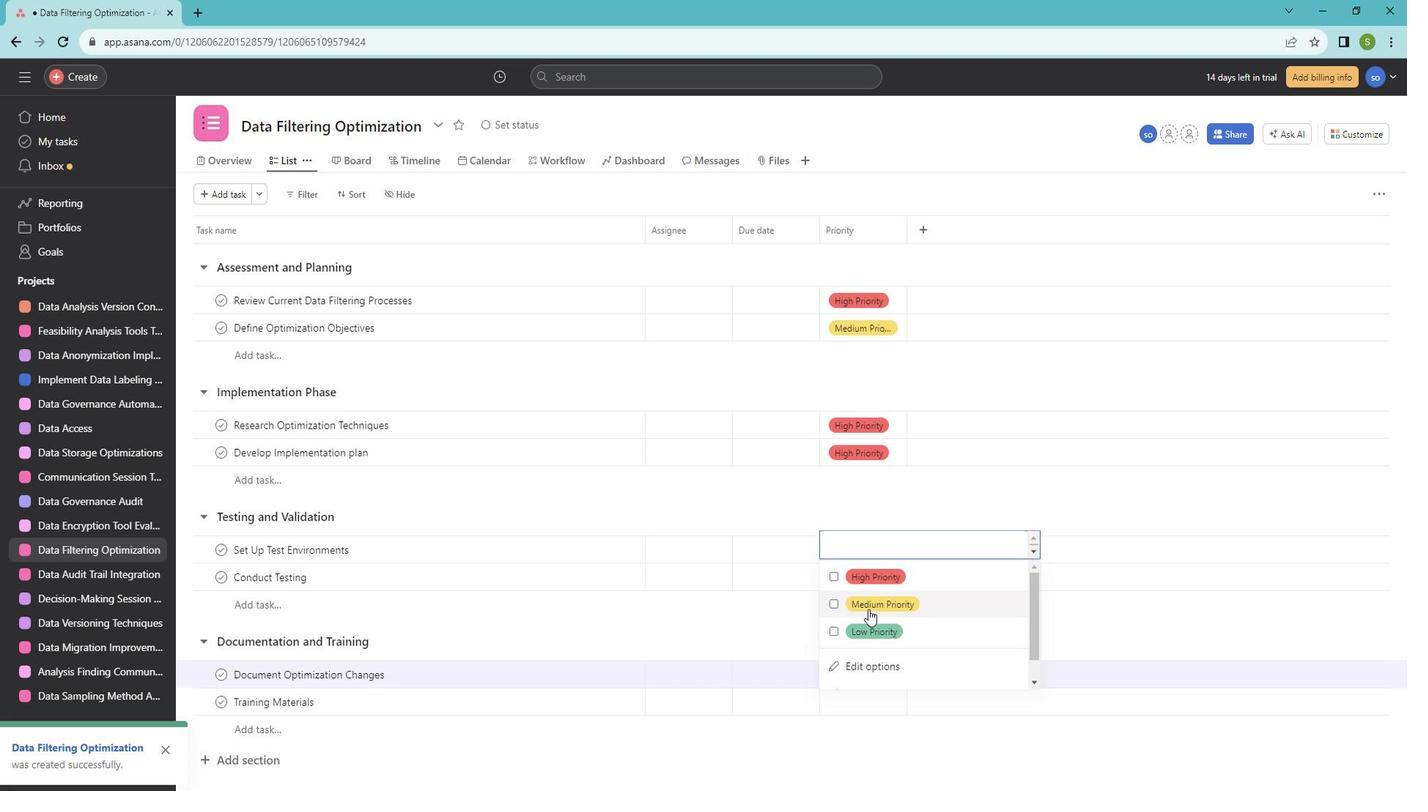 
Action: Mouse pressed left at (886, 603)
Screenshot: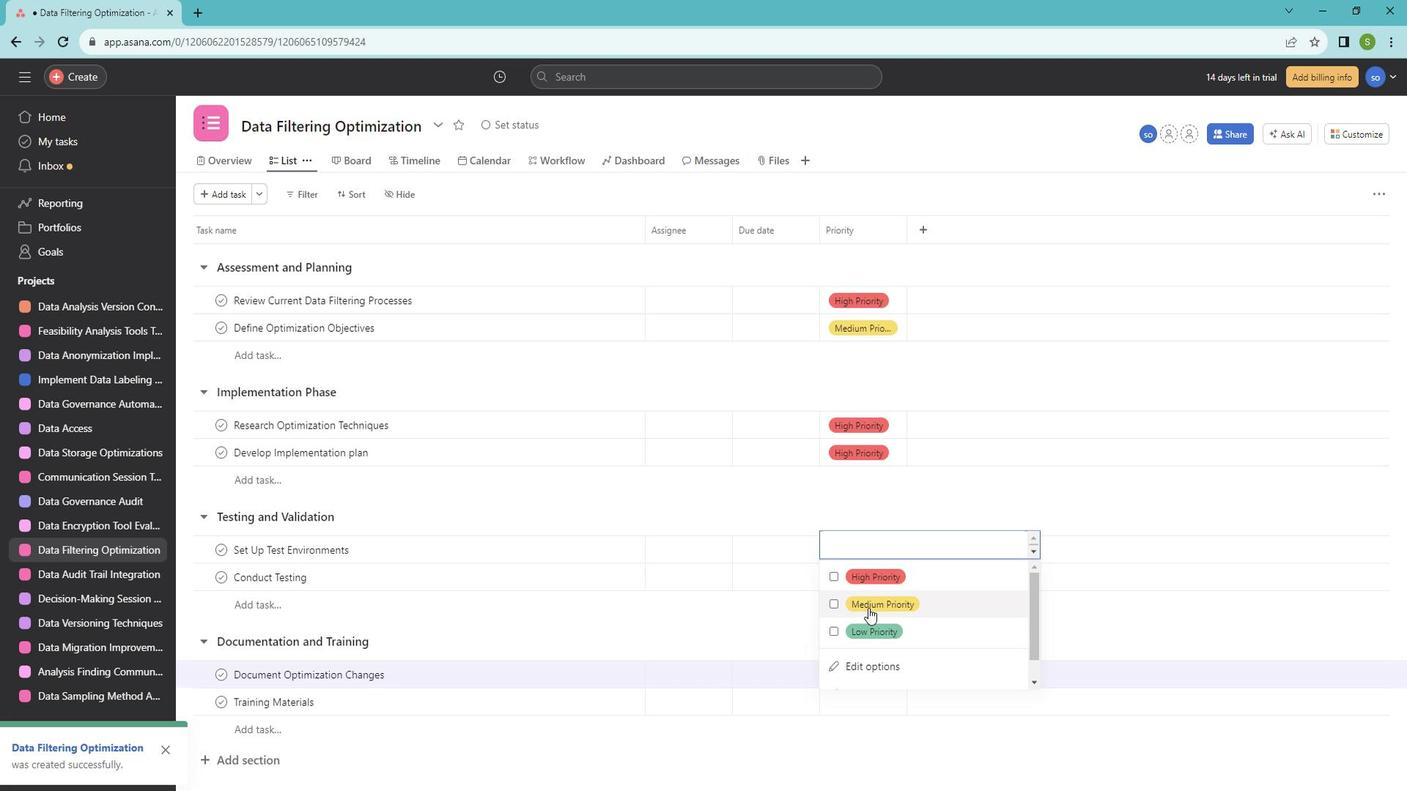 
Action: Mouse moved to (767, 636)
Screenshot: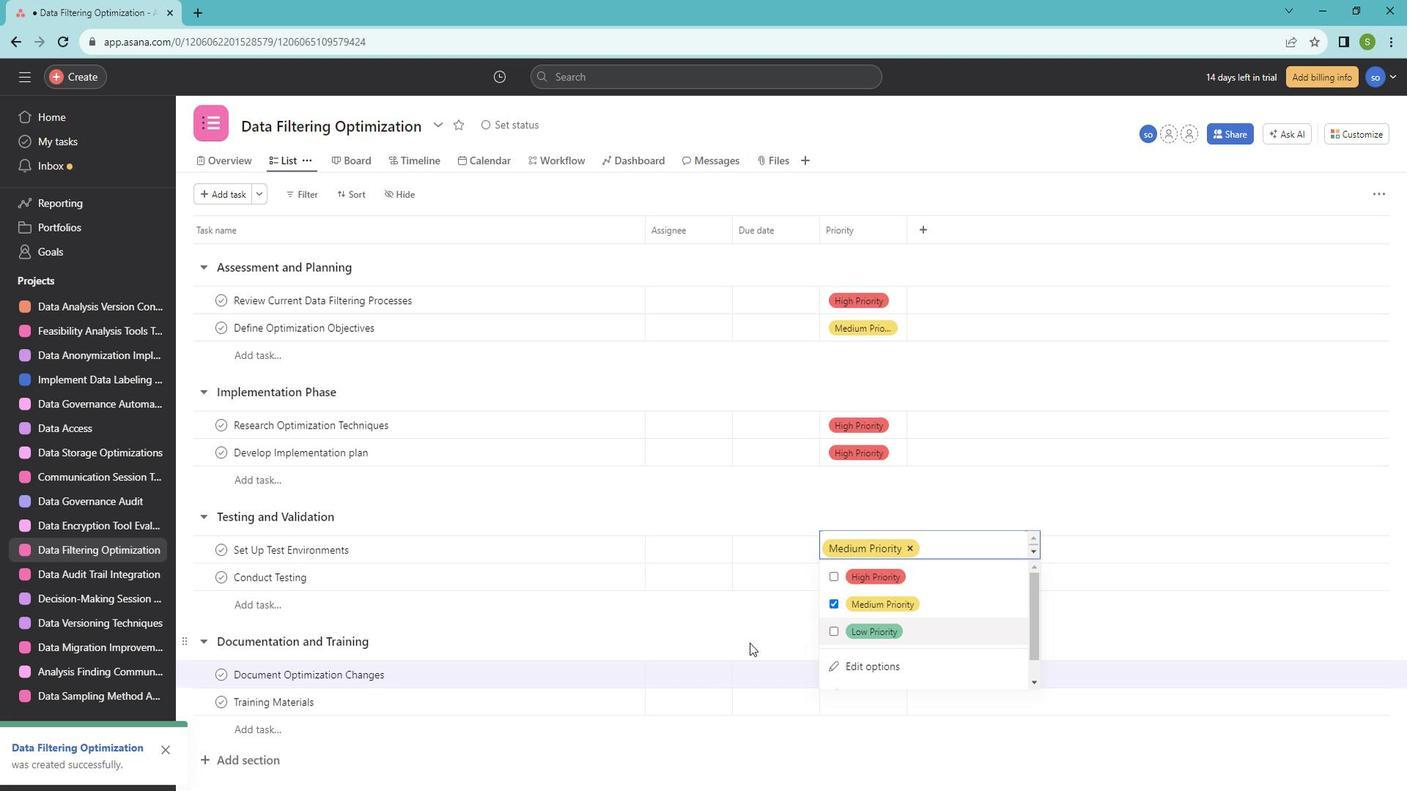 
Action: Mouse pressed left at (767, 636)
Screenshot: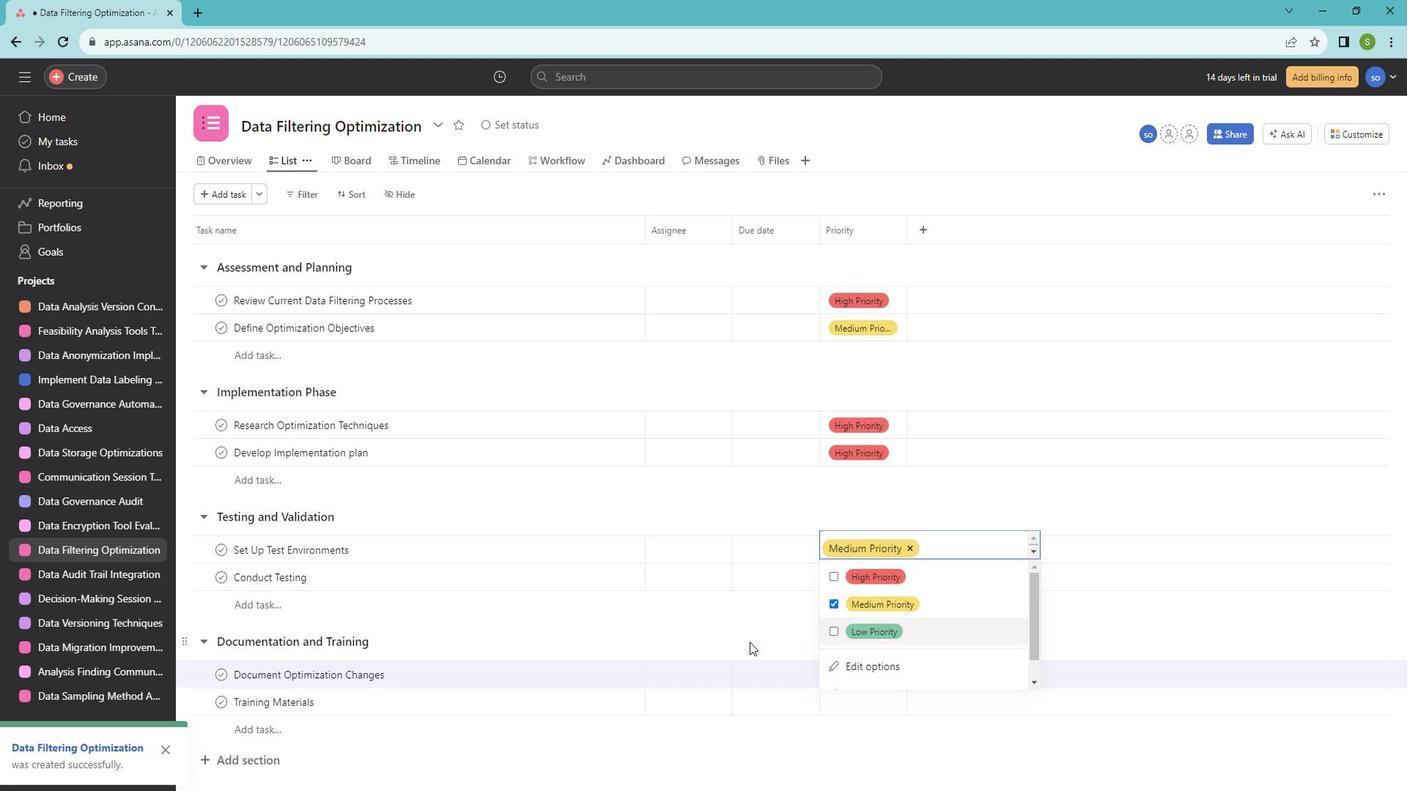 
Action: Mouse moved to (852, 688)
Screenshot: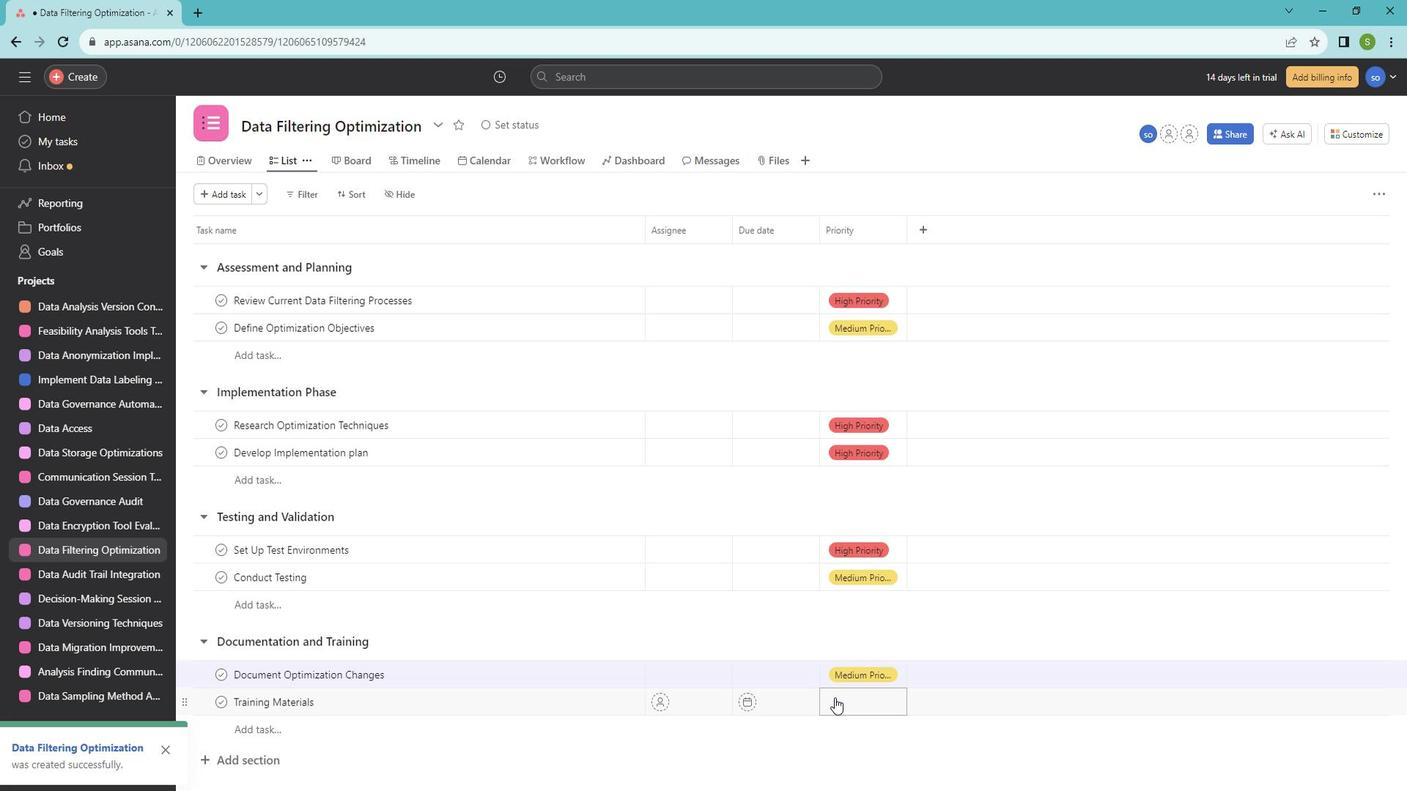 
Action: Mouse pressed left at (852, 688)
Screenshot: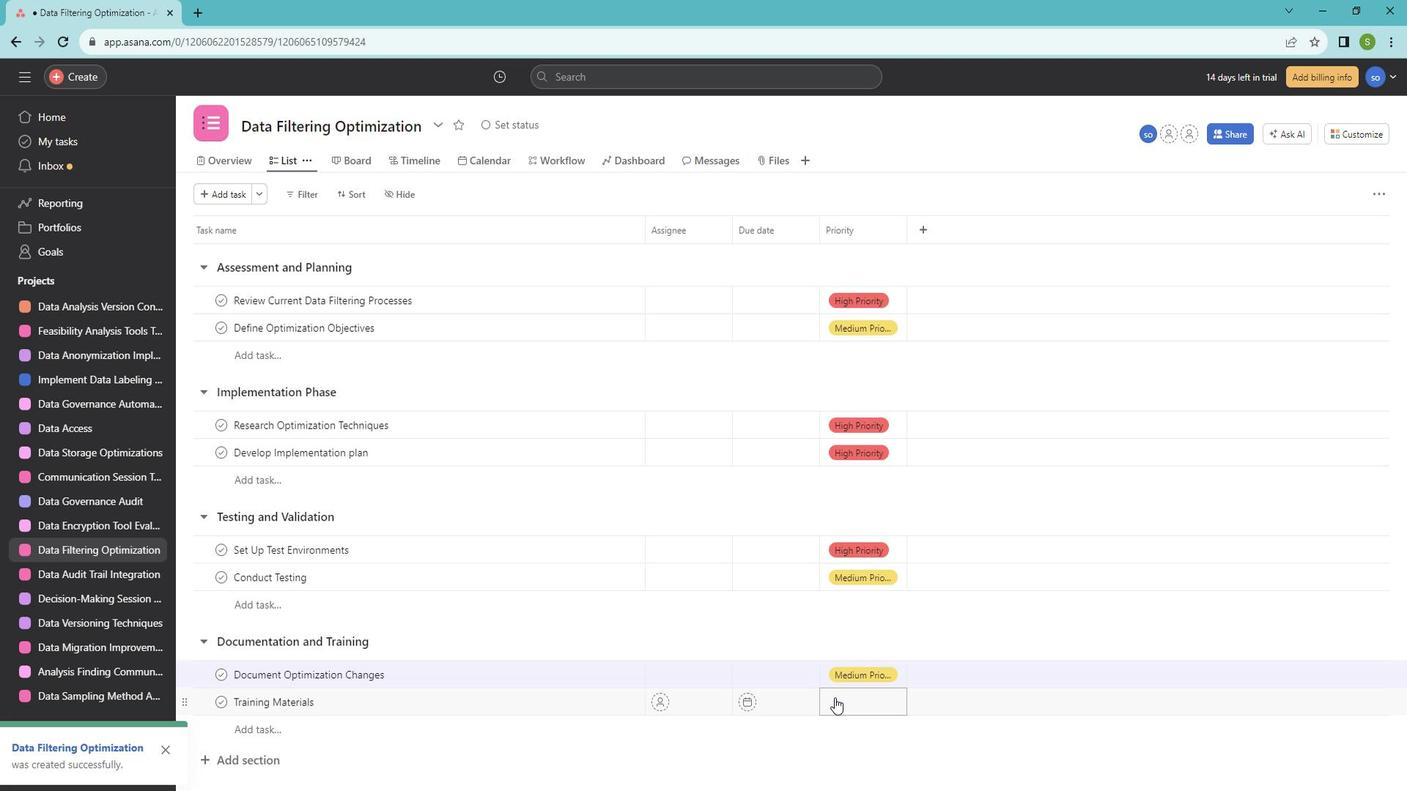 
Action: Mouse moved to (881, 652)
Screenshot: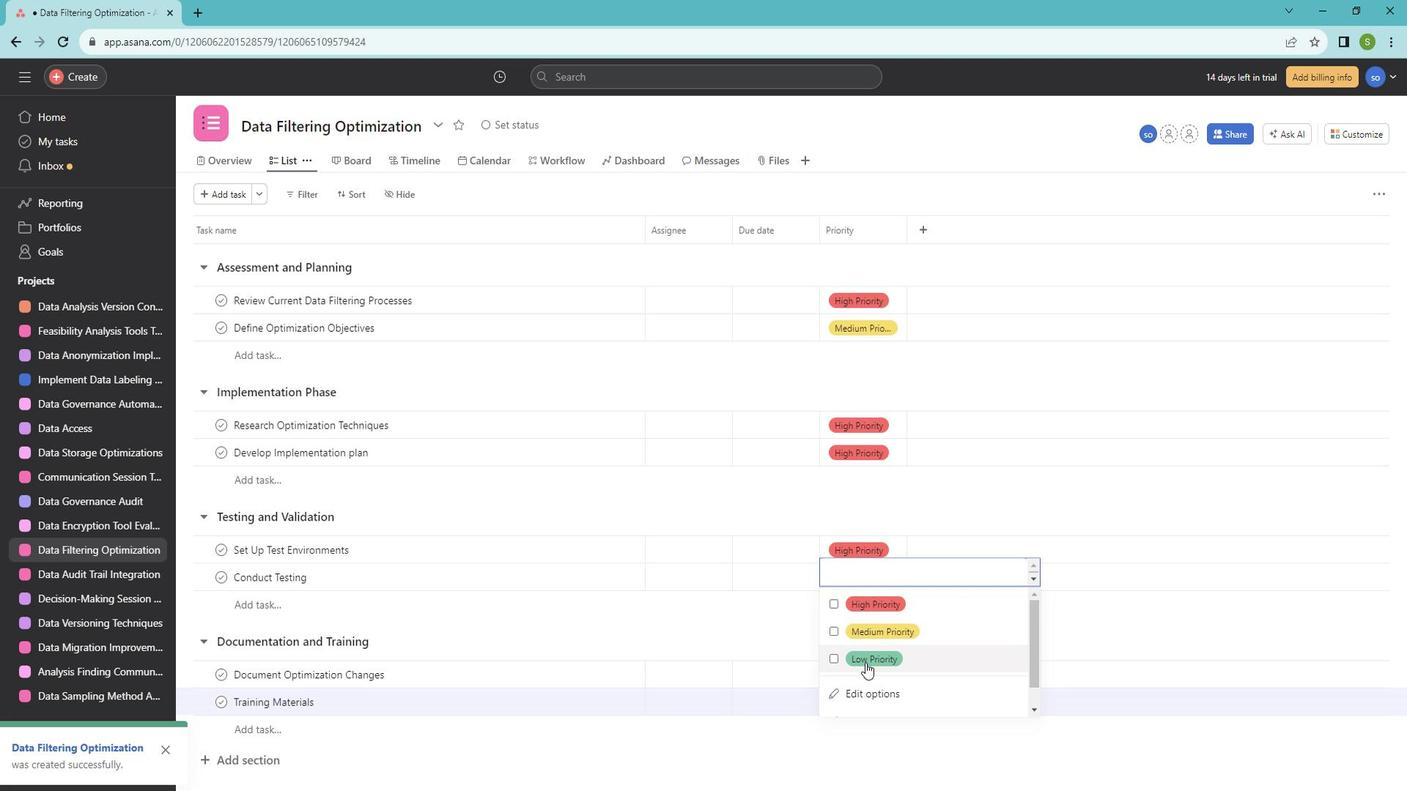 
Action: Mouse pressed left at (881, 652)
Screenshot: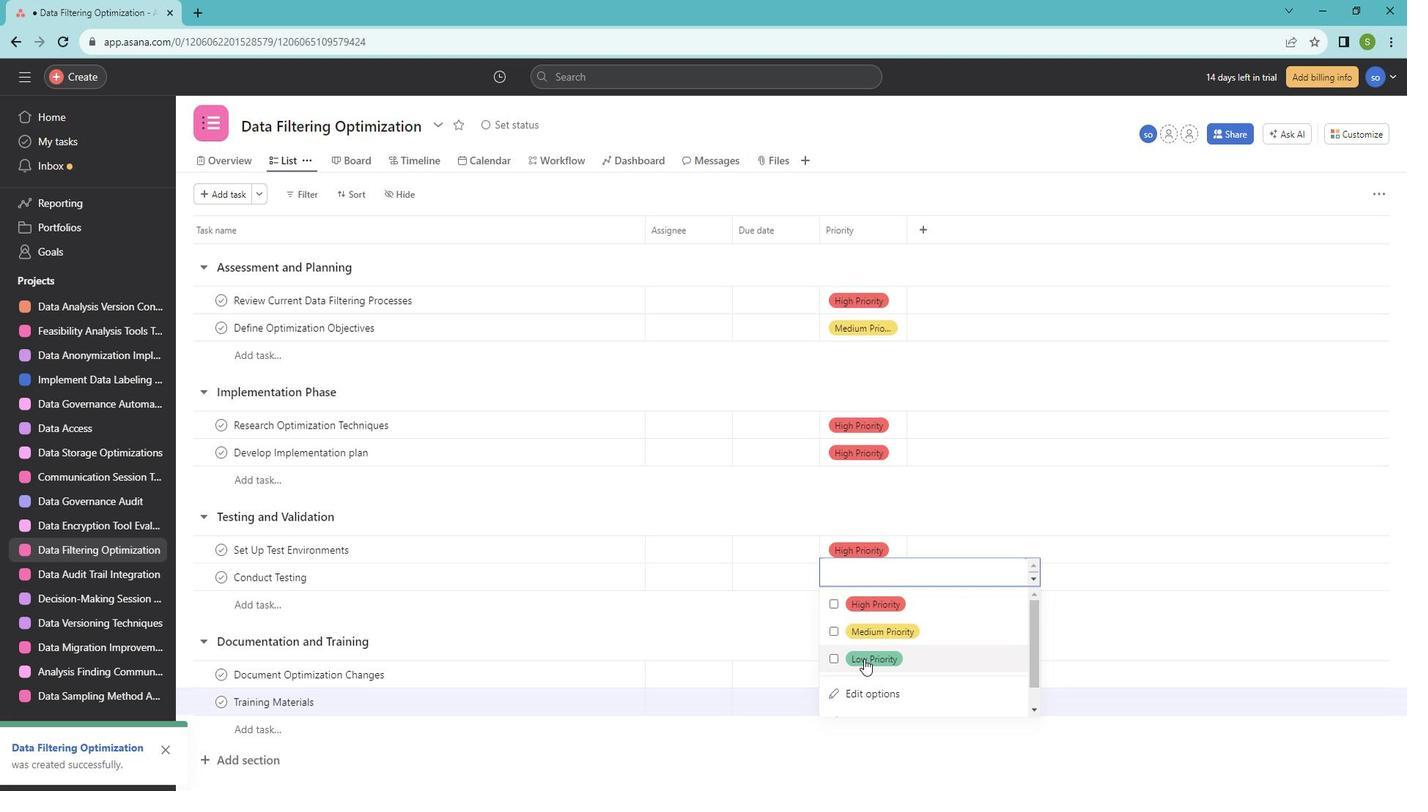 
Action: Mouse moved to (751, 617)
Screenshot: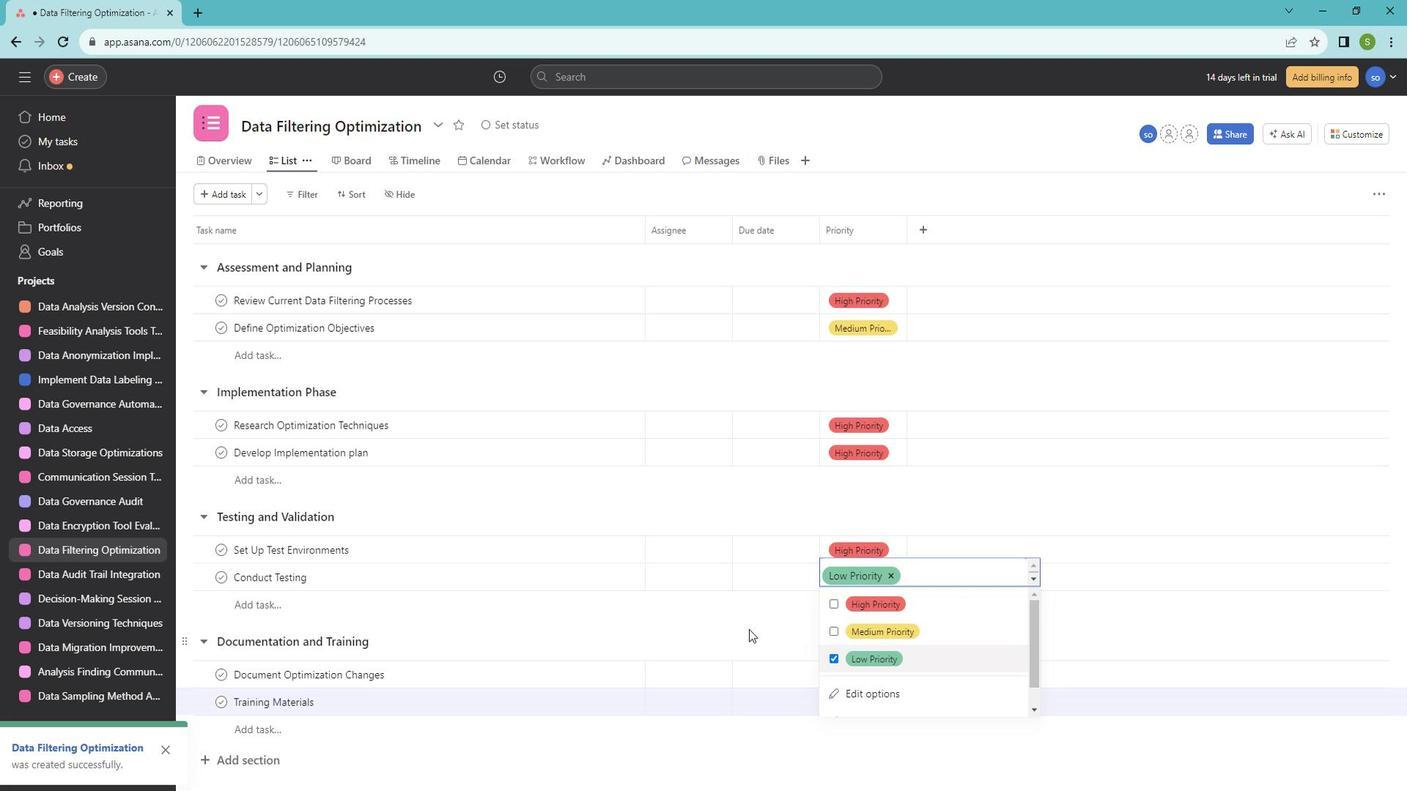 
Action: Mouse pressed left at (751, 617)
Screenshot: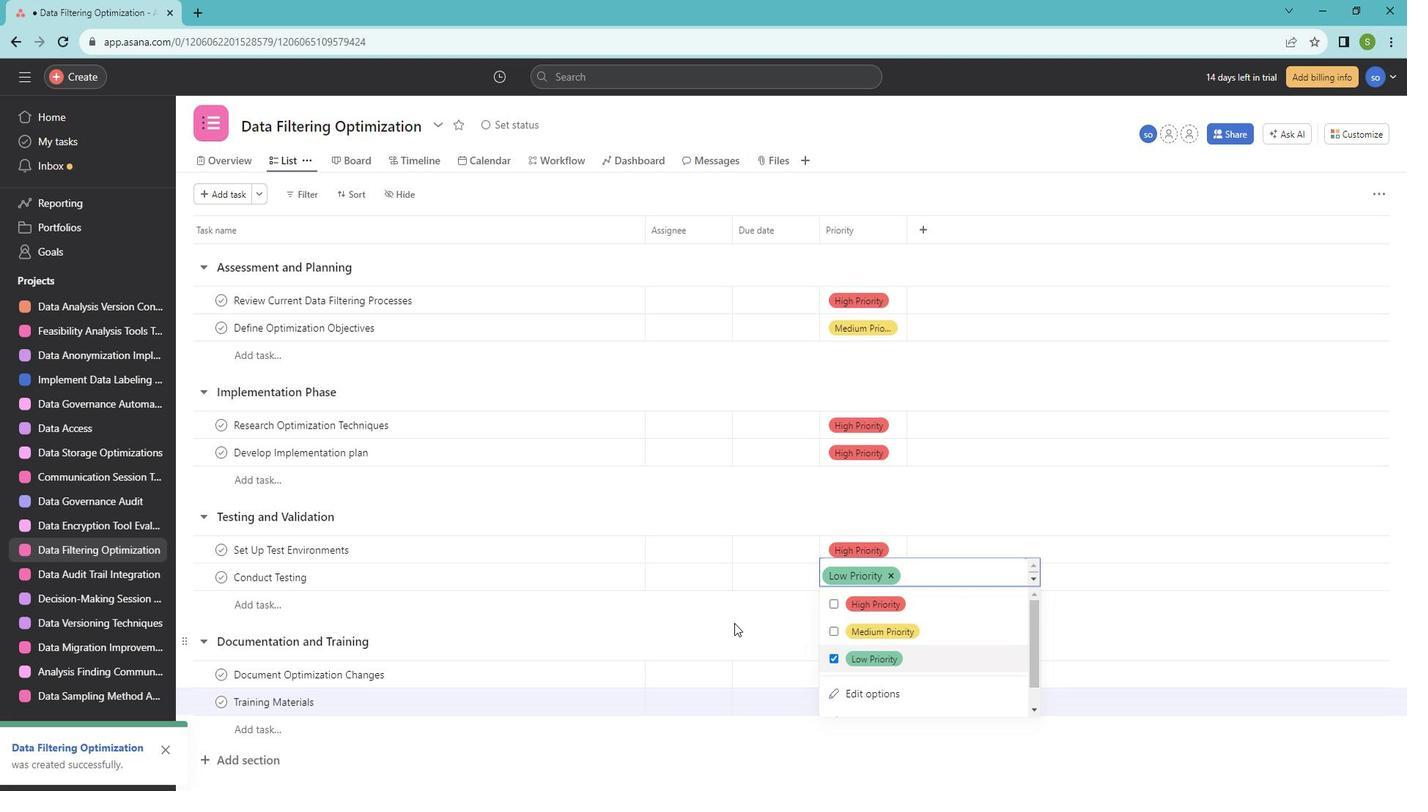 
Action: Mouse moved to (854, 484)
Screenshot: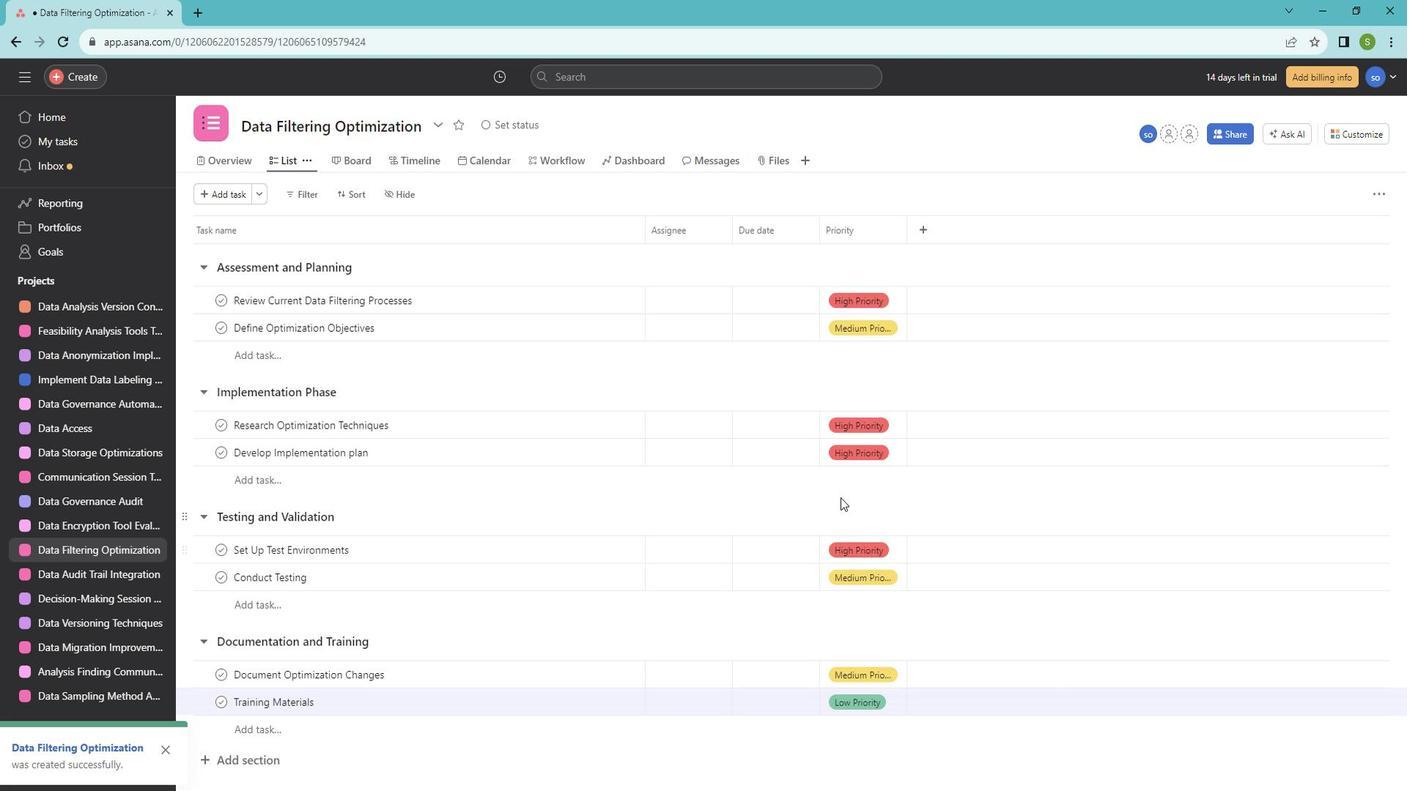 
Action: Mouse scrolled (854, 483) with delta (0, 0)
Screenshot: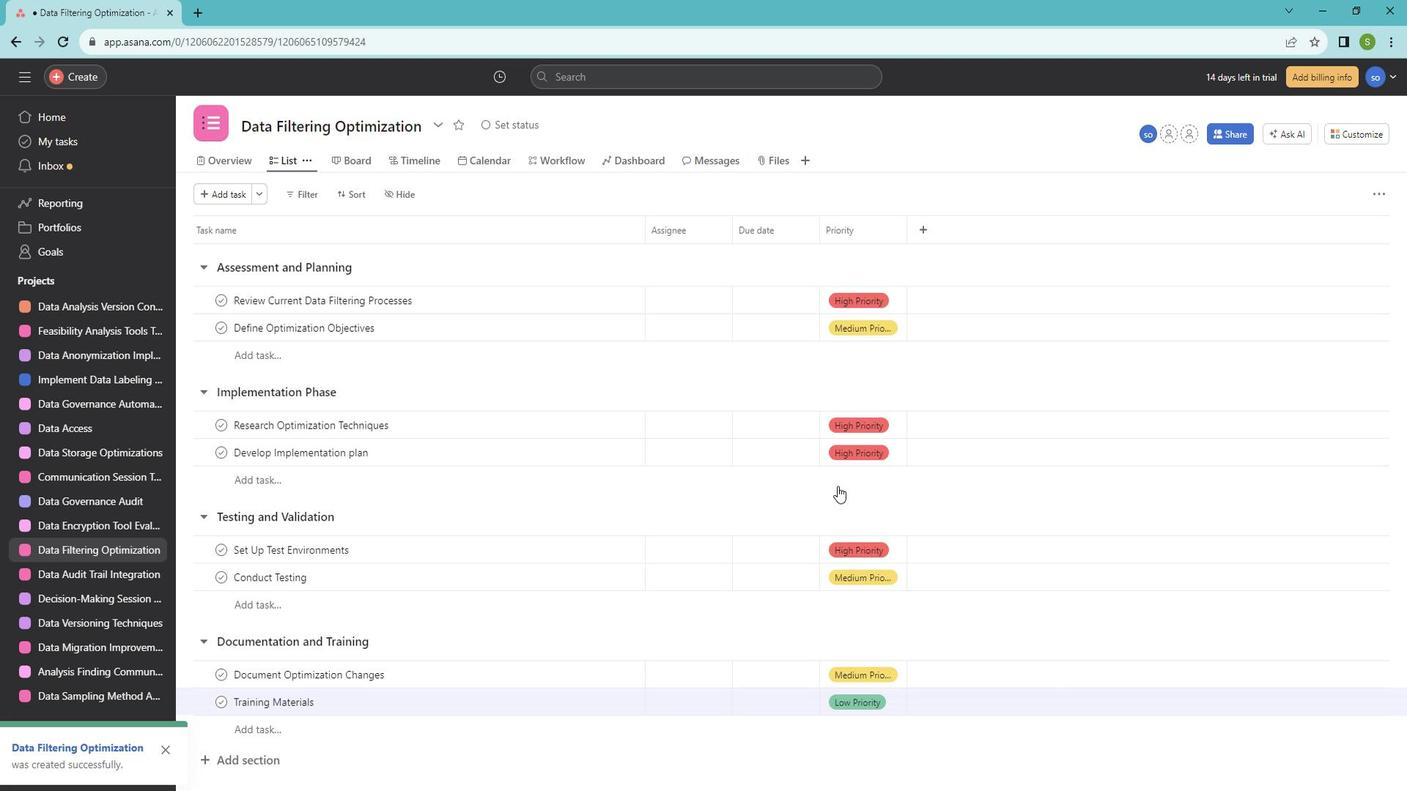 
Action: Mouse scrolled (854, 483) with delta (0, 0)
Screenshot: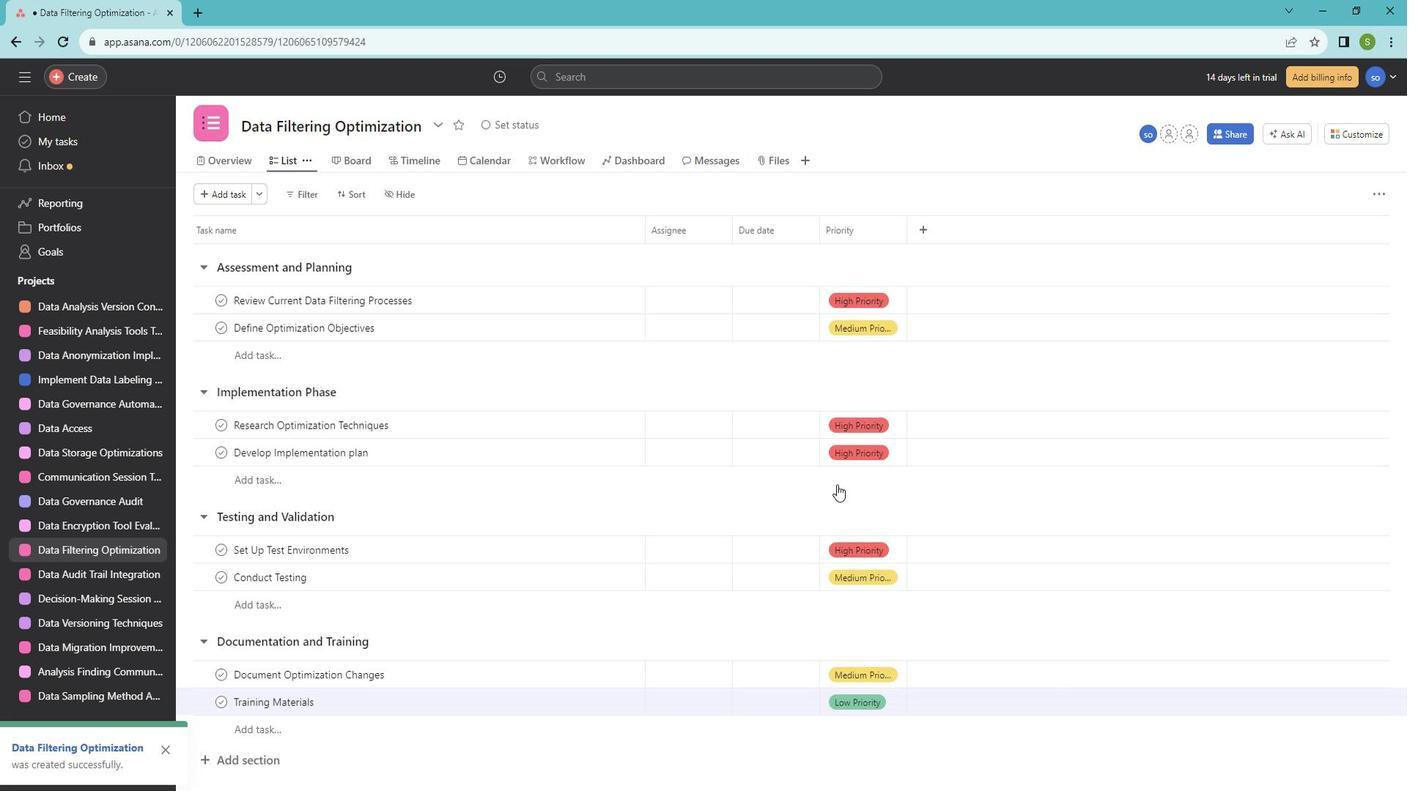 
Action: Mouse scrolled (854, 483) with delta (0, 0)
Screenshot: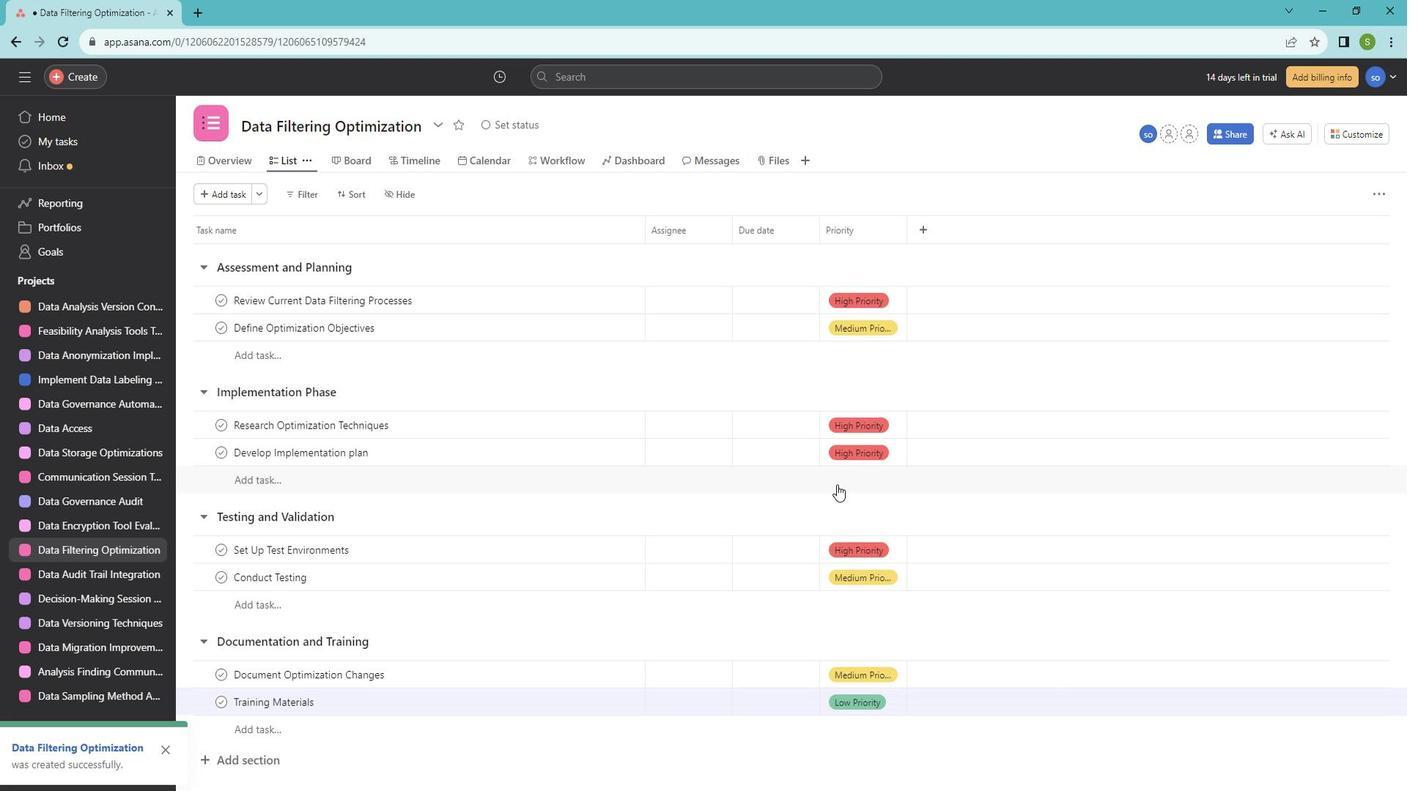 
Action: Mouse scrolled (854, 483) with delta (0, 0)
Screenshot: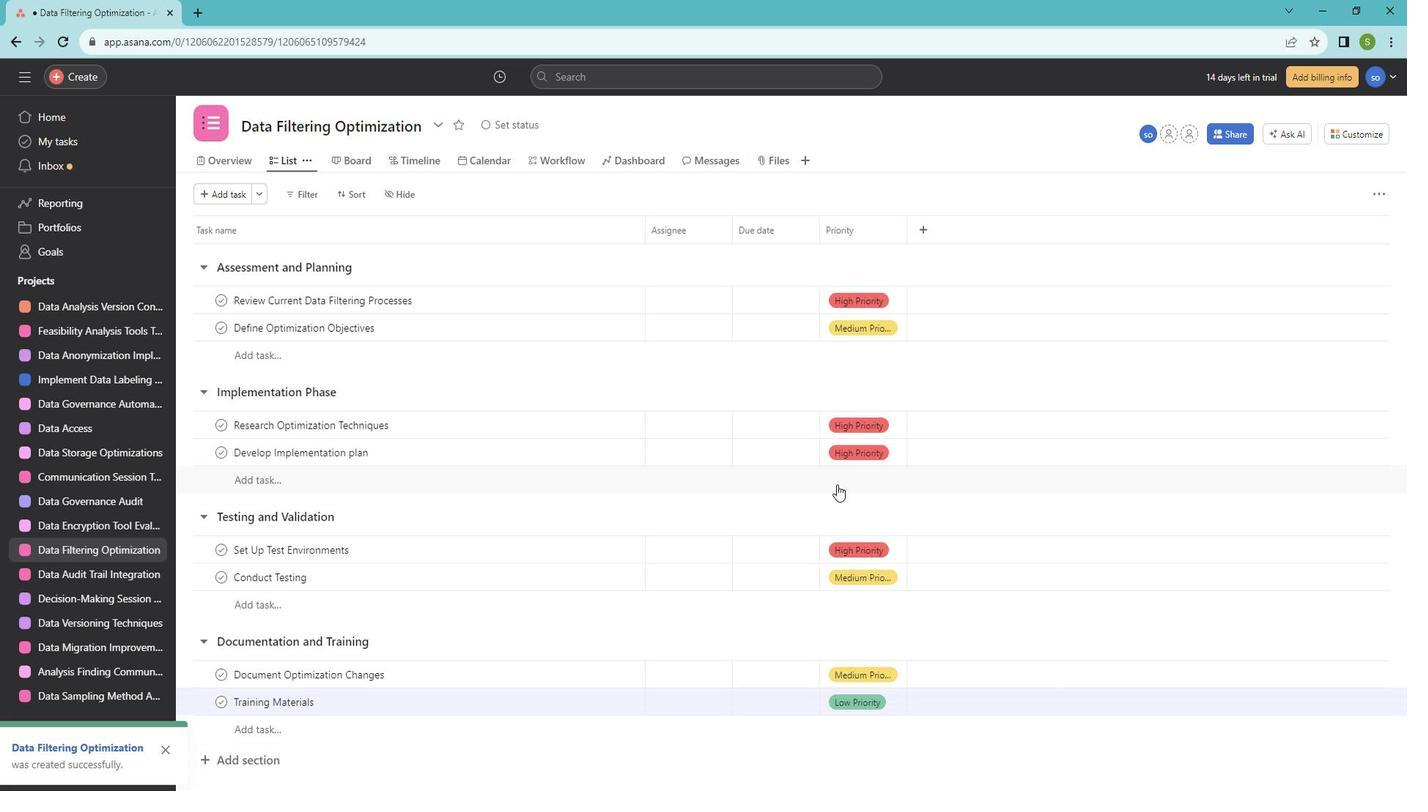 
Action: Mouse moved to (705, 397)
Screenshot: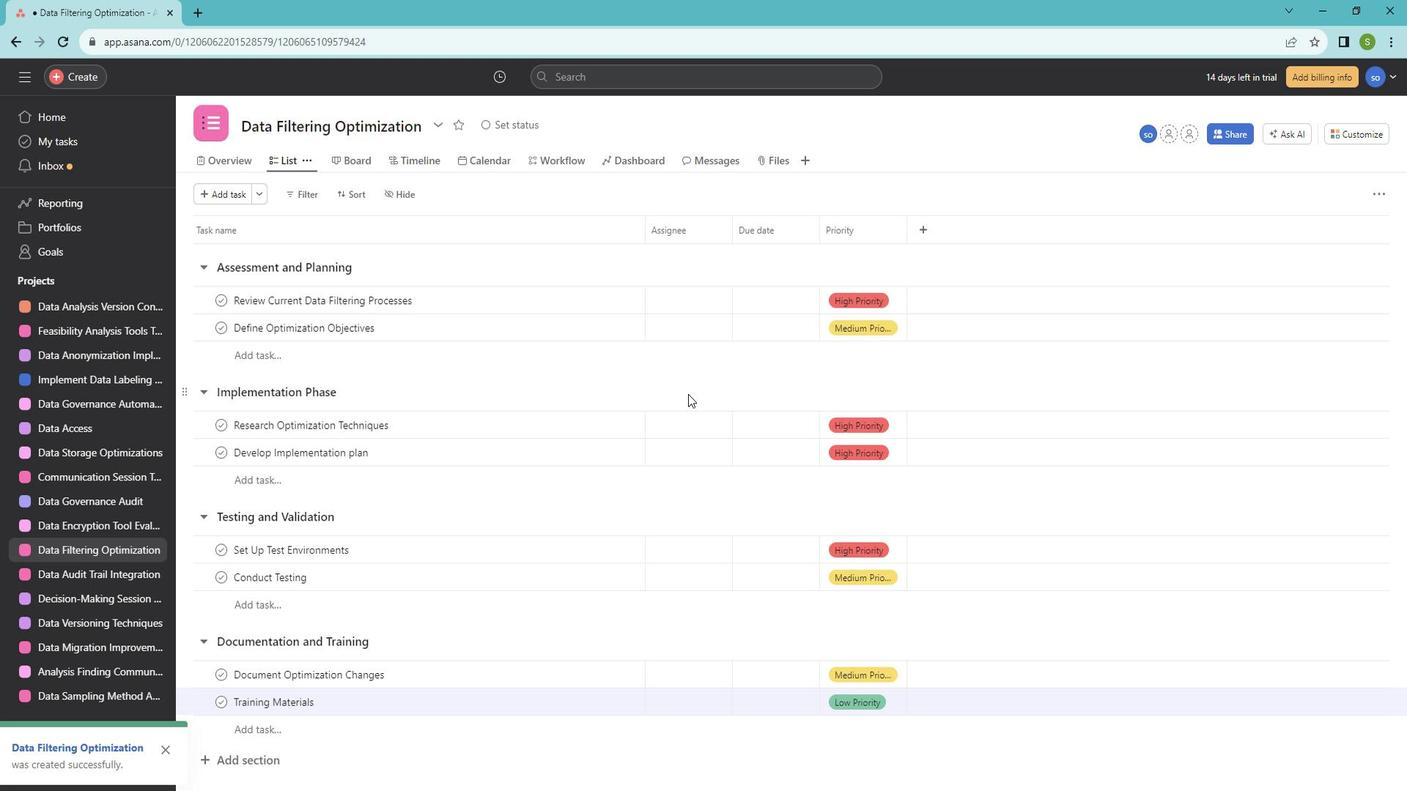 
